 Task: Log into Facebook and ask your friends if the movie 'Hum Sath Sath Hai' is good.
Action: Mouse moved to (151, 18)
Screenshot: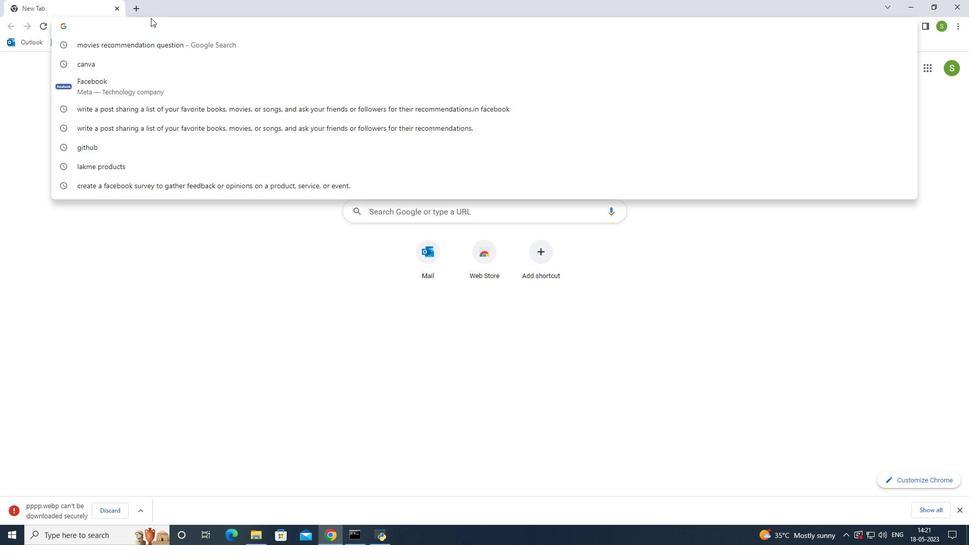 
Action: Key pressed facebook
Screenshot: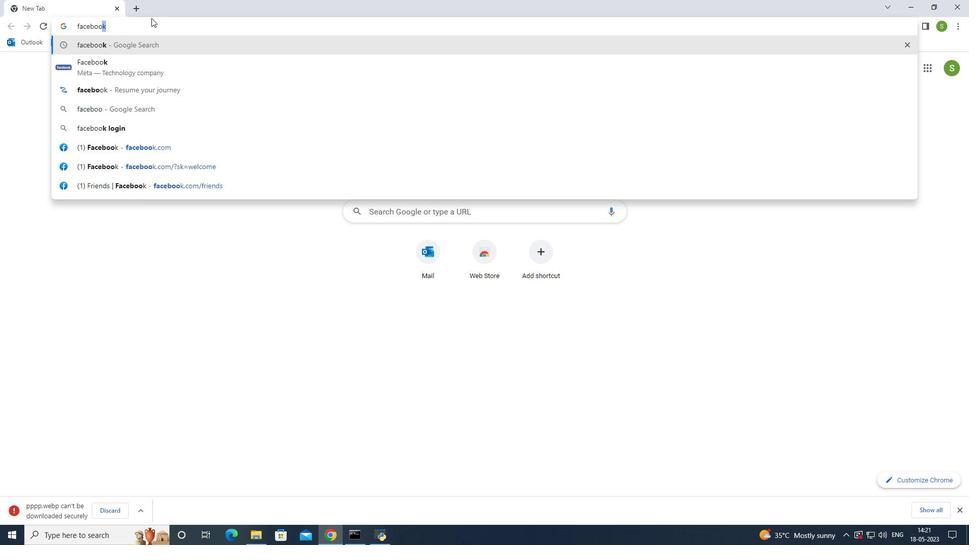 
Action: Mouse moved to (155, 18)
Screenshot: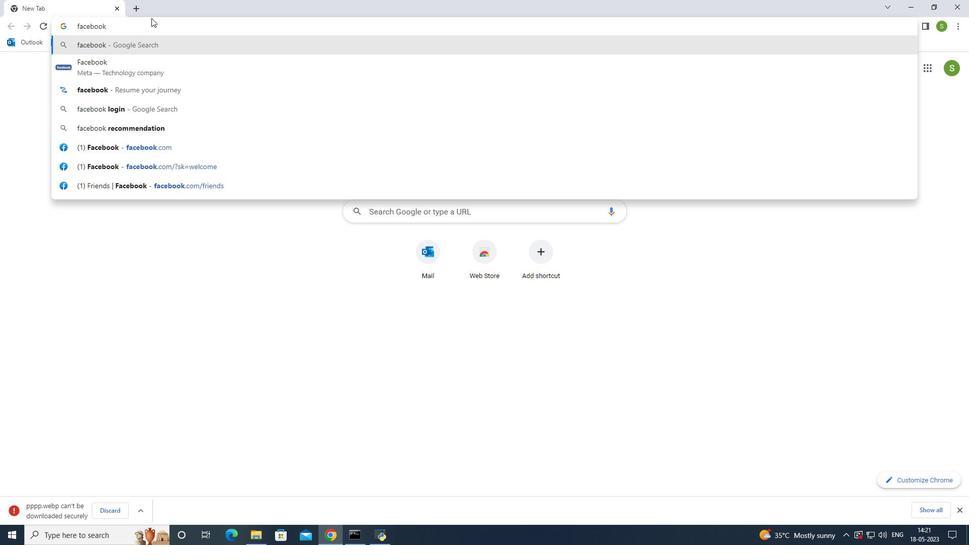 
Action: Key pressed <Key.enter>
Screenshot: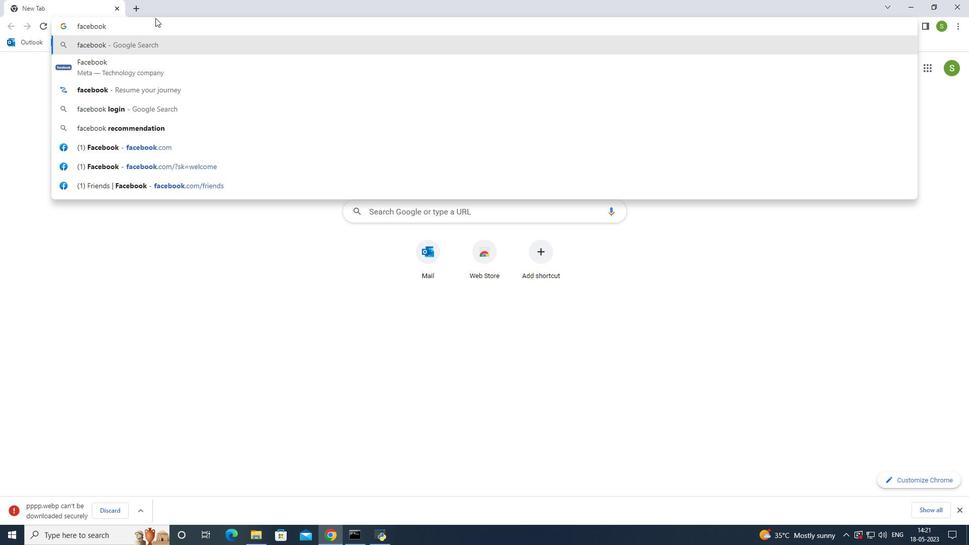 
Action: Mouse moved to (151, 154)
Screenshot: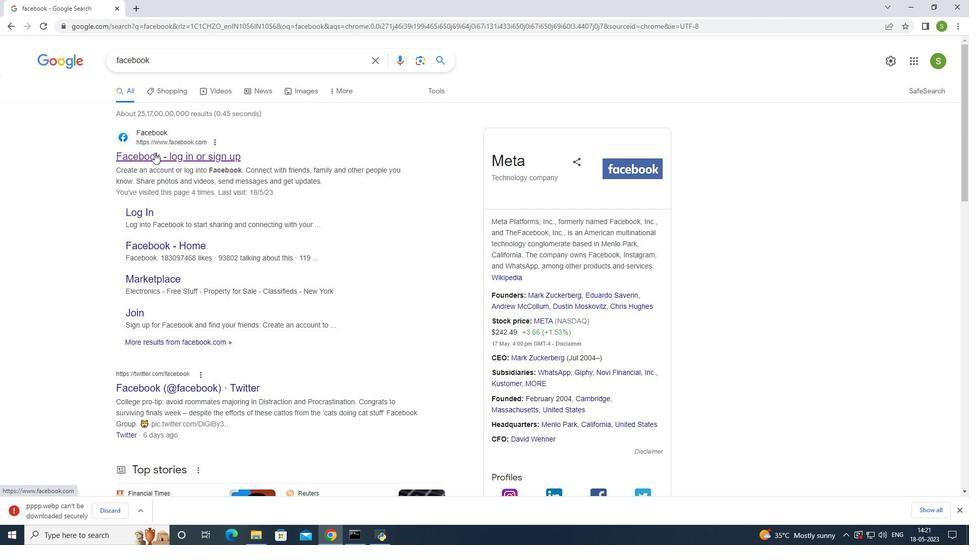 
Action: Mouse pressed left at (151, 154)
Screenshot: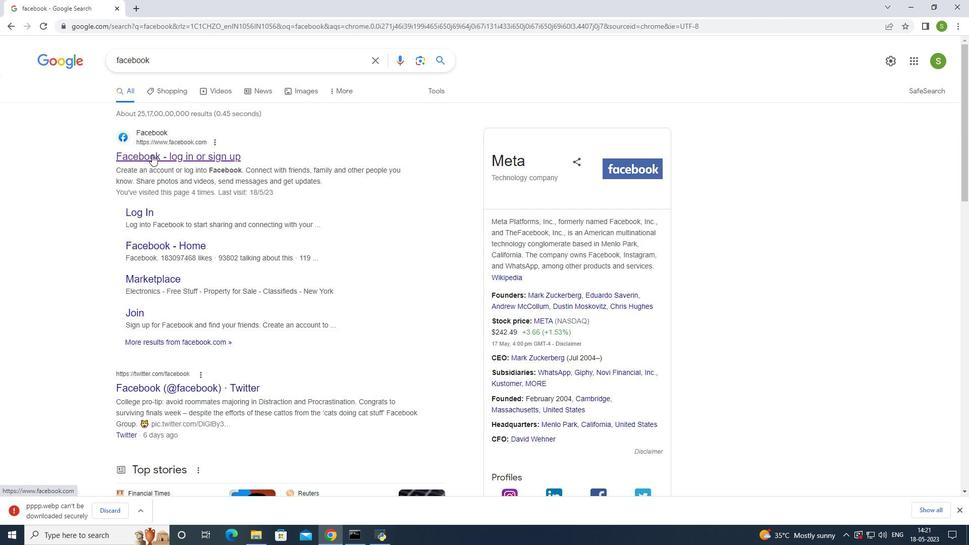 
Action: Mouse moved to (288, 192)
Screenshot: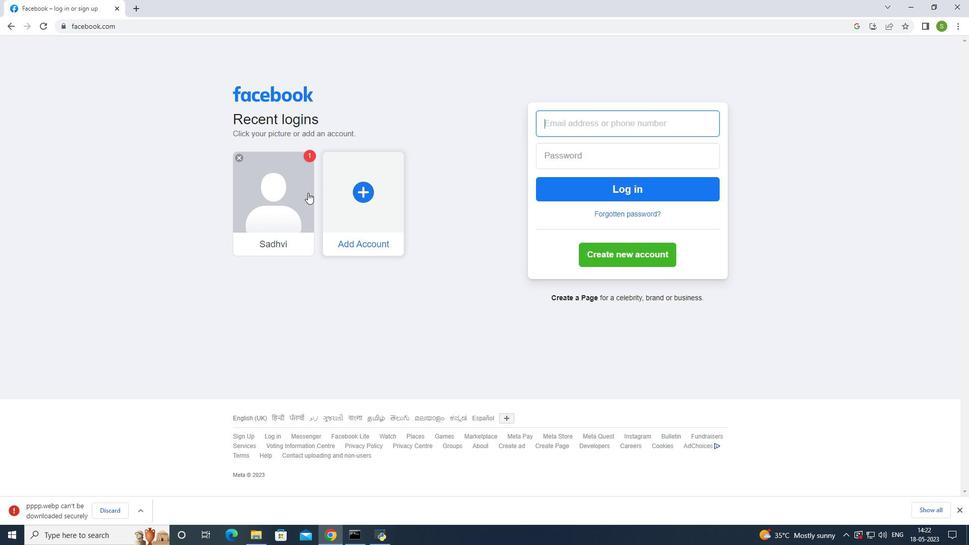 
Action: Mouse pressed left at (288, 192)
Screenshot: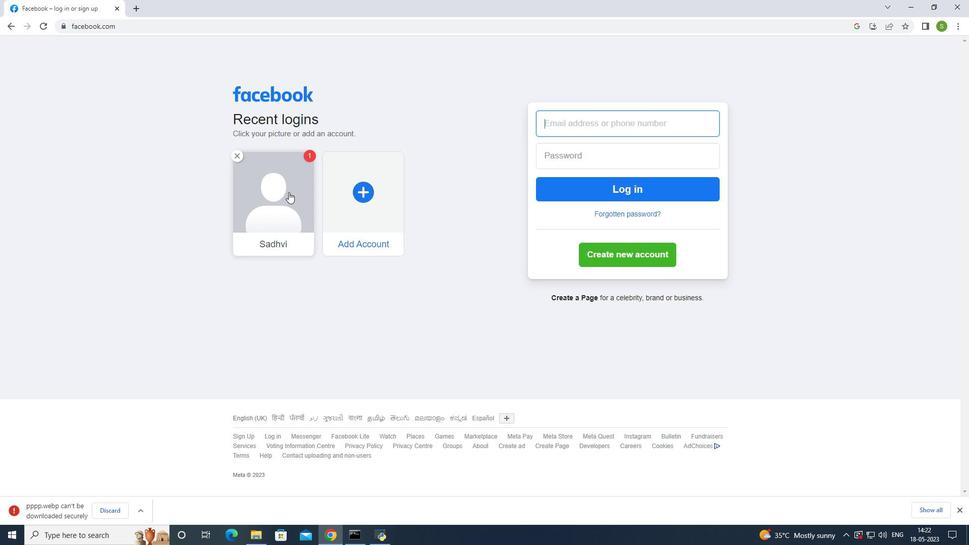 
Action: Mouse moved to (458, 247)
Screenshot: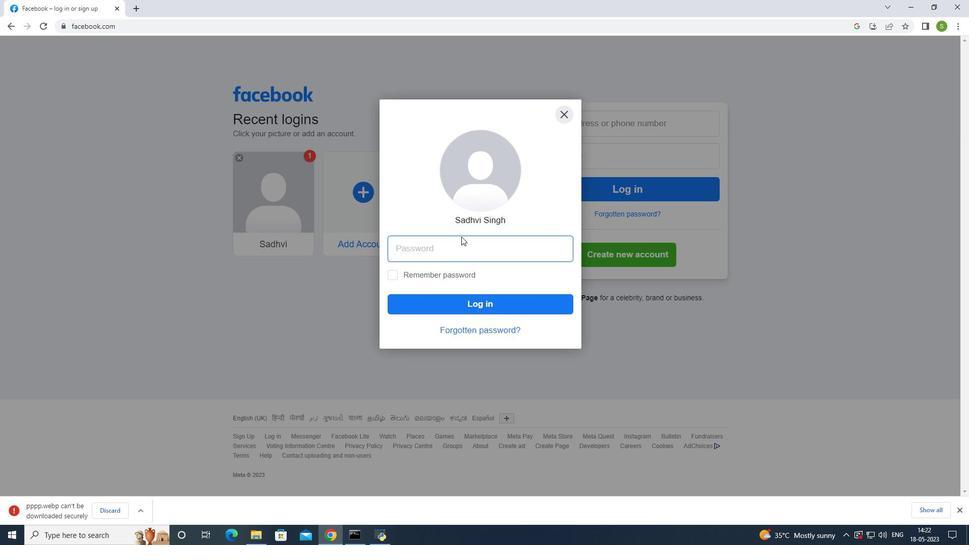 
Action: Mouse pressed left at (458, 247)
Screenshot: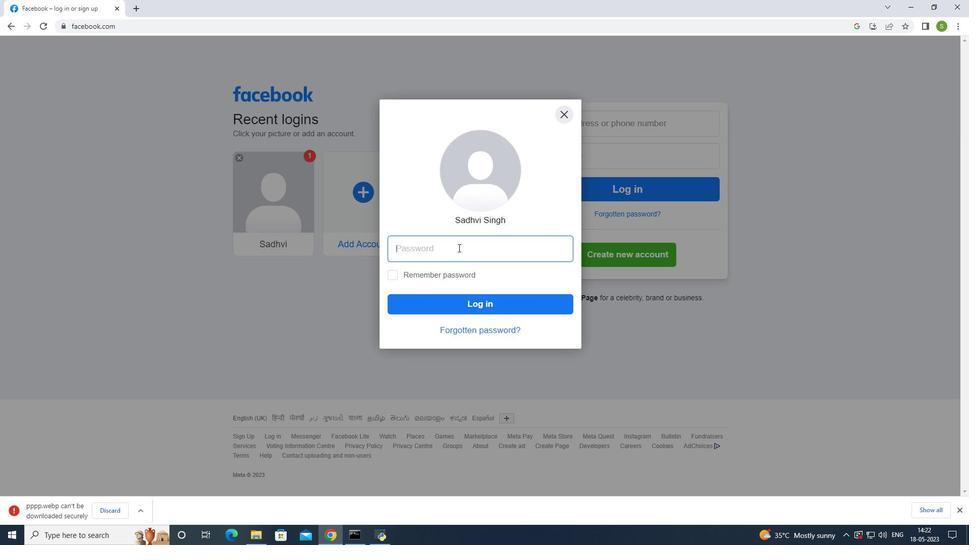 
Action: Mouse moved to (490, 143)
Screenshot: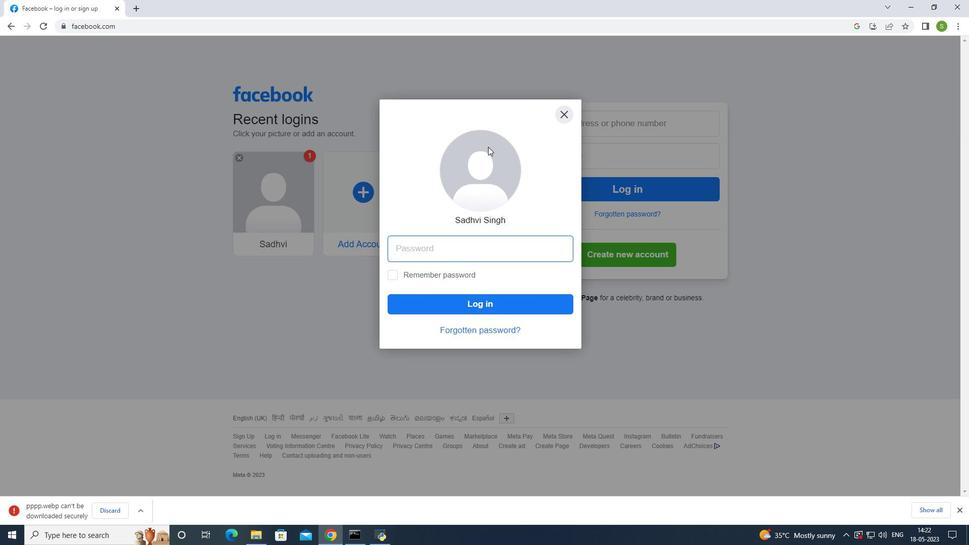 
Action: Key pressed <Key.shift>Softage<Key.shift><Key.shift><Key.shift>@123<Key.enter>
Screenshot: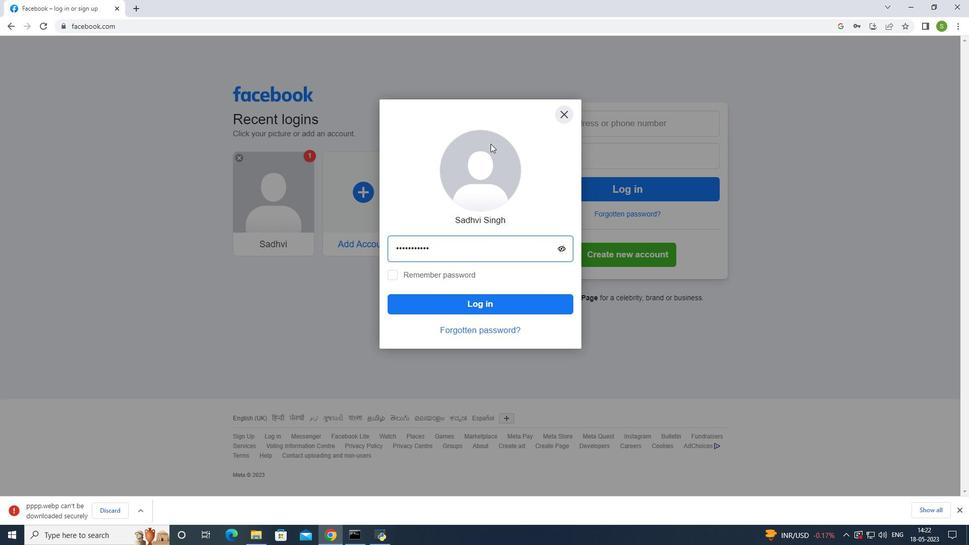 
Action: Mouse moved to (461, 306)
Screenshot: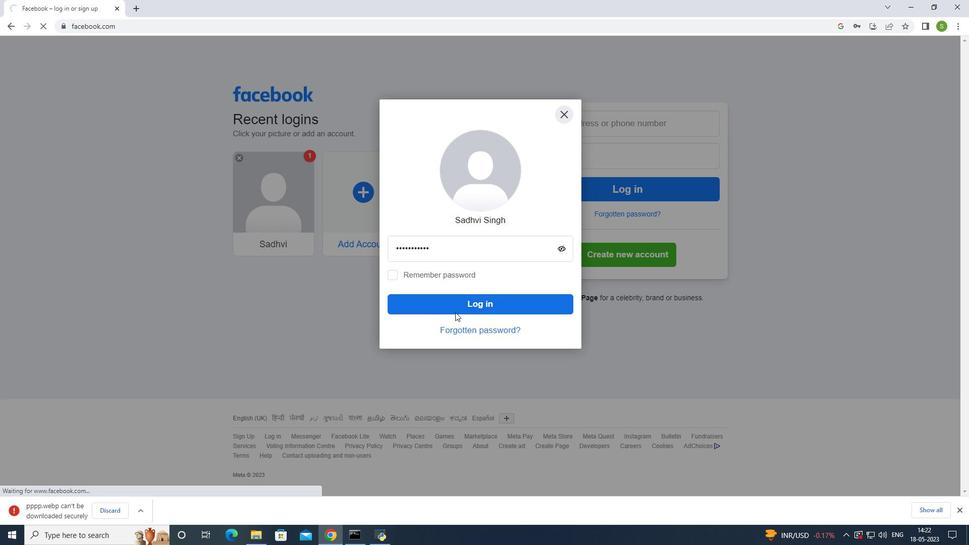 
Action: Mouse pressed left at (461, 306)
Screenshot: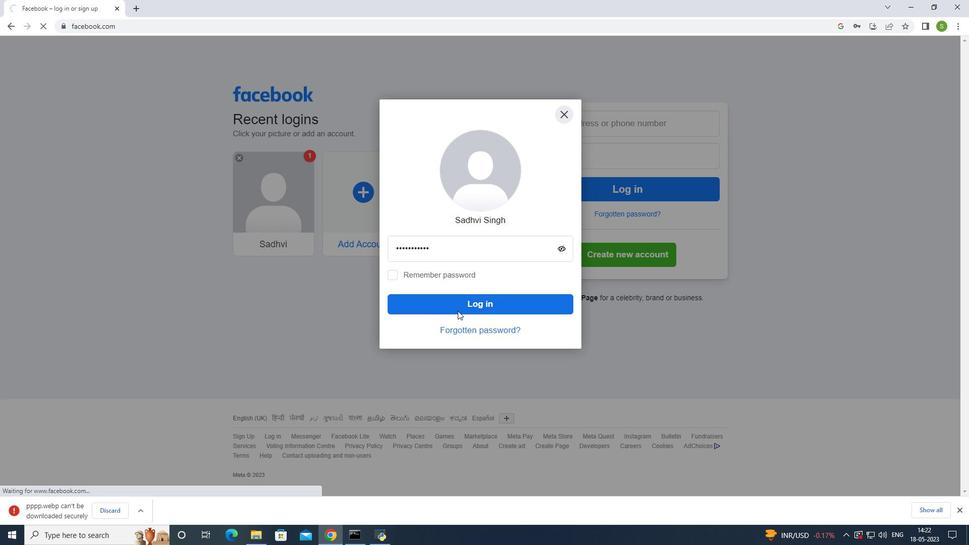 
Action: Mouse moved to (417, 166)
Screenshot: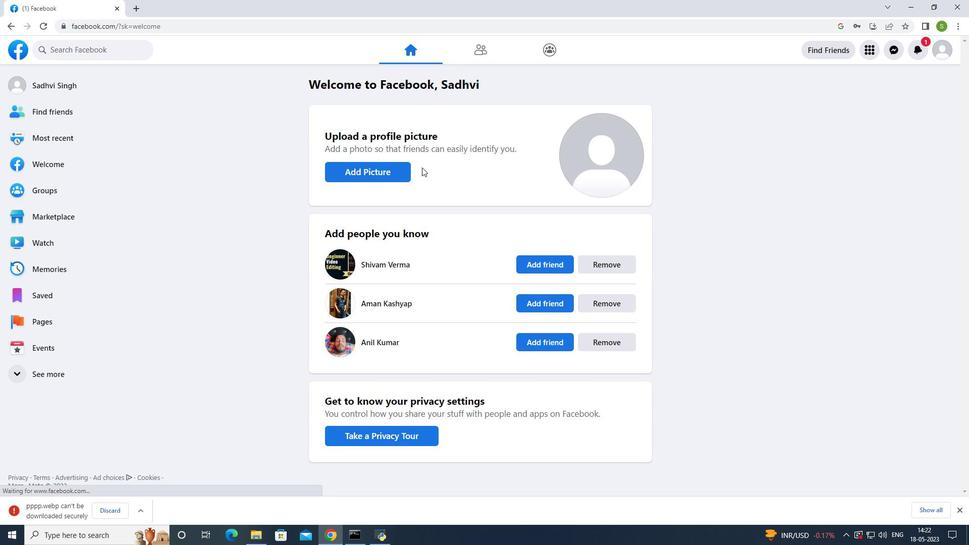 
Action: Mouse scrolled (417, 167) with delta (0, 0)
Screenshot: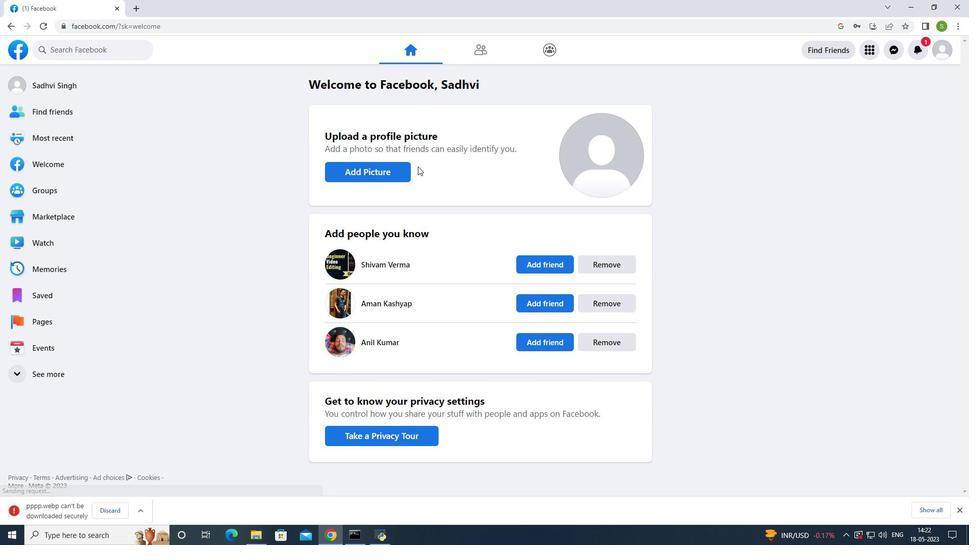 
Action: Mouse scrolled (417, 167) with delta (0, 0)
Screenshot: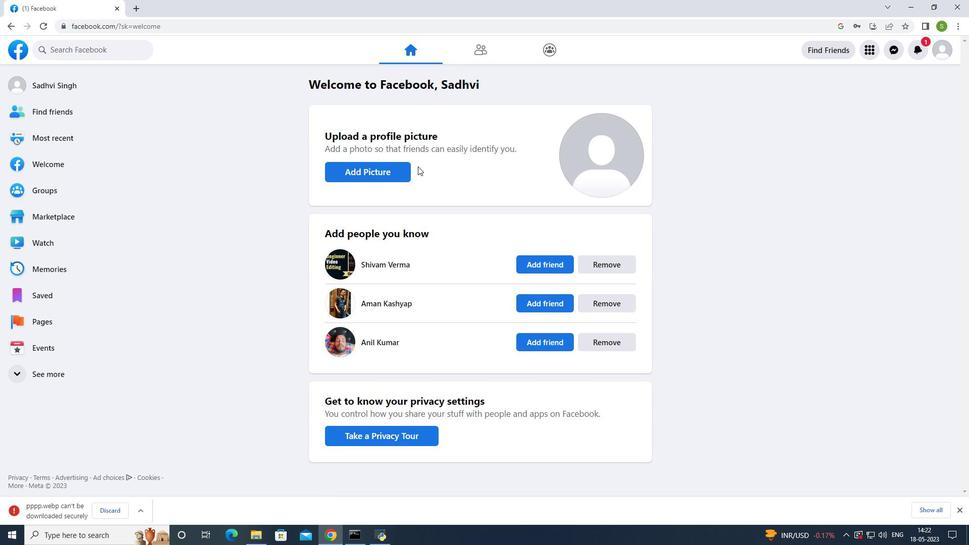 
Action: Mouse moved to (52, 138)
Screenshot: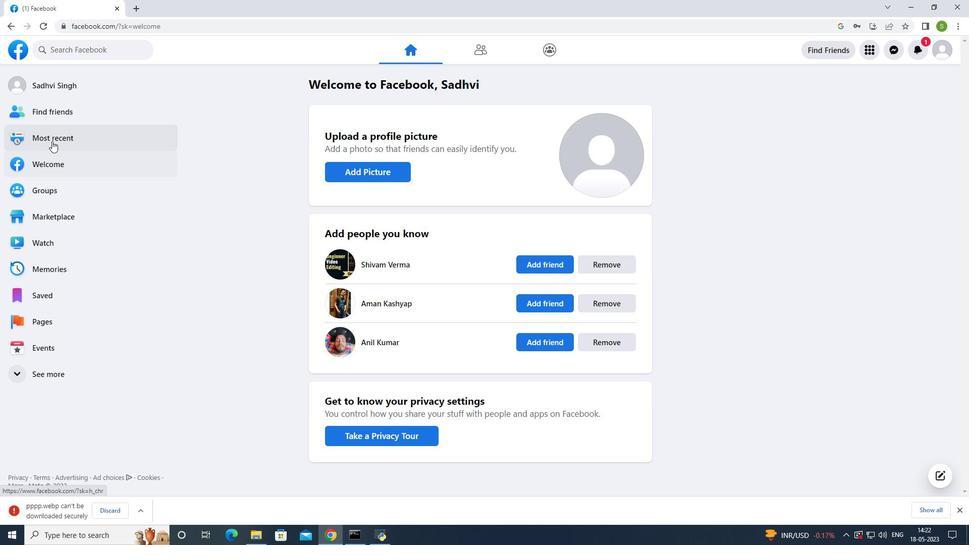 
Action: Mouse pressed left at (52, 138)
Screenshot: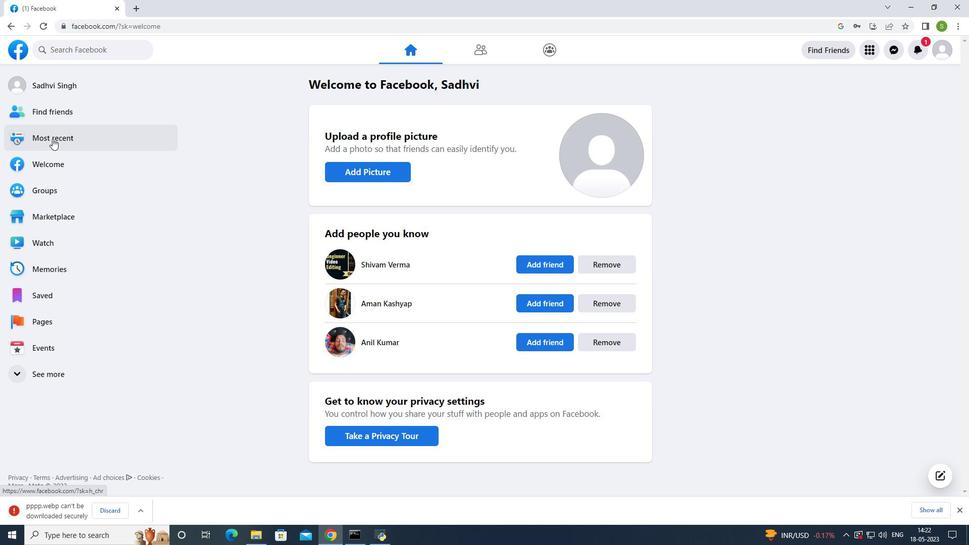 
Action: Mouse moved to (391, 275)
Screenshot: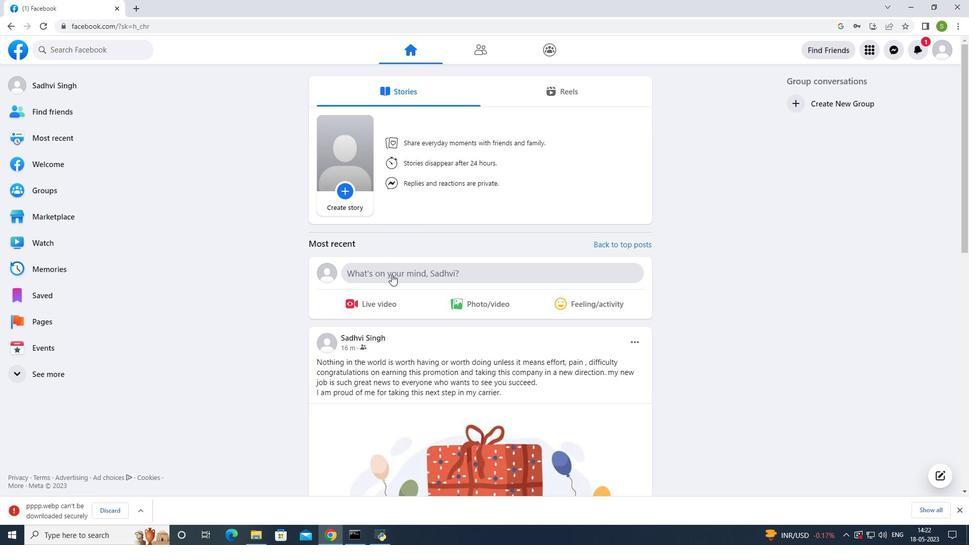 
Action: Mouse pressed left at (391, 275)
Screenshot: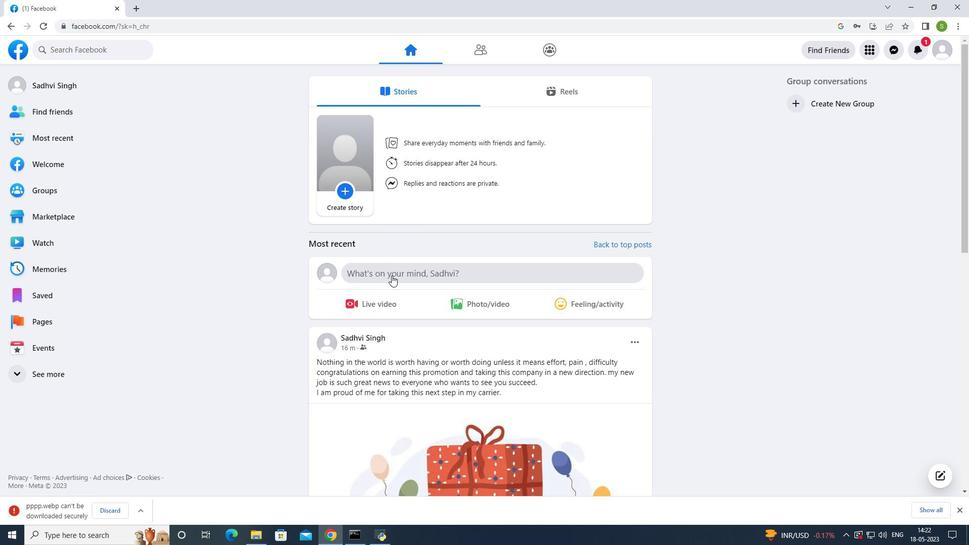 
Action: Mouse moved to (441, 257)
Screenshot: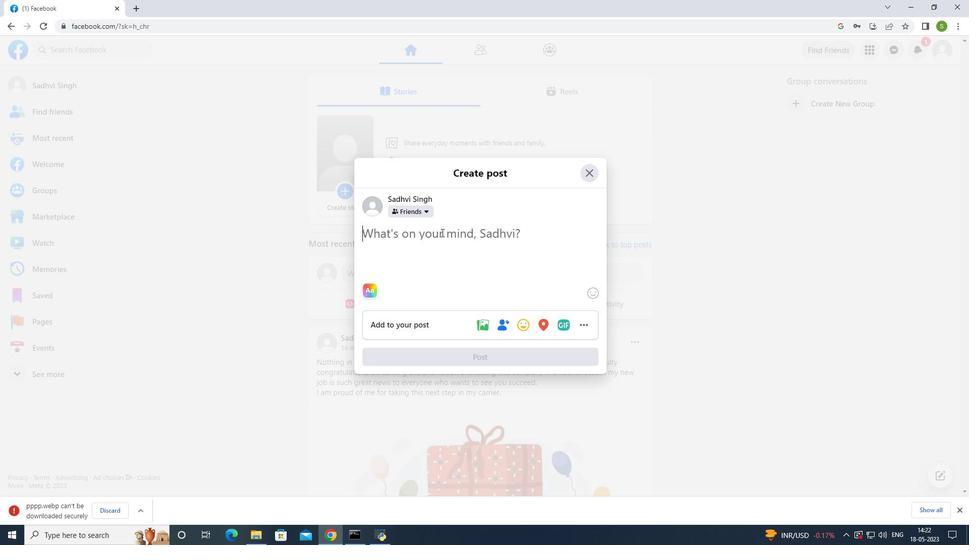 
Action: Key pressed pl<Key.backspace><Key.backspace>suggest<Key.space>me<Key.space><Key.caps_lock><Key.shift_r>"<Key.caps_lock>h<Key.backspace><Key.caps_lock>H<Key.caps_lock>um<Key.space><Key.caps_lock>SAT<Key.backspace><Key.backspace><Key.caps_lock>sth<Key.space><Key.caps_lock><Key.backspace><Key.backspace><Key.backspace><Key.backspace><Key.backspace><Key.caps_lock>sath<Key.space>a<Key.backspace>sath<Key.space>hai<Key.shift_r>"<Key.space>this<Key.space>movie<Key.space>is<Key.space>good<Key.space>or<Key.space>not
Screenshot: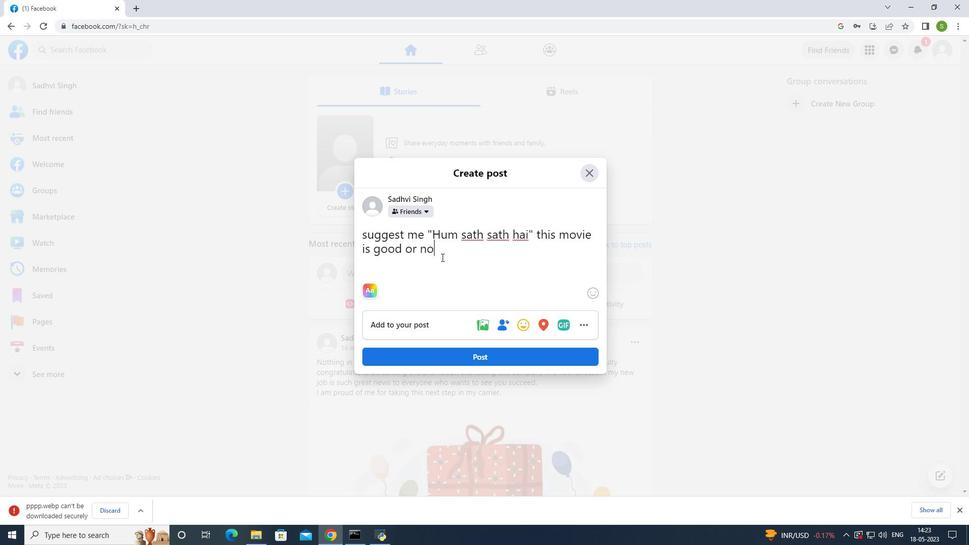 
Action: Mouse moved to (435, 243)
Screenshot: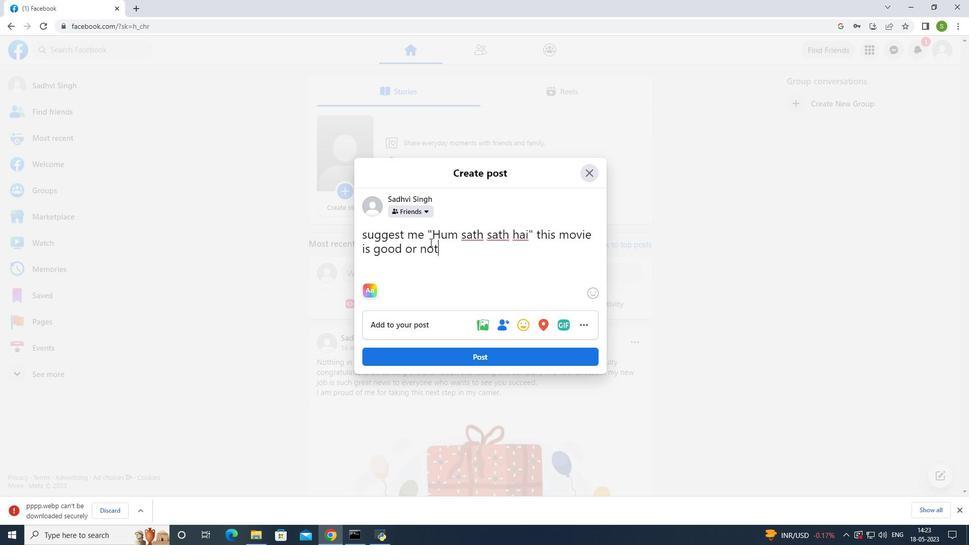 
Action: Key pressed <Key.shift_r><Key.shift_r><Key.shift_r><Key.shift_r><Key.shift_r>/<Key.backspace><Key.shift_r>?????................................
Screenshot: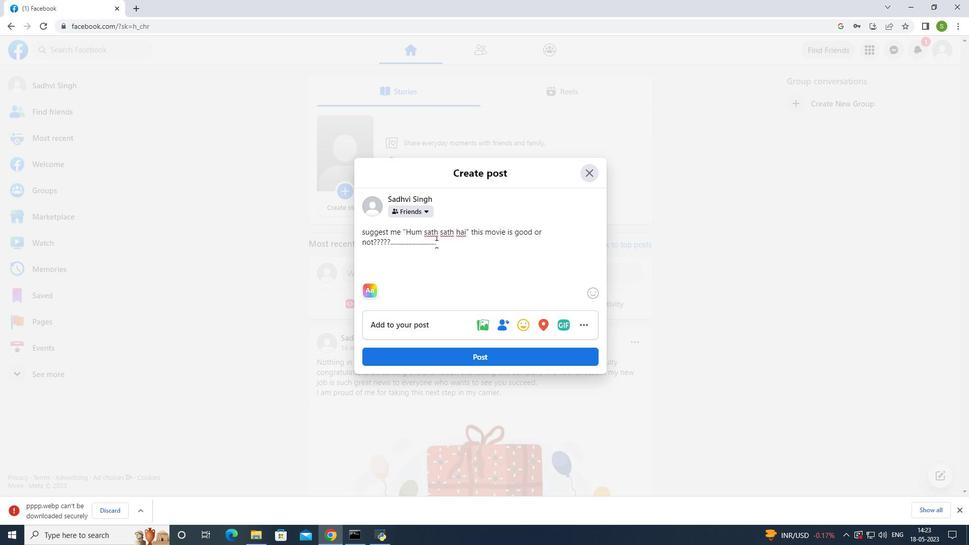 
Action: Mouse moved to (483, 358)
Screenshot: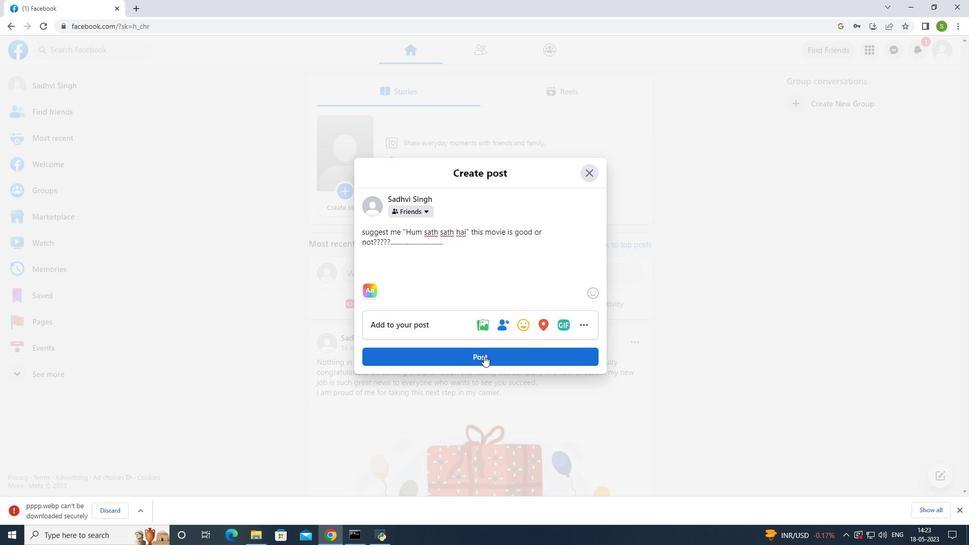 
Action: Mouse pressed left at (483, 358)
Screenshot: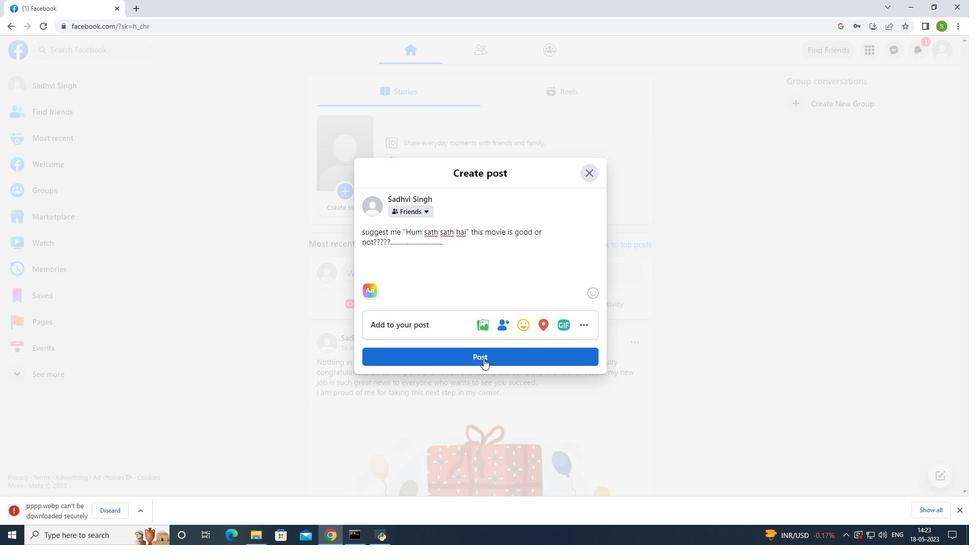
Action: Mouse moved to (474, 255)
Screenshot: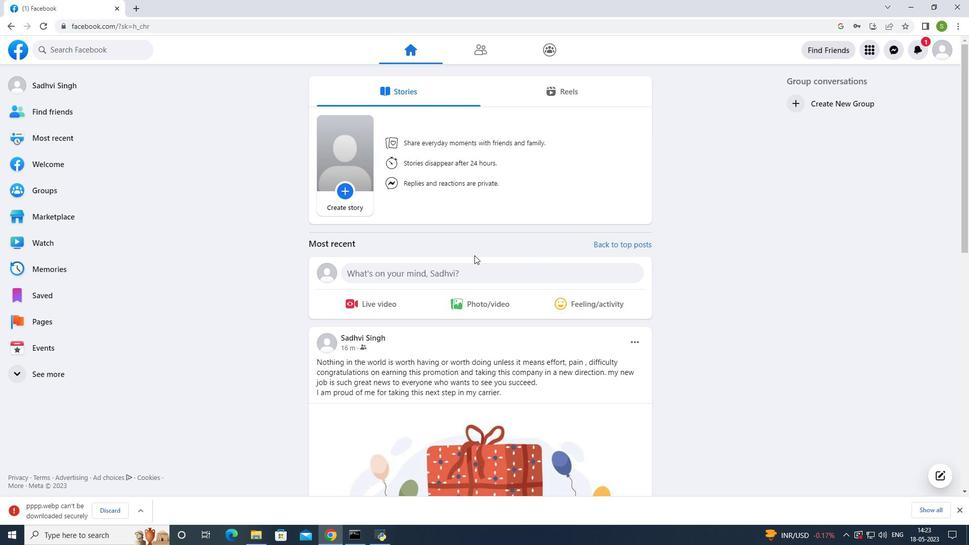 
Action: Mouse scrolled (474, 255) with delta (0, 0)
Screenshot: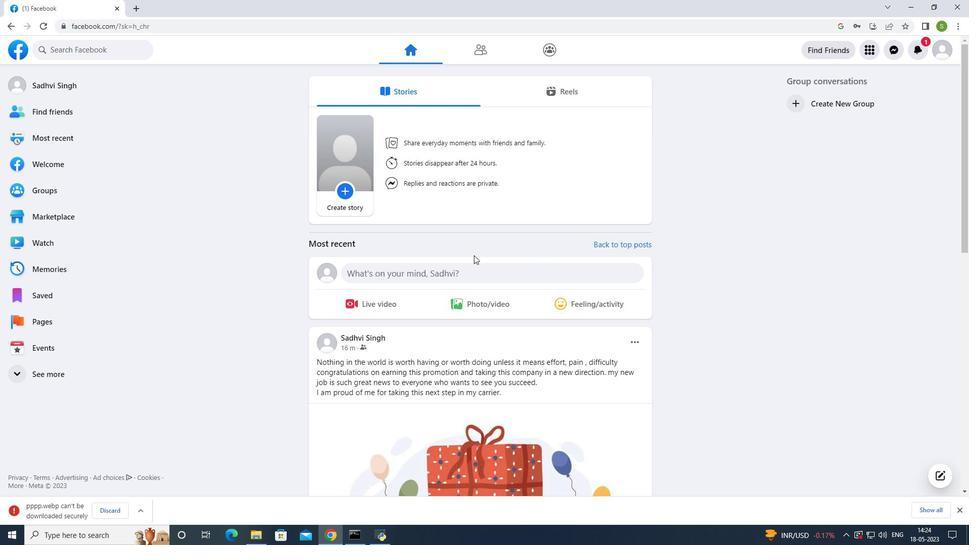 
Action: Mouse scrolled (474, 254) with delta (0, 0)
Screenshot: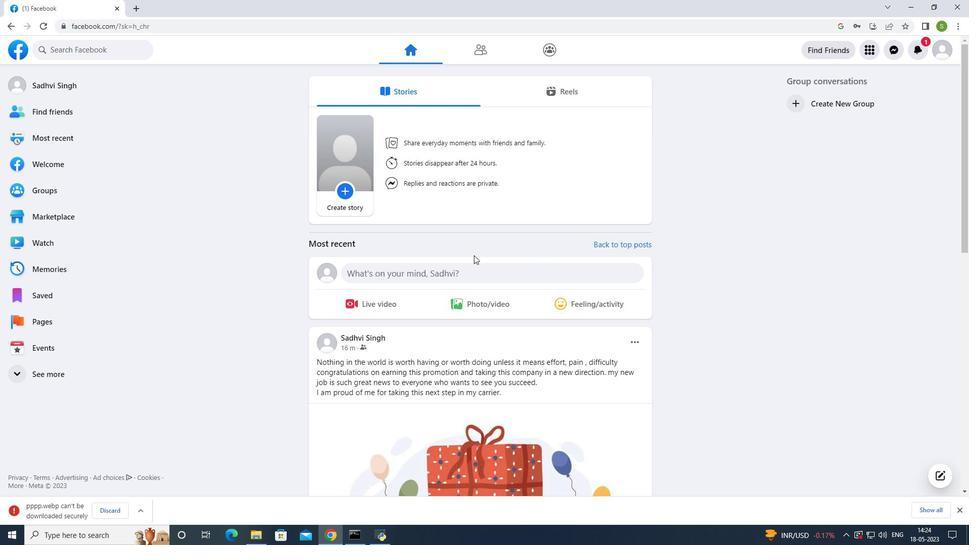 
Action: Mouse scrolled (474, 254) with delta (0, 0)
Screenshot: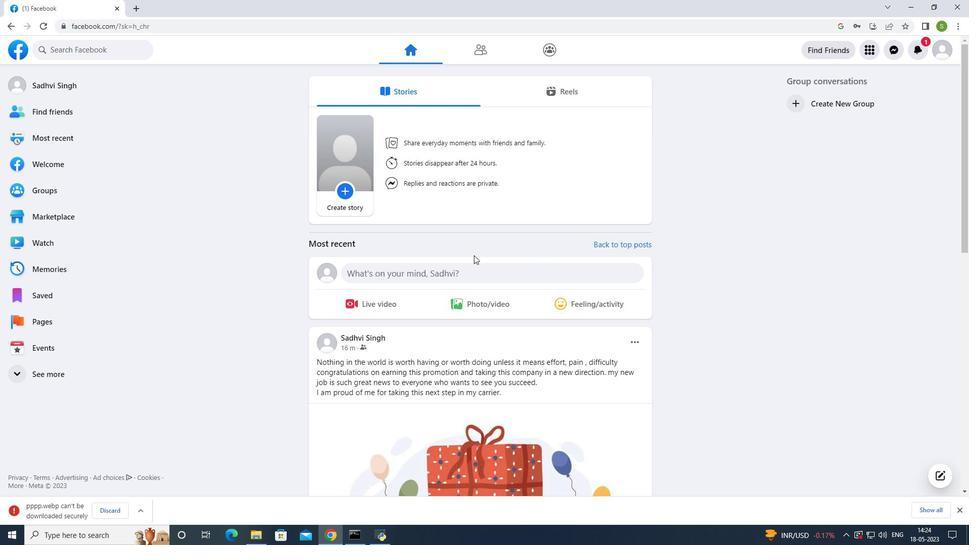 
Action: Mouse scrolled (474, 255) with delta (0, 0)
Screenshot: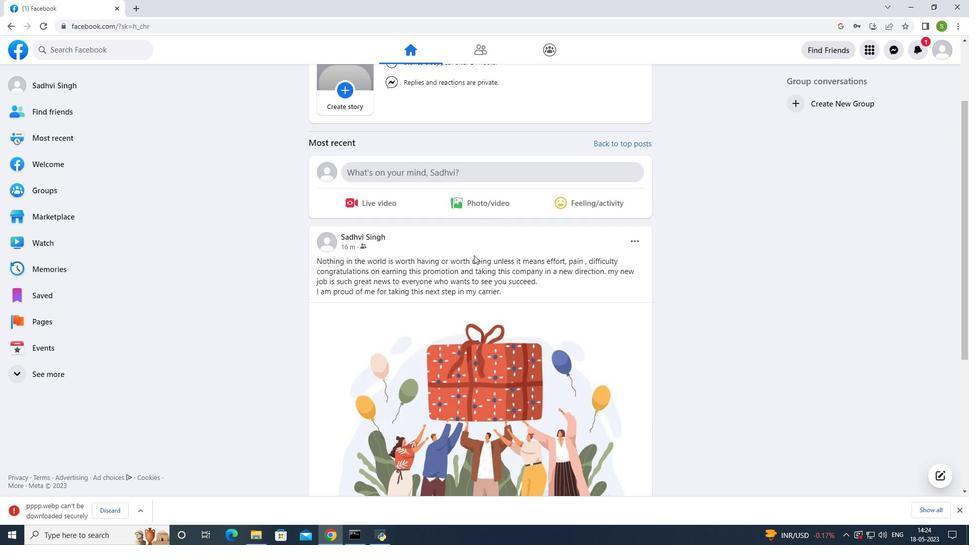 
Action: Mouse scrolled (474, 255) with delta (0, 0)
Screenshot: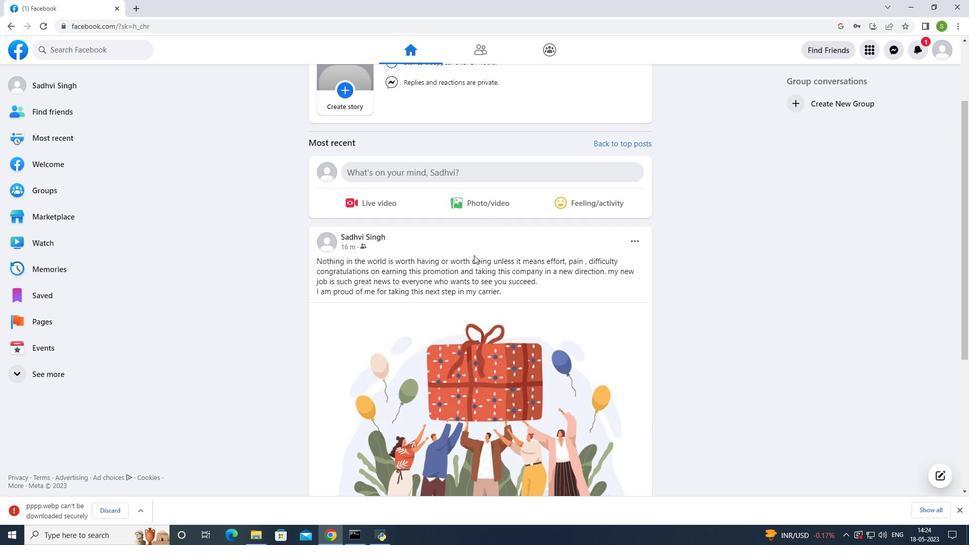 
Action: Mouse moved to (479, 257)
Screenshot: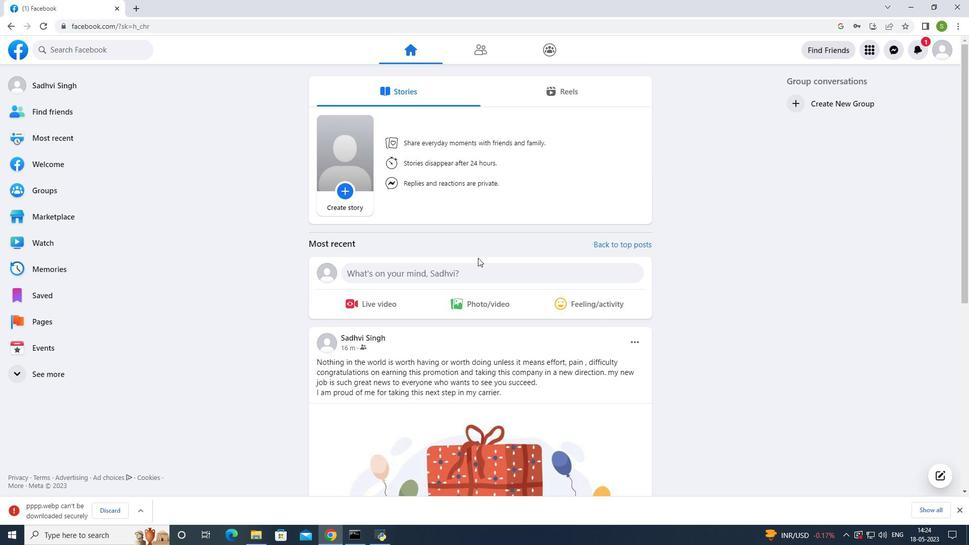 
Action: Mouse scrolled (479, 258) with delta (0, 0)
Screenshot: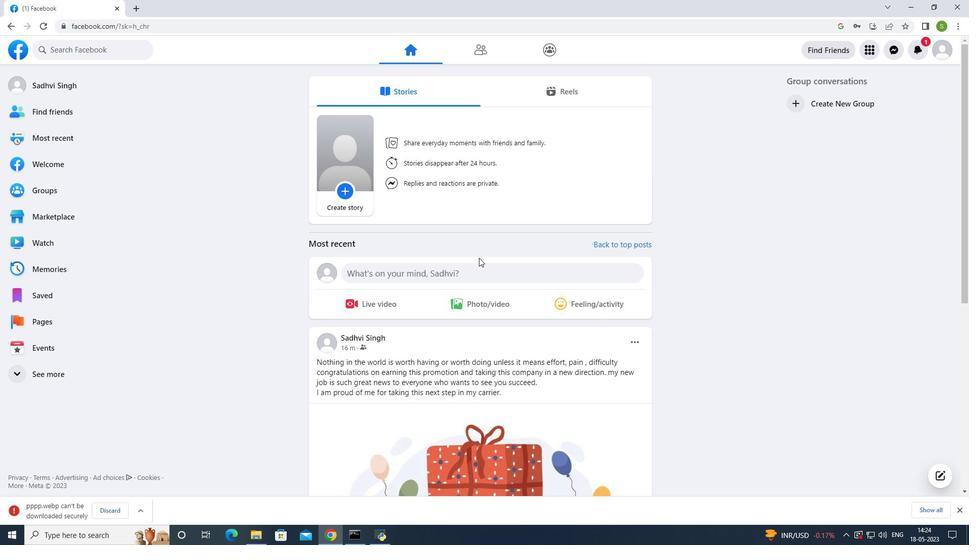 
Action: Mouse scrolled (479, 258) with delta (0, 0)
Screenshot: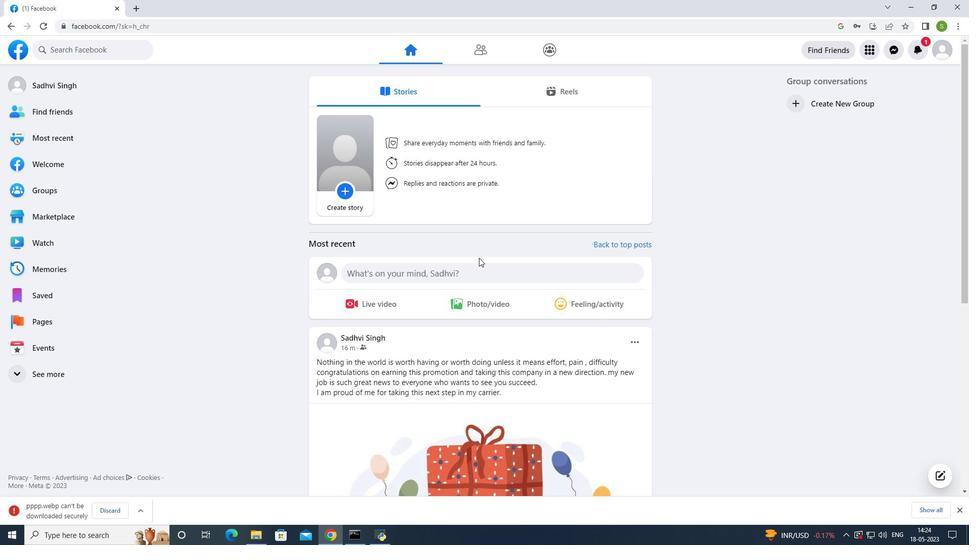 
Action: Mouse scrolled (479, 258) with delta (0, 0)
Screenshot: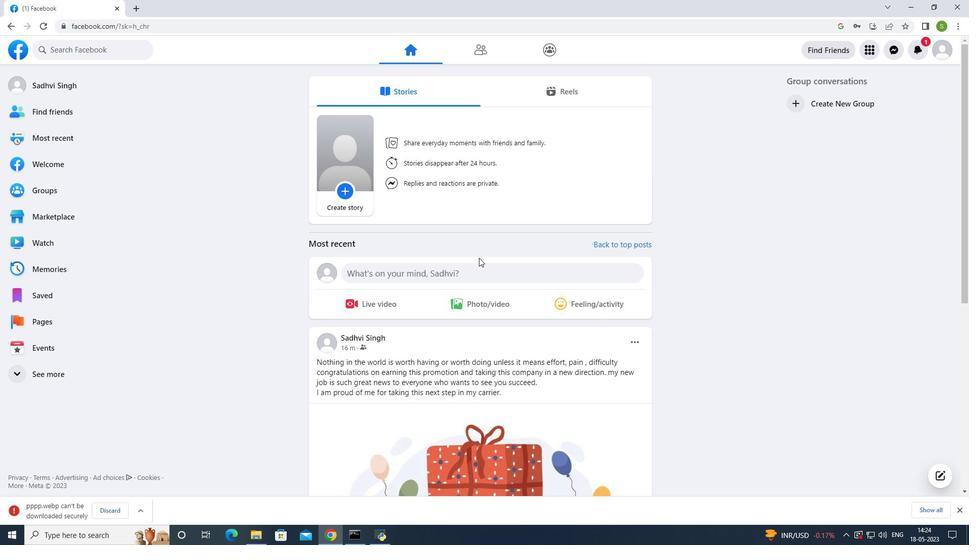 
Action: Mouse scrolled (479, 258) with delta (0, 0)
Screenshot: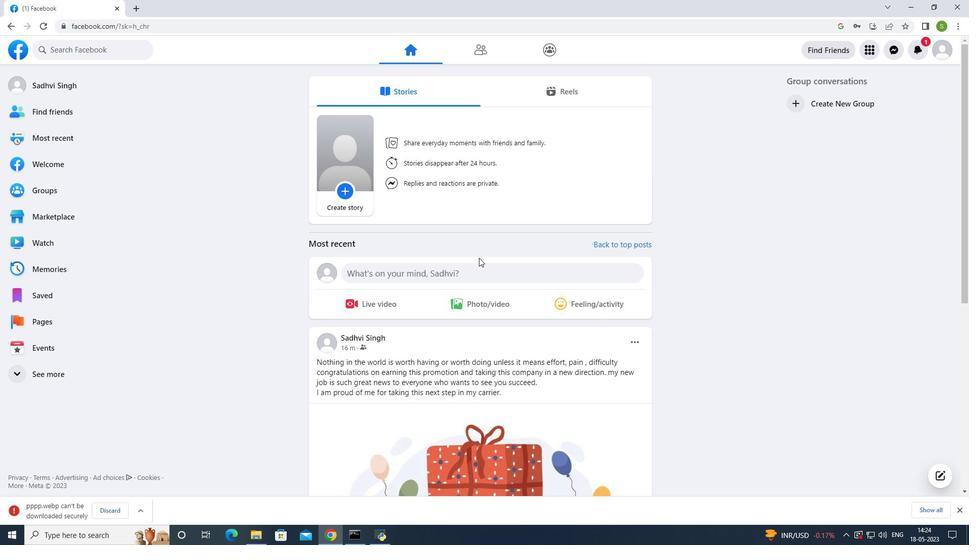 
Action: Mouse moved to (479, 258)
Screenshot: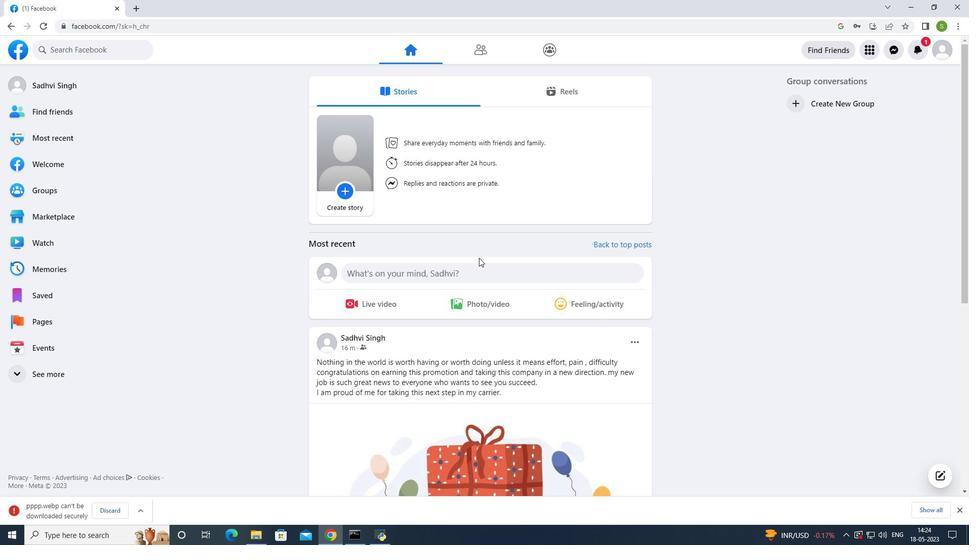 
Action: Mouse scrolled (479, 258) with delta (0, 0)
Screenshot: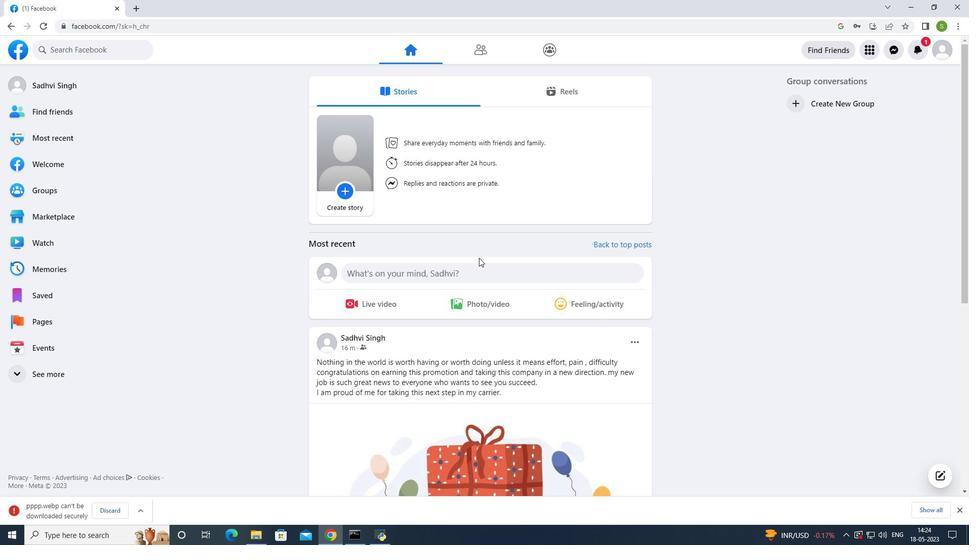 
Action: Mouse moved to (479, 260)
Screenshot: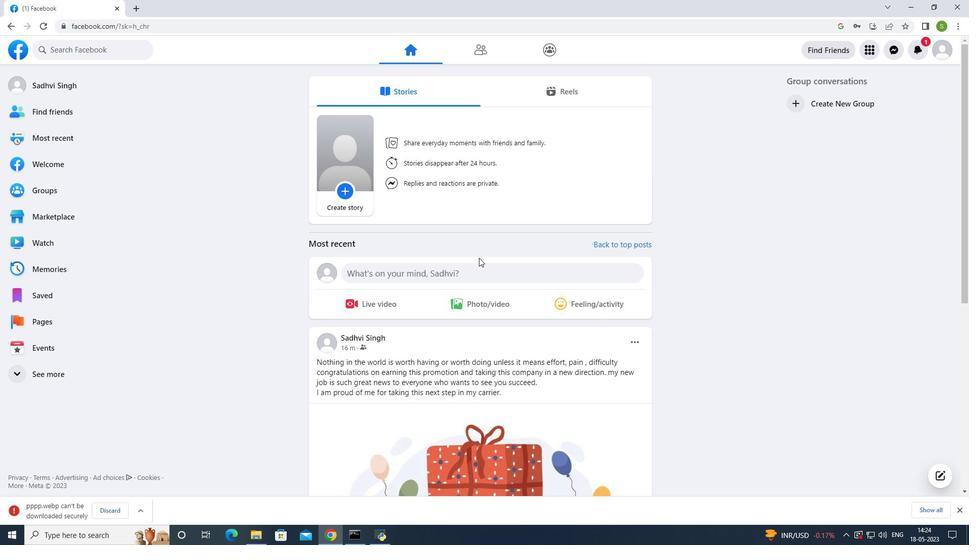 
Action: Mouse scrolled (479, 260) with delta (0, 0)
Screenshot: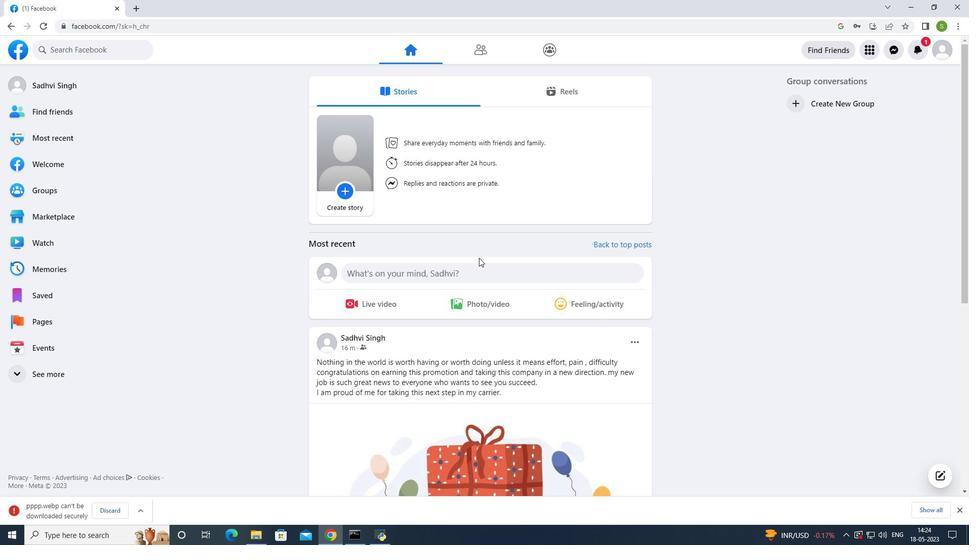 
Action: Mouse scrolled (479, 260) with delta (0, 0)
Screenshot: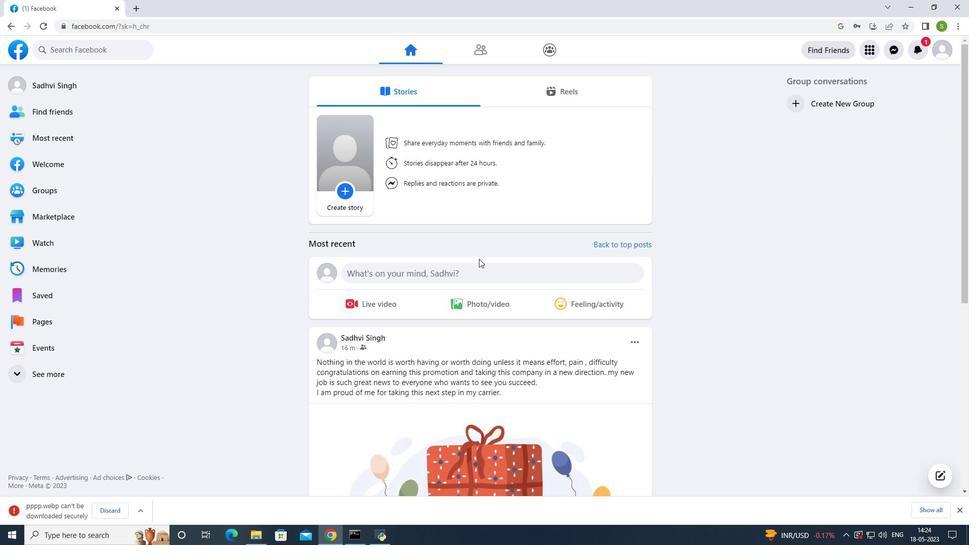 
Action: Mouse moved to (478, 260)
Screenshot: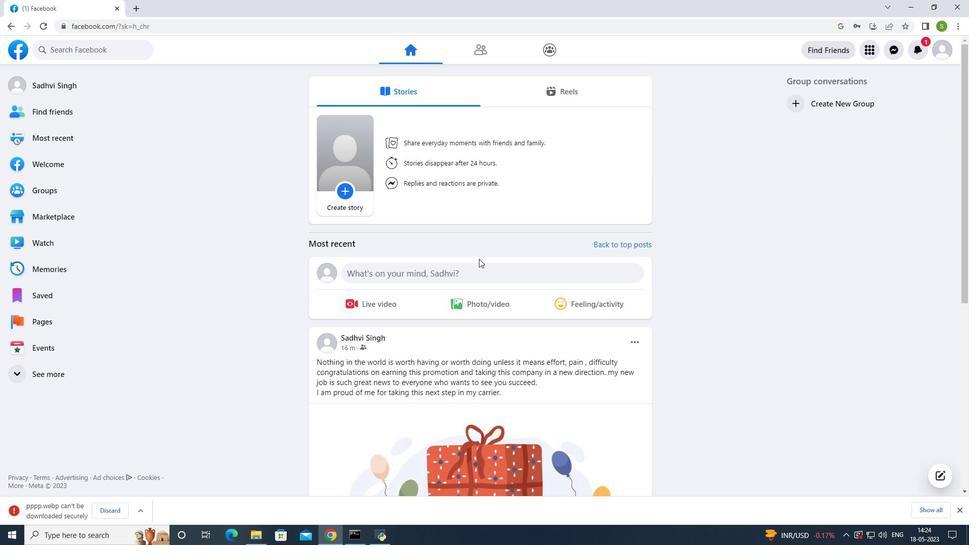 
Action: Mouse scrolled (478, 260) with delta (0, 0)
Screenshot: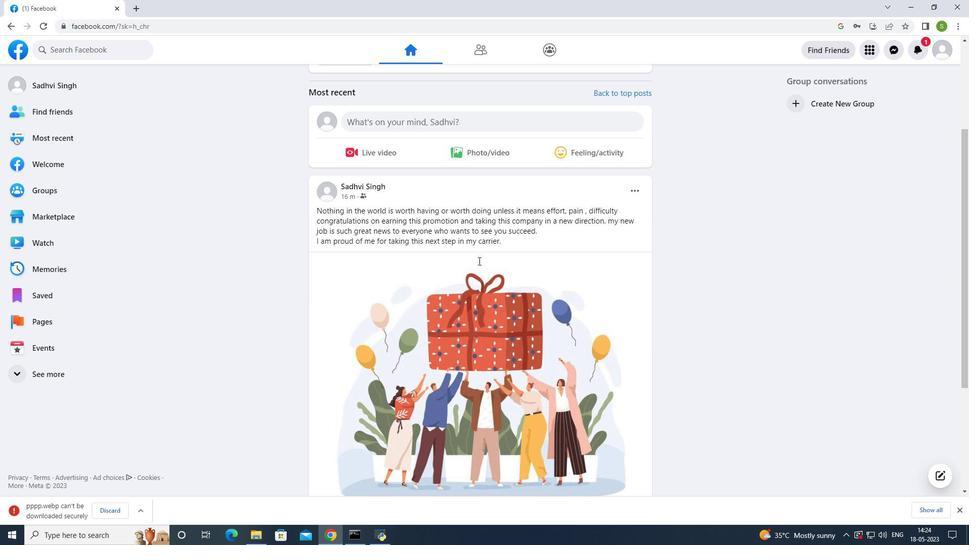 
Action: Mouse scrolled (478, 260) with delta (0, 0)
Screenshot: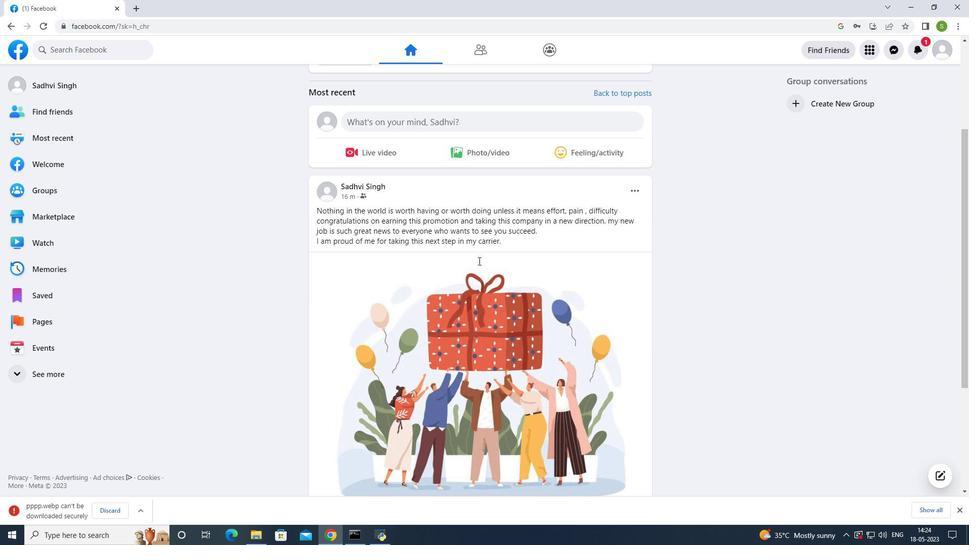 
Action: Mouse scrolled (478, 260) with delta (0, 0)
Screenshot: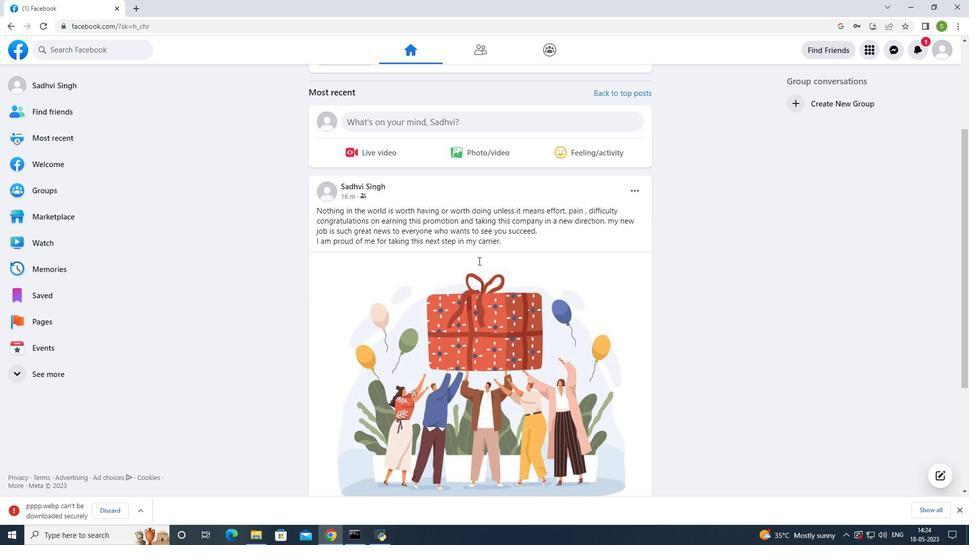 
Action: Mouse scrolled (478, 260) with delta (0, 0)
Screenshot: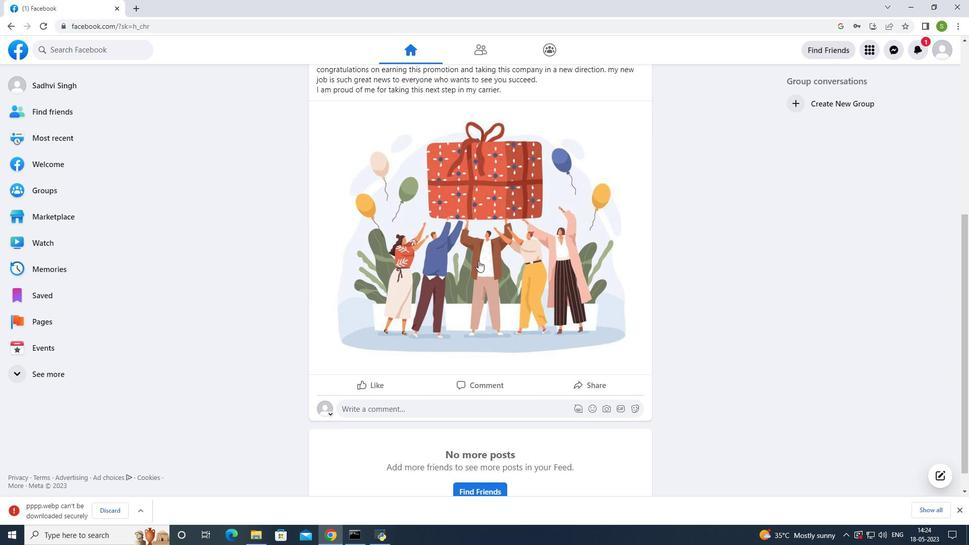 
Action: Mouse scrolled (478, 260) with delta (0, 0)
Screenshot: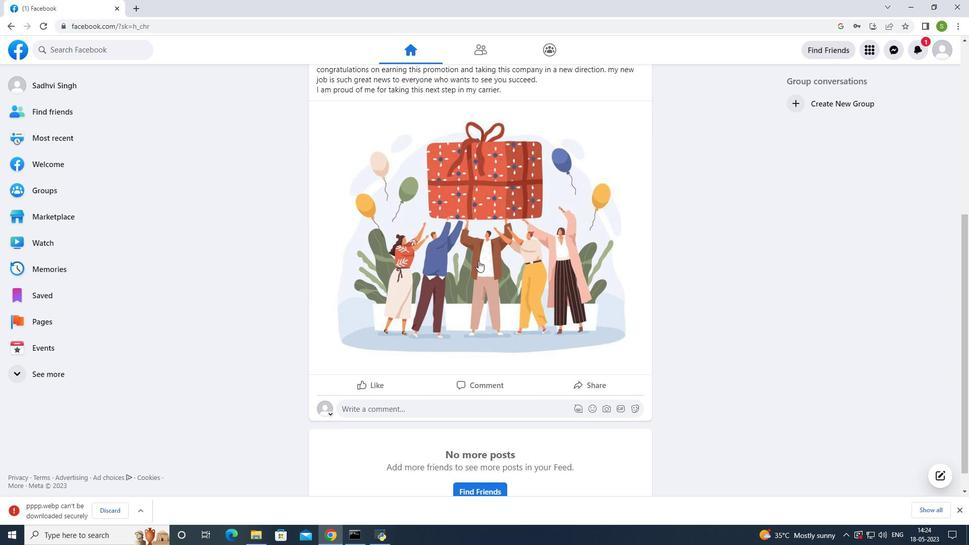 
Action: Mouse scrolled (478, 260) with delta (0, 0)
Screenshot: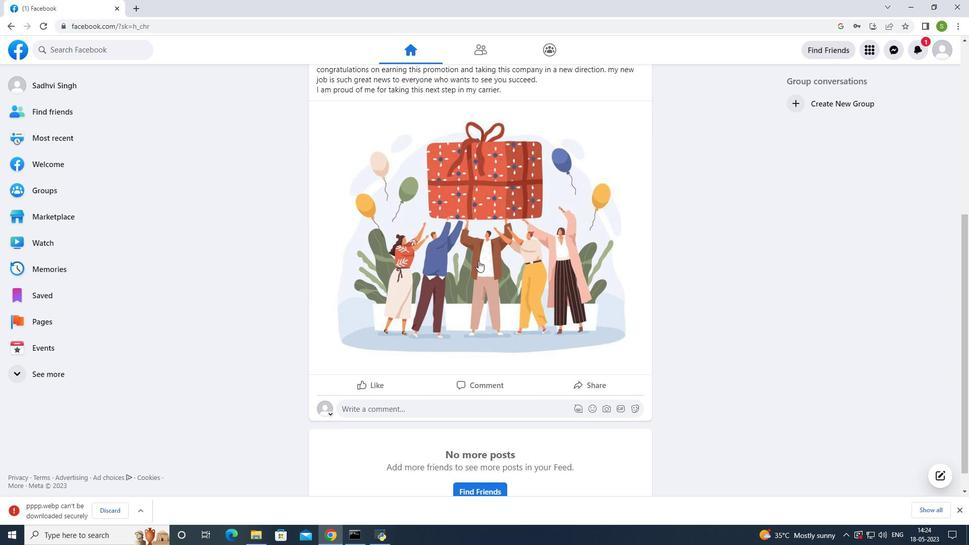 
Action: Mouse scrolled (478, 260) with delta (0, 0)
Screenshot: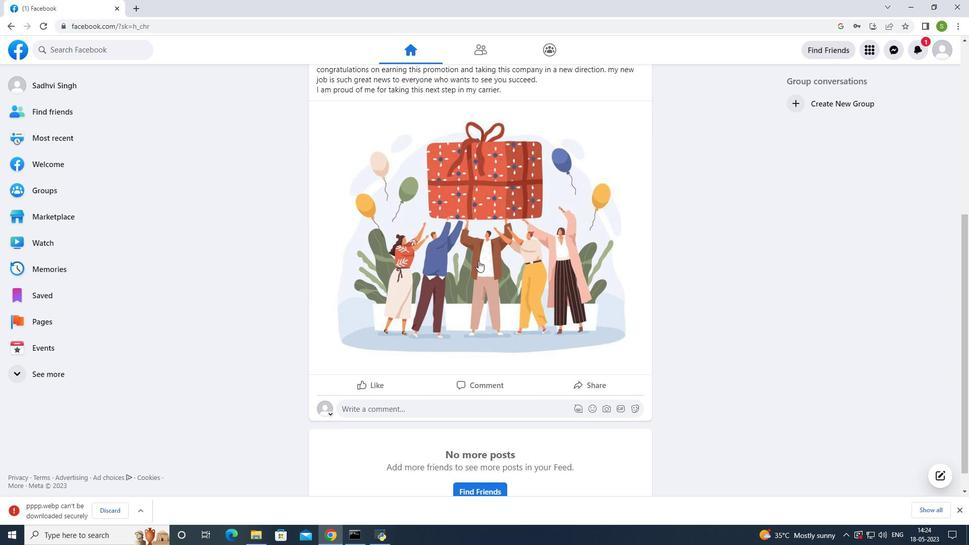 
Action: Mouse scrolled (478, 260) with delta (0, 0)
Screenshot: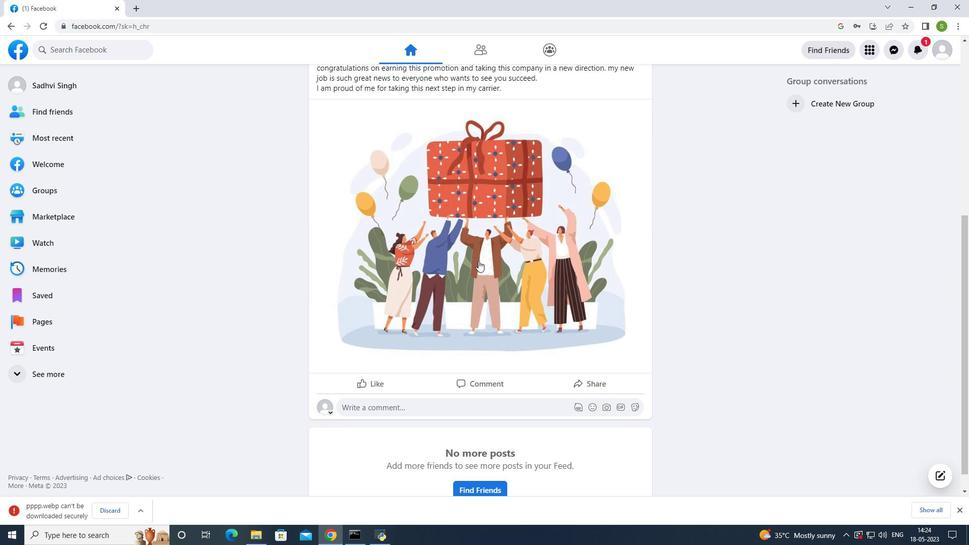 
Action: Mouse scrolled (478, 260) with delta (0, 0)
Screenshot: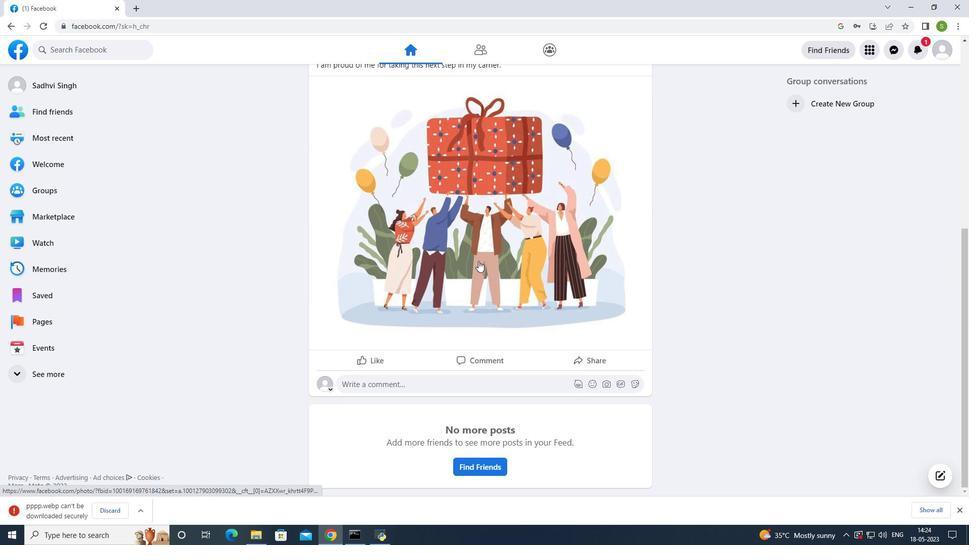
Action: Mouse scrolled (478, 260) with delta (0, 0)
Screenshot: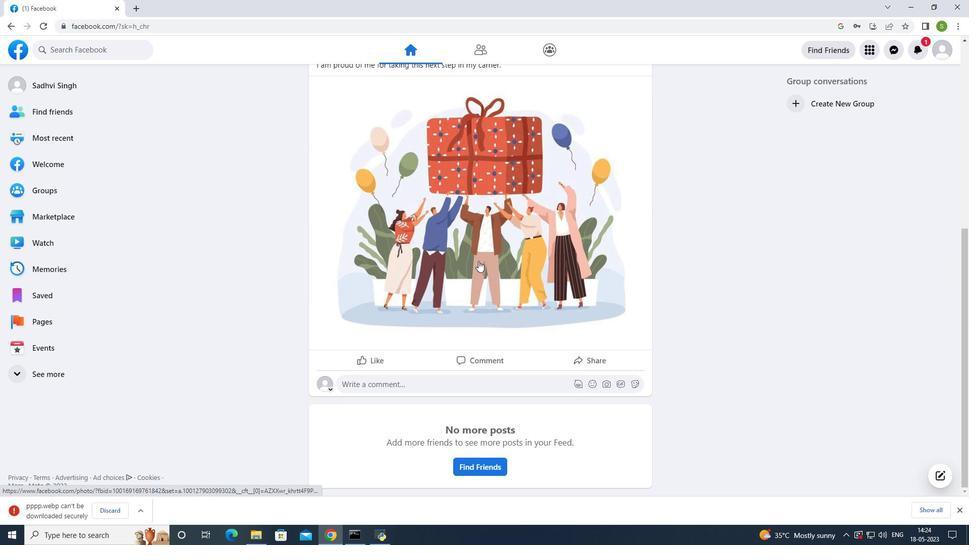 
Action: Mouse scrolled (478, 260) with delta (0, 0)
Screenshot: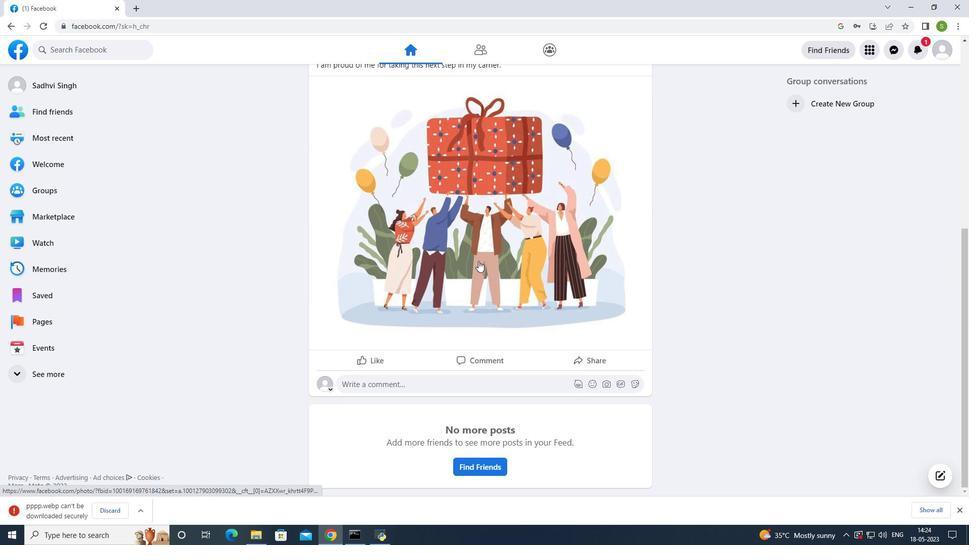 
Action: Mouse scrolled (478, 261) with delta (0, 0)
Screenshot: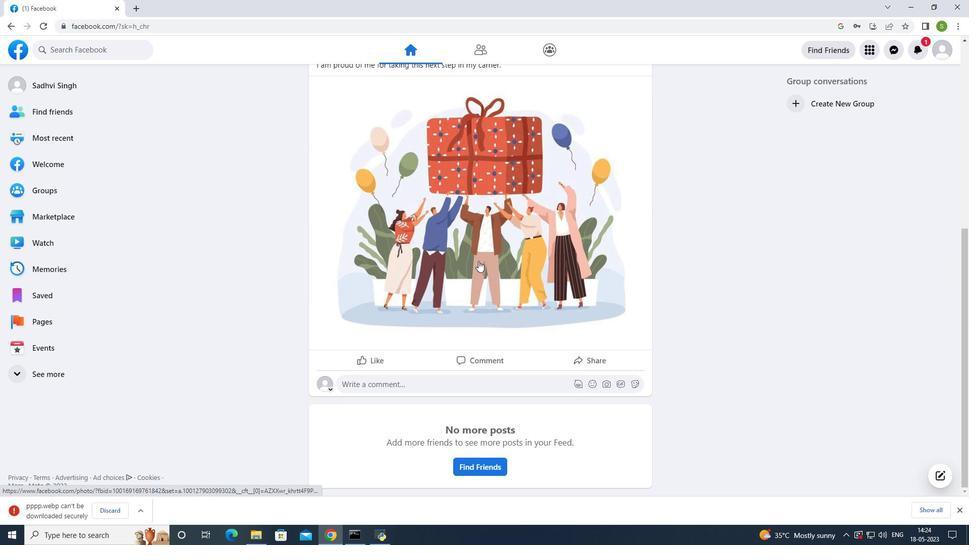 
Action: Mouse scrolled (478, 261) with delta (0, 0)
Screenshot: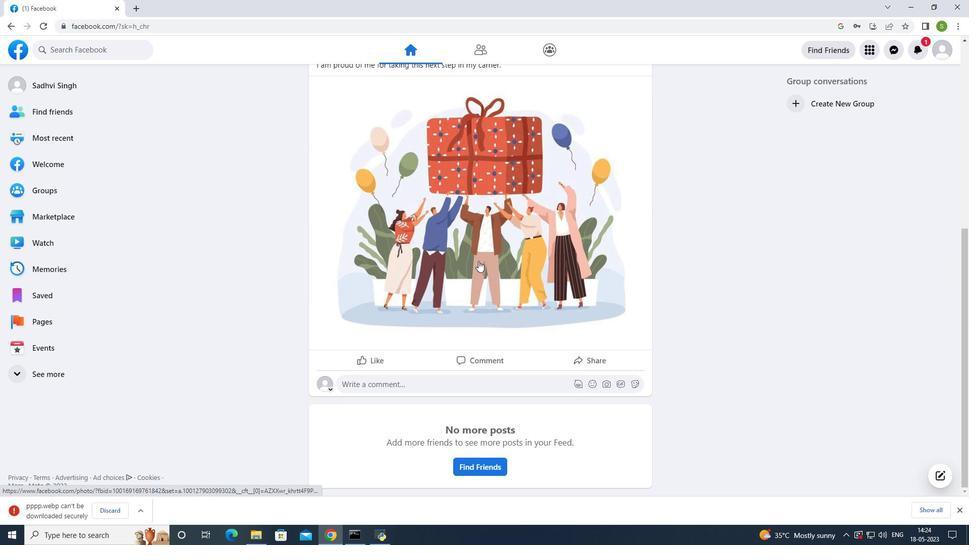 
Action: Mouse scrolled (478, 261) with delta (0, 0)
Screenshot: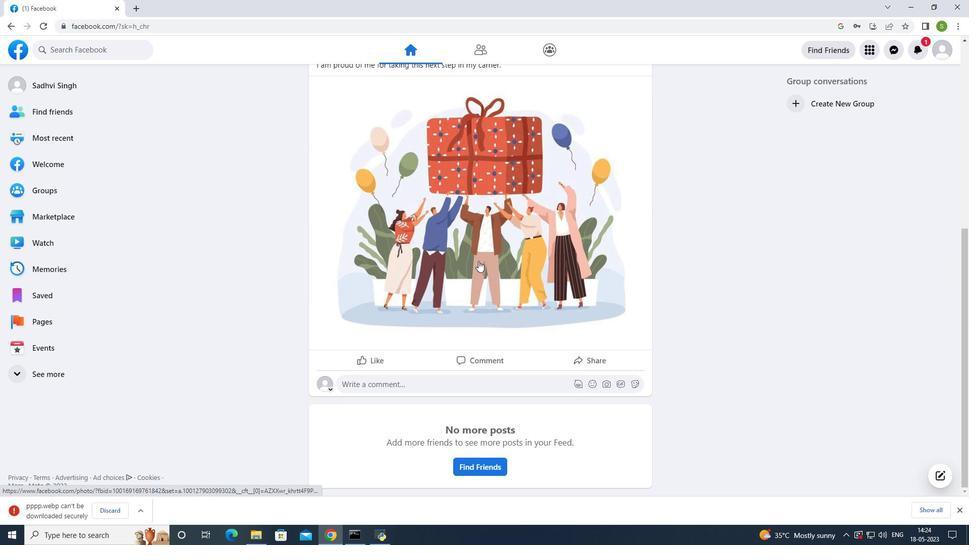 
Action: Mouse scrolled (478, 261) with delta (0, 0)
Screenshot: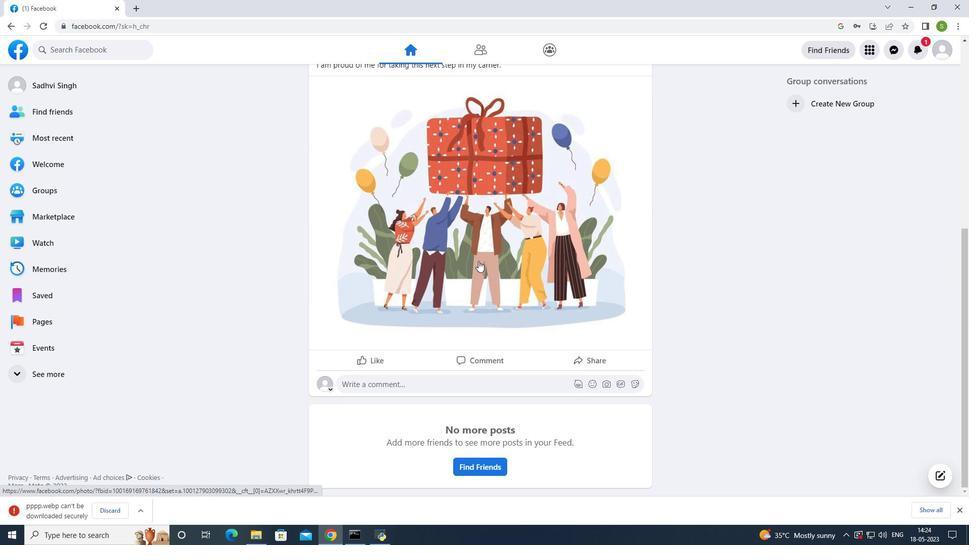 
Action: Mouse scrolled (478, 261) with delta (0, 0)
Screenshot: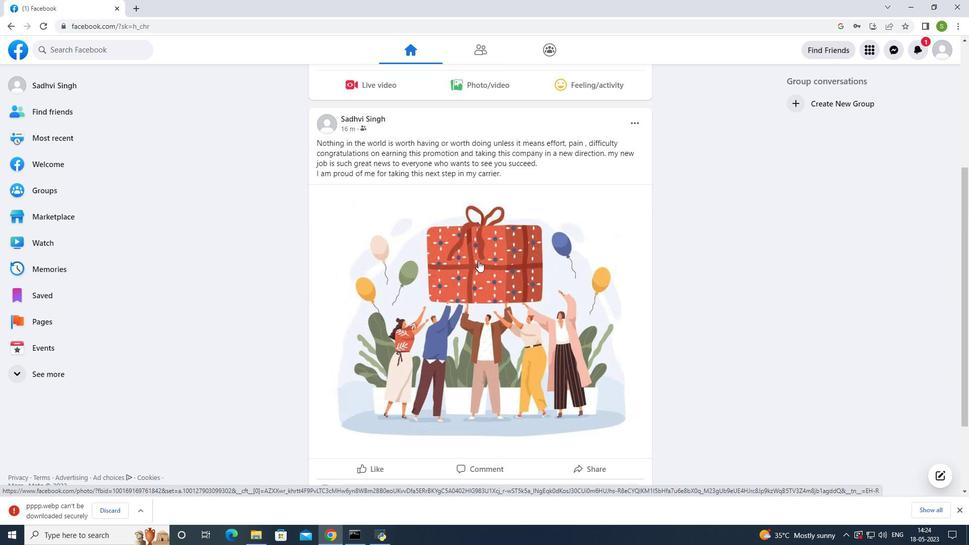 
Action: Mouse scrolled (478, 261) with delta (0, 0)
Screenshot: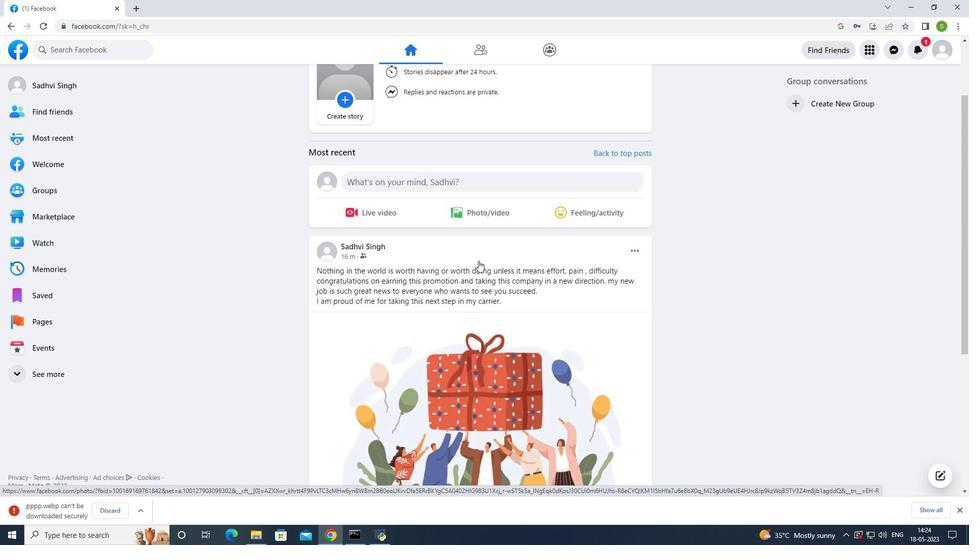 
Action: Mouse scrolled (478, 261) with delta (0, 0)
Screenshot: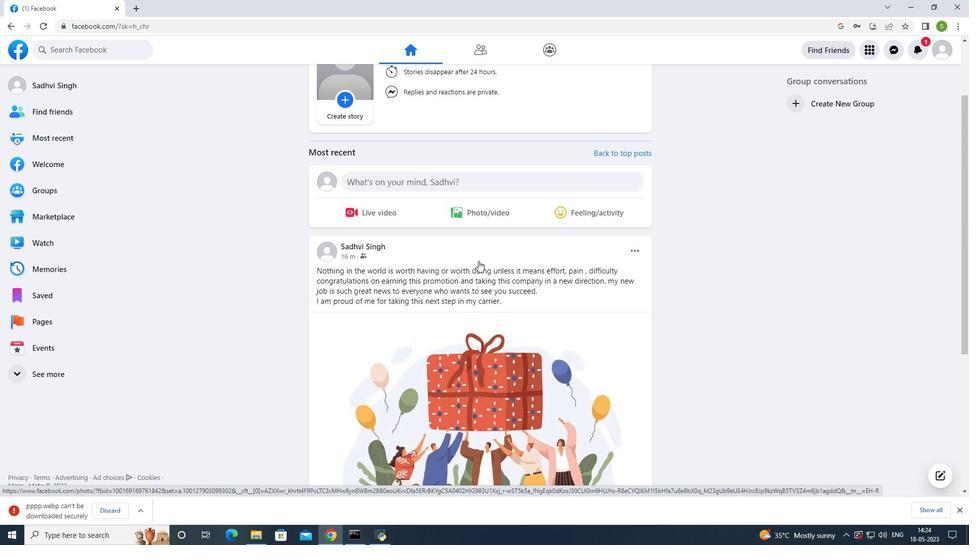 
Action: Mouse scrolled (478, 261) with delta (0, 0)
Screenshot: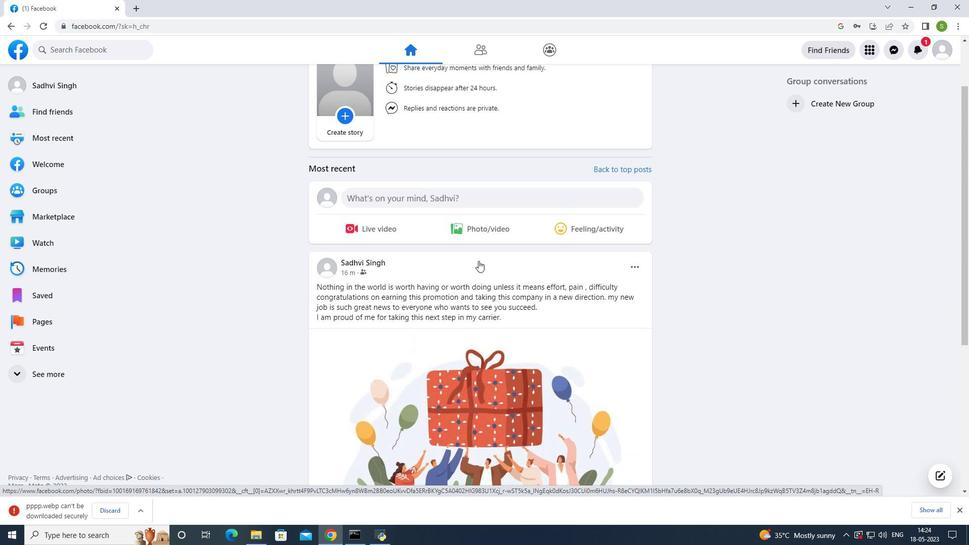 
Action: Mouse scrolled (478, 261) with delta (0, 0)
Screenshot: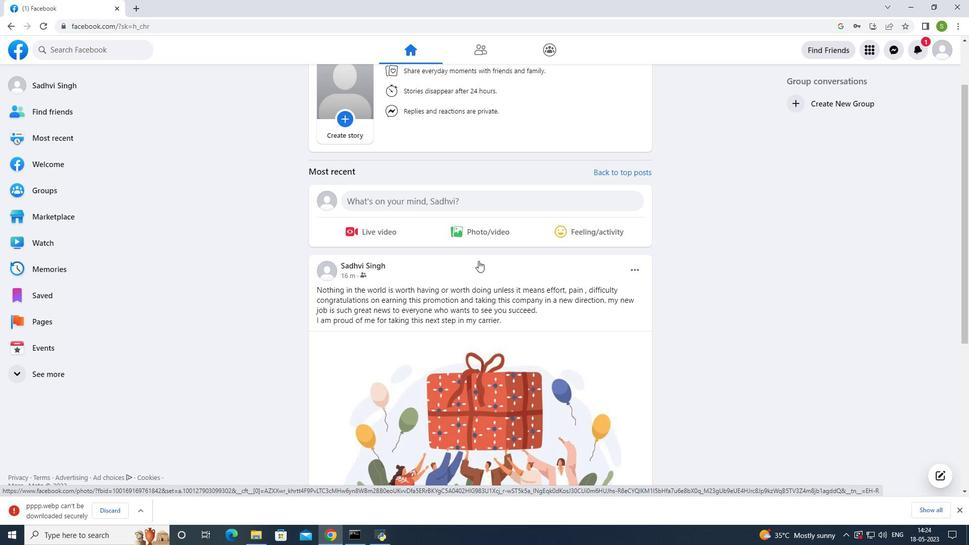 
Action: Mouse moved to (479, 260)
Screenshot: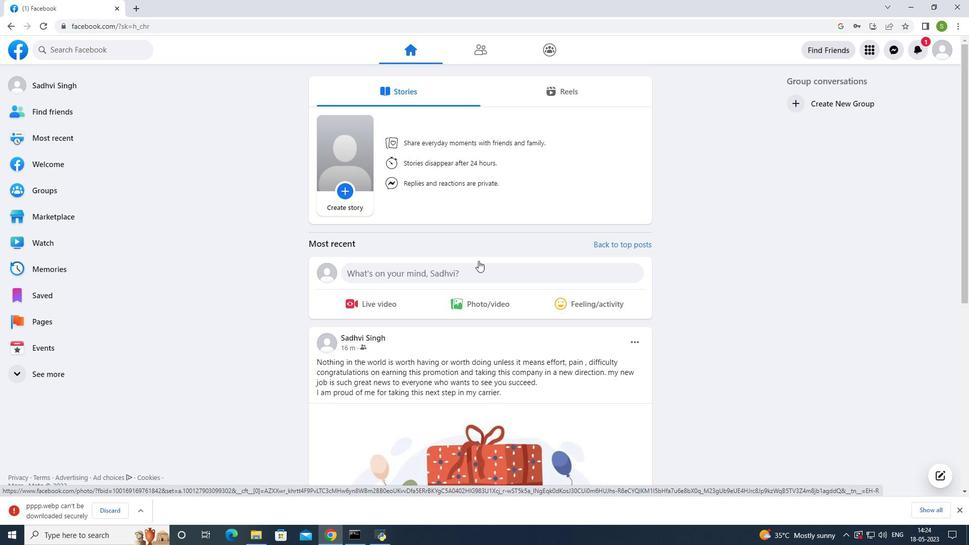 
Action: Mouse scrolled (479, 260) with delta (0, 0)
Screenshot: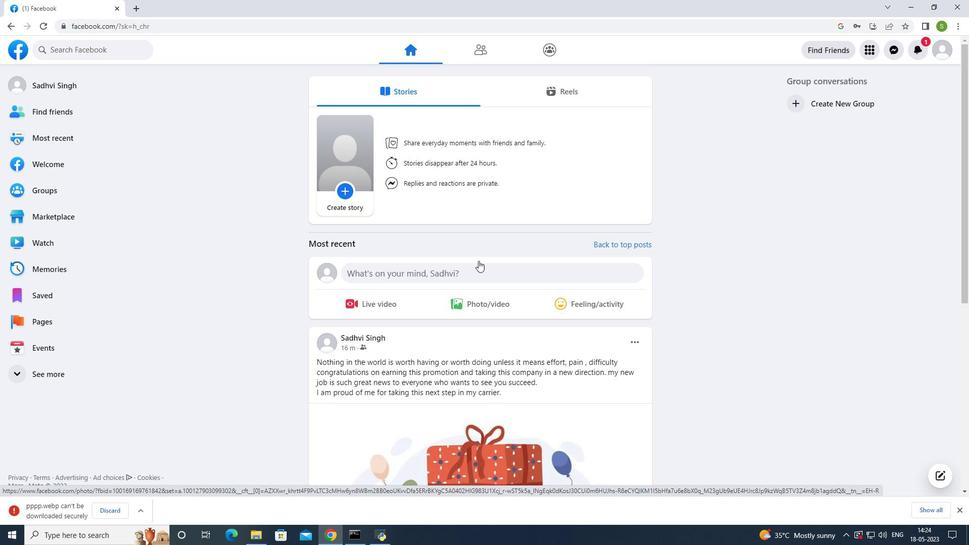
Action: Mouse scrolled (479, 260) with delta (0, 0)
Screenshot: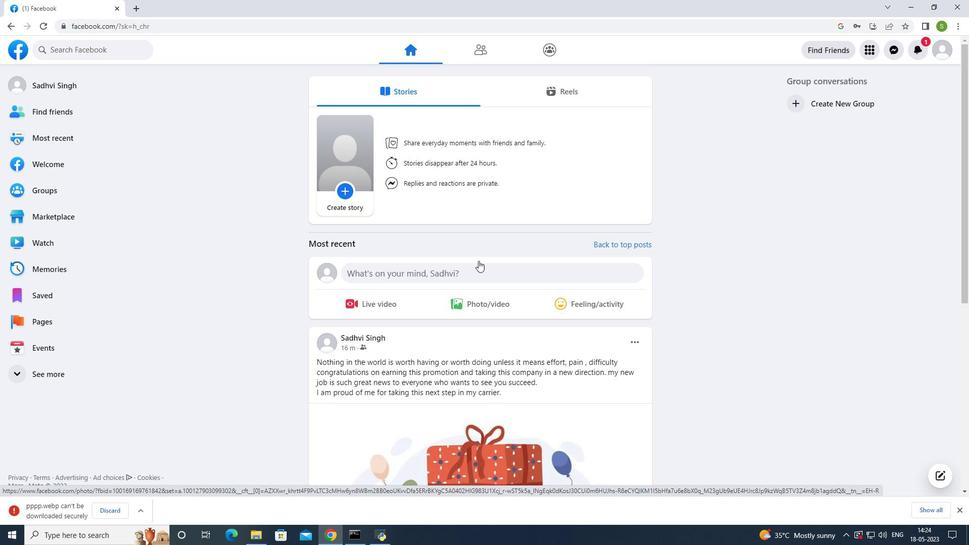 
Action: Mouse scrolled (479, 260) with delta (0, 0)
Screenshot: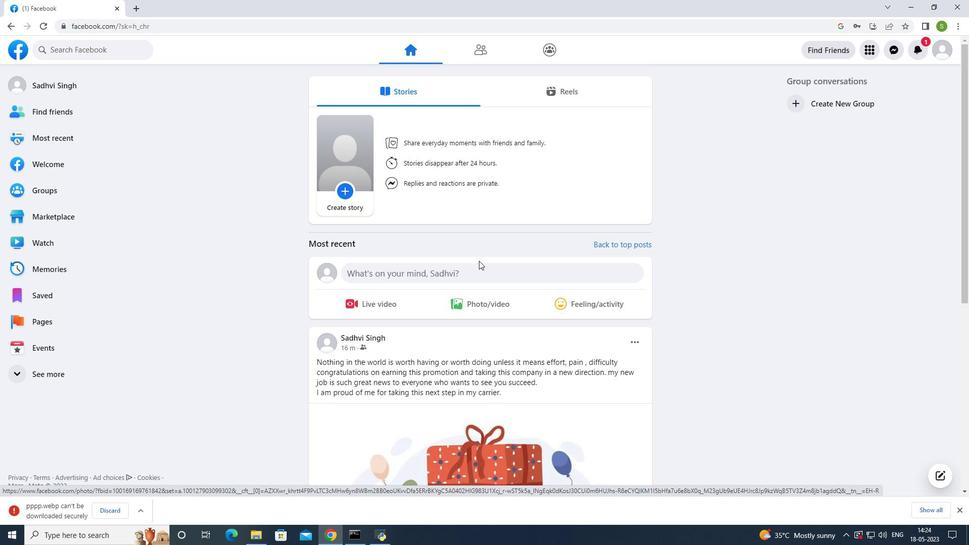 
Action: Mouse scrolled (479, 260) with delta (0, 0)
Screenshot: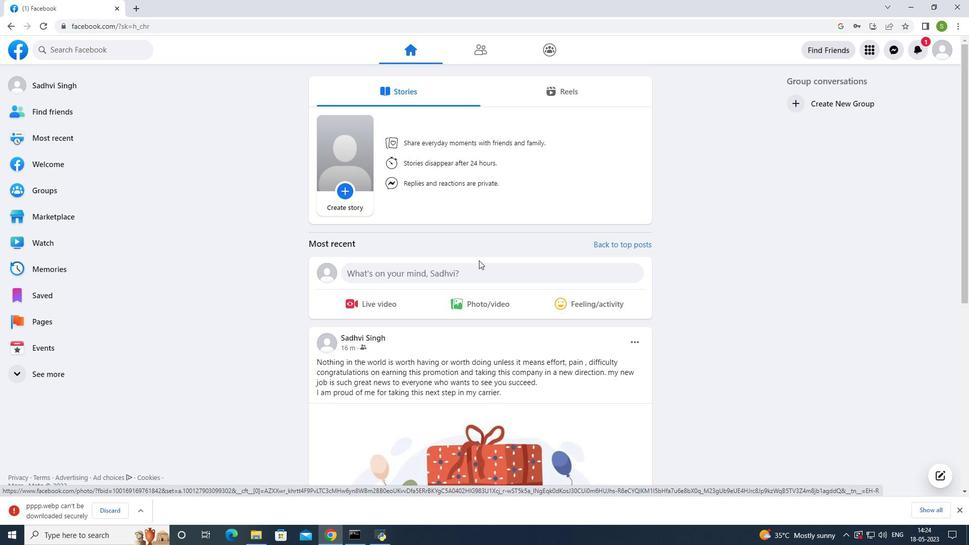 
Action: Mouse moved to (479, 259)
Screenshot: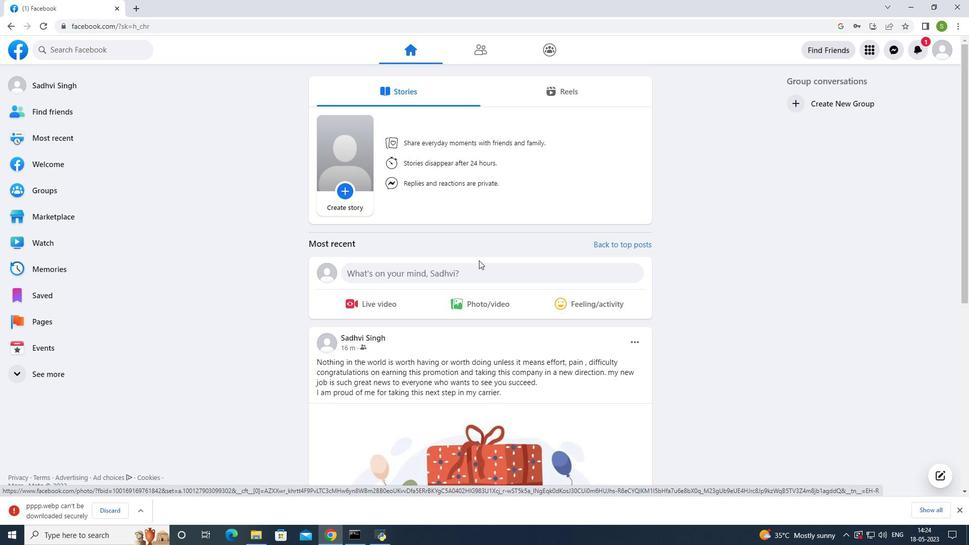 
Action: Mouse scrolled (479, 260) with delta (0, 0)
Screenshot: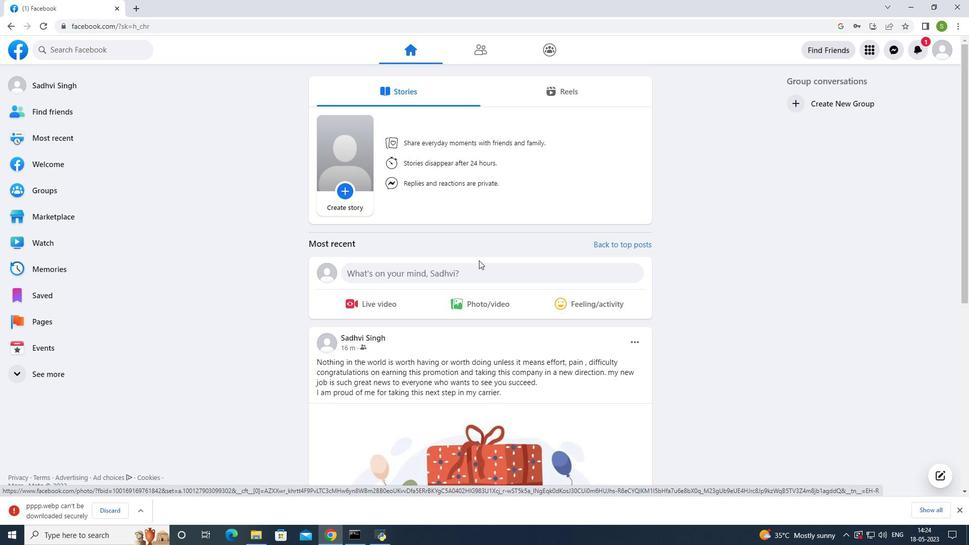 
Action: Mouse moved to (34, 113)
Screenshot: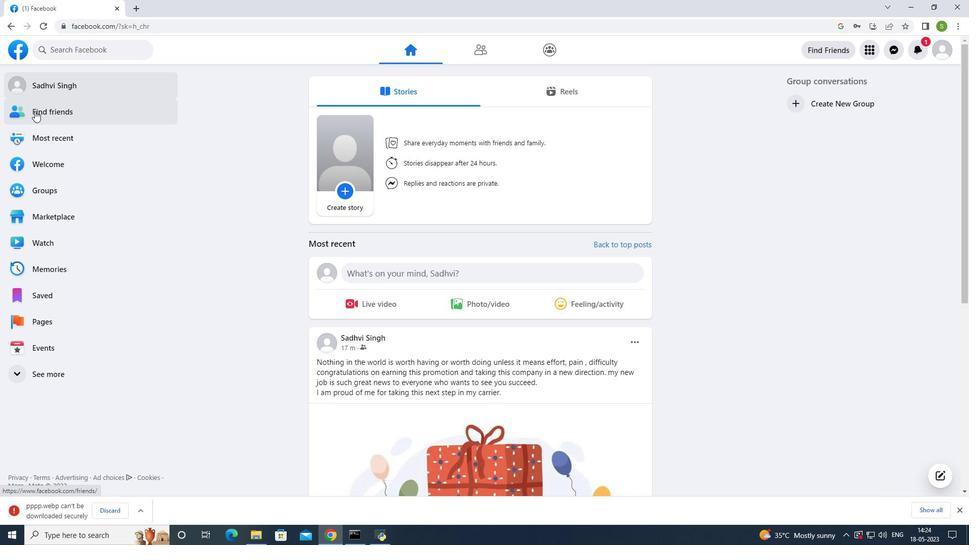 
Action: Mouse pressed left at (34, 113)
Screenshot: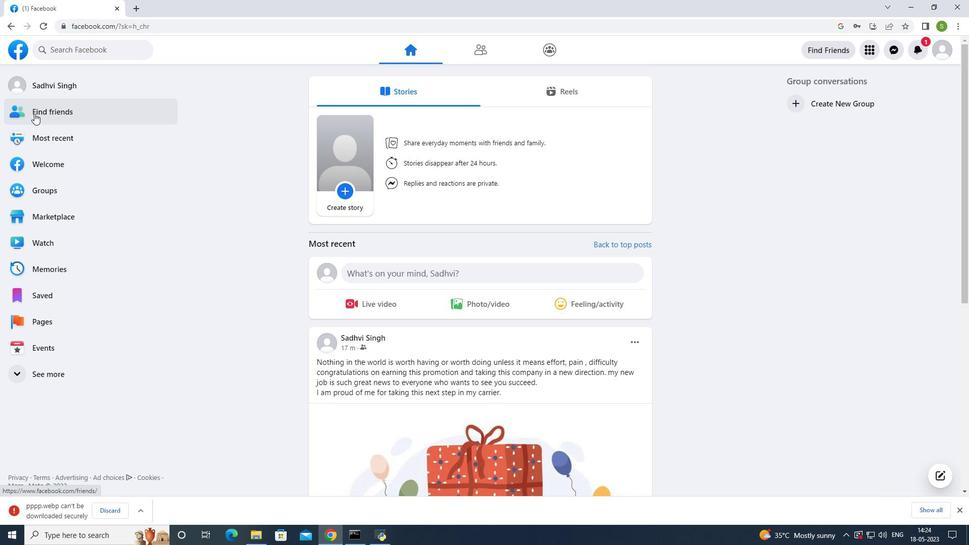 
Action: Mouse moved to (51, 137)
Screenshot: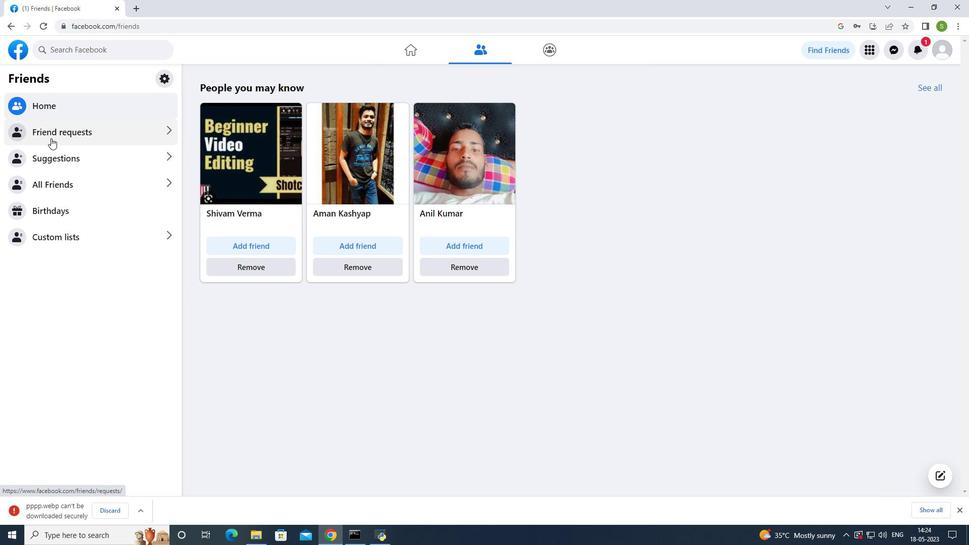 
Action: Mouse pressed left at (51, 137)
Screenshot: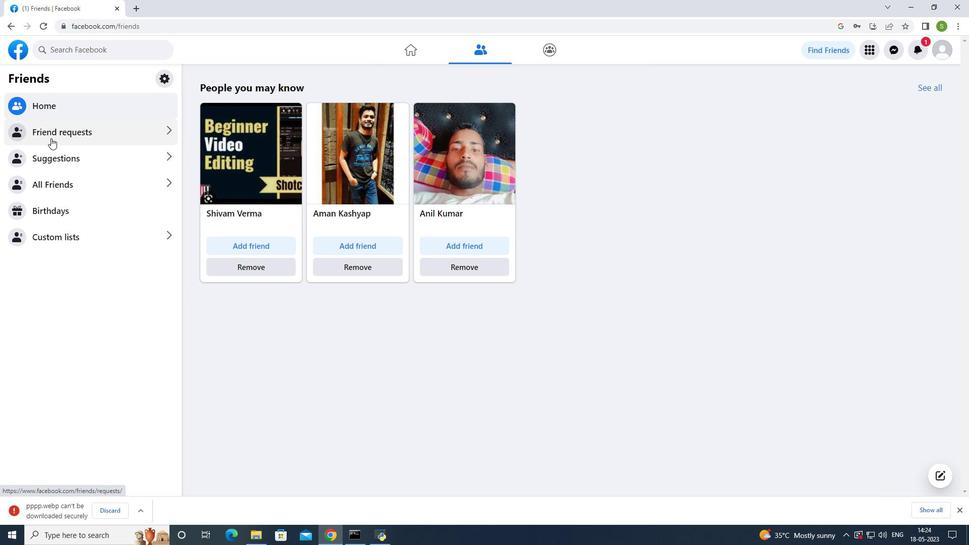 
Action: Mouse moved to (10, 82)
Screenshot: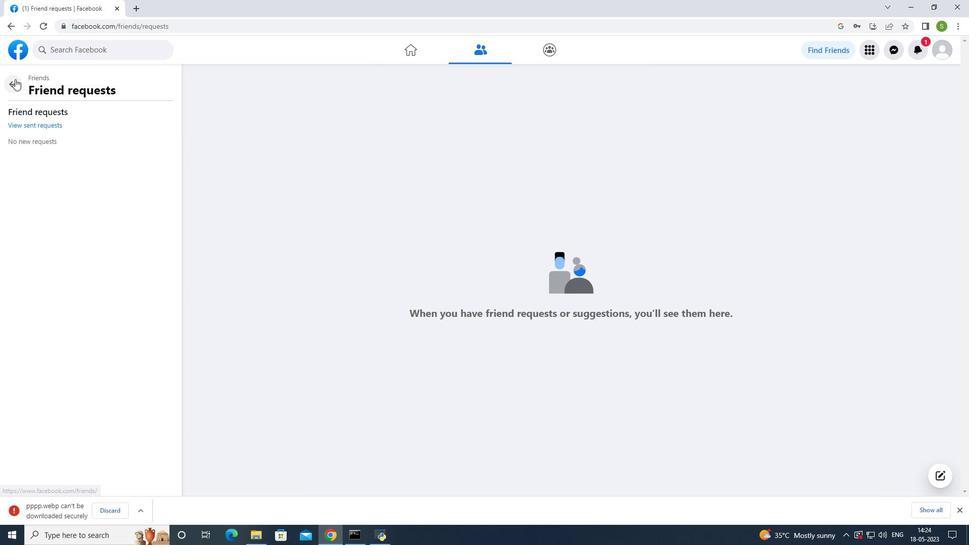 
Action: Mouse pressed left at (10, 82)
Screenshot: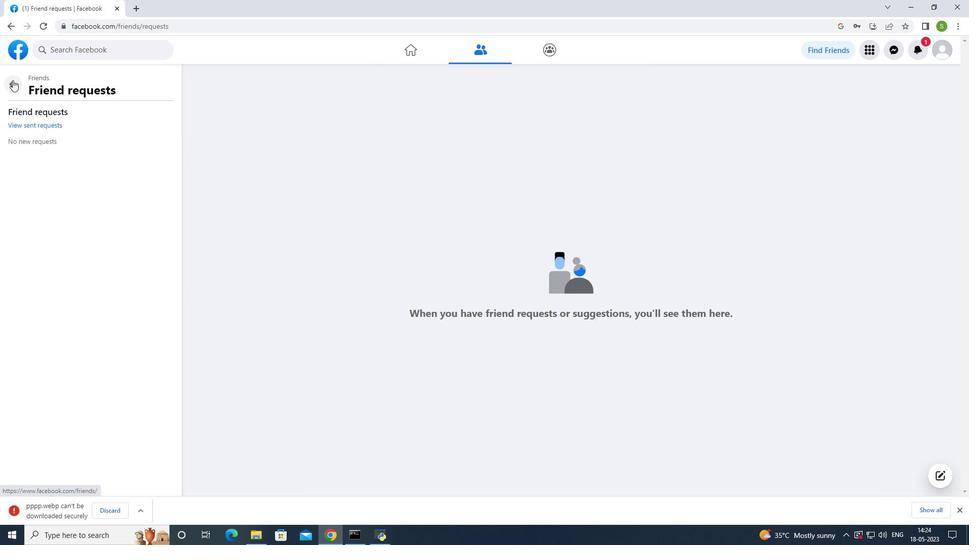 
Action: Mouse moved to (33, 182)
Screenshot: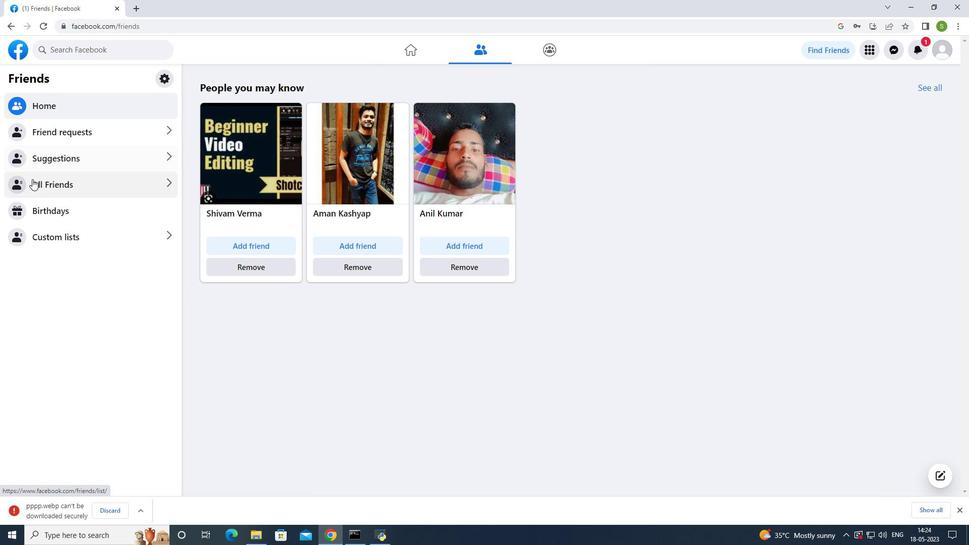 
Action: Mouse pressed left at (33, 182)
Screenshot: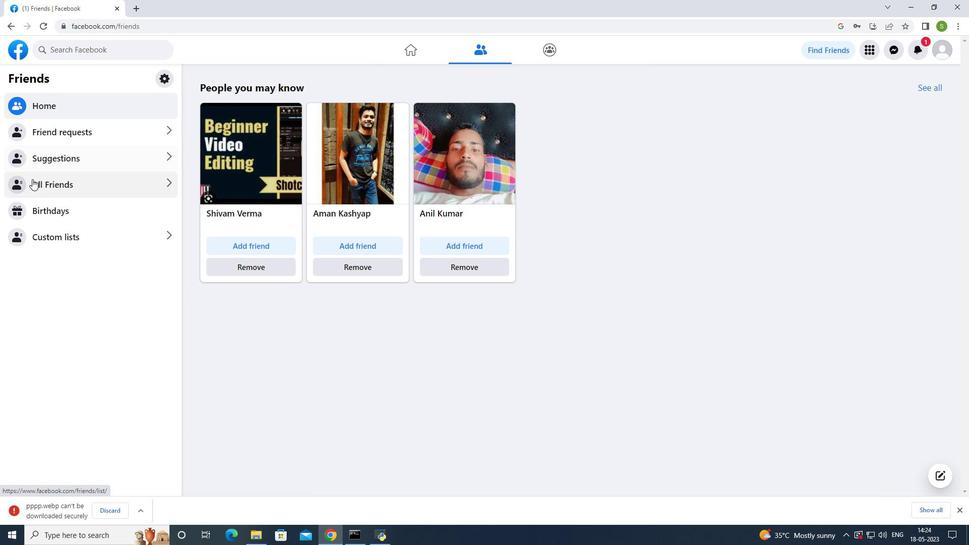 
Action: Mouse moved to (12, 91)
Screenshot: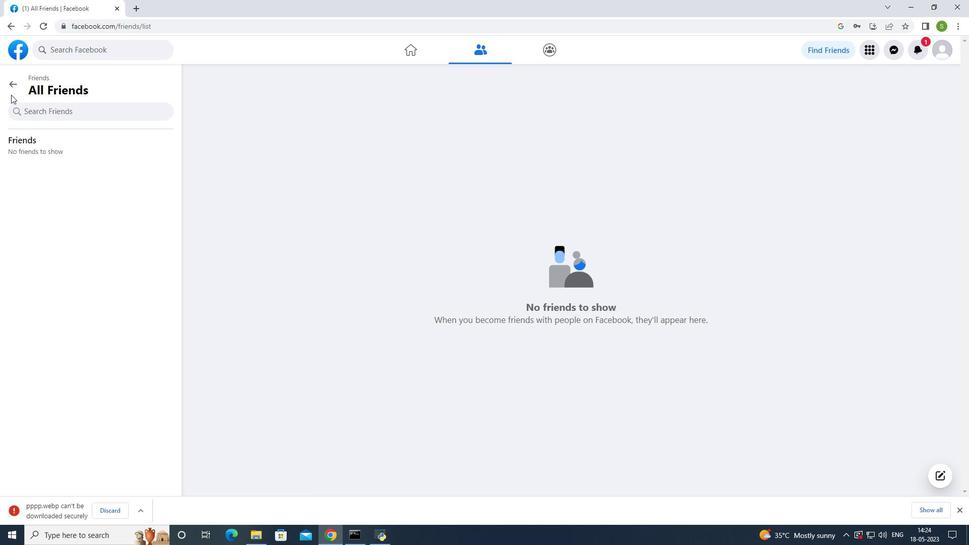 
Action: Mouse pressed left at (12, 91)
Screenshot: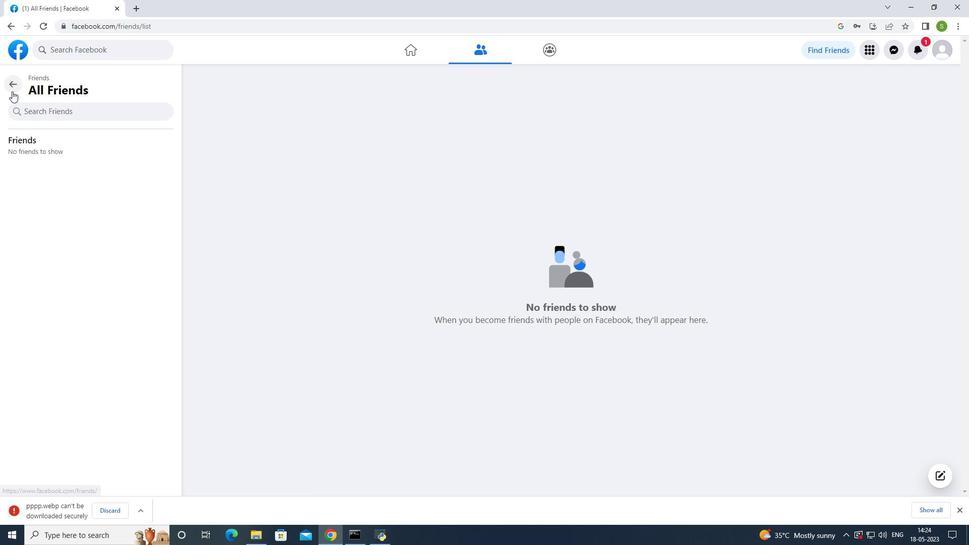 
Action: Mouse moved to (68, 219)
Screenshot: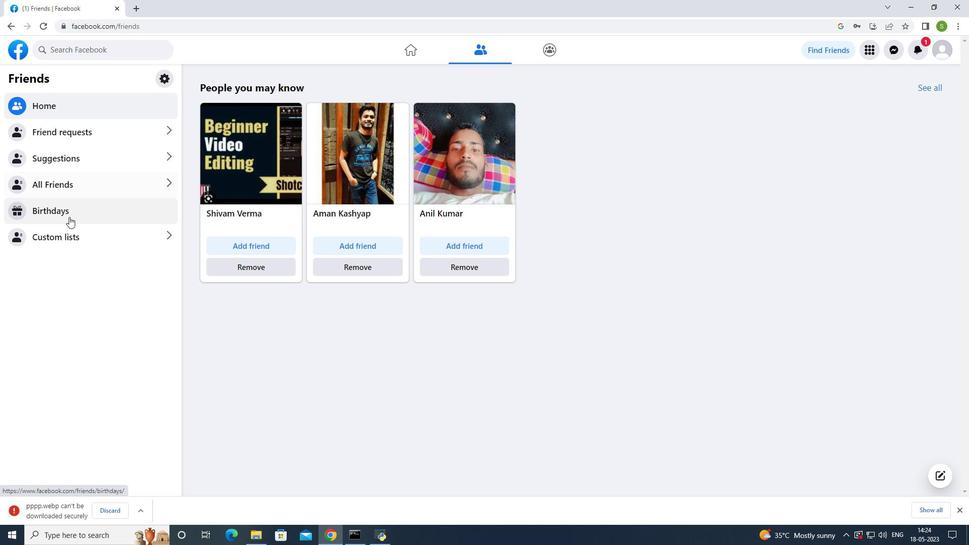 
Action: Mouse pressed left at (68, 219)
Screenshot: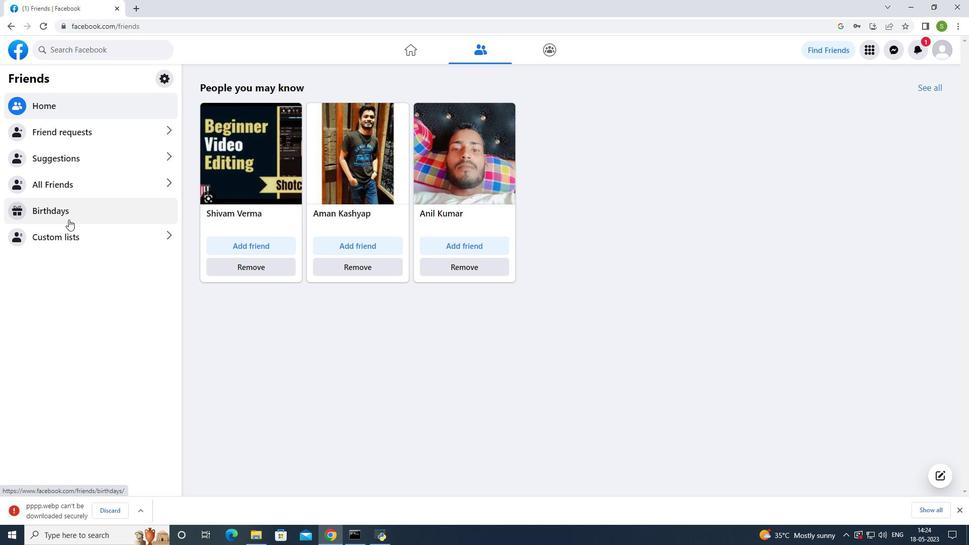 
Action: Mouse moved to (76, 239)
Screenshot: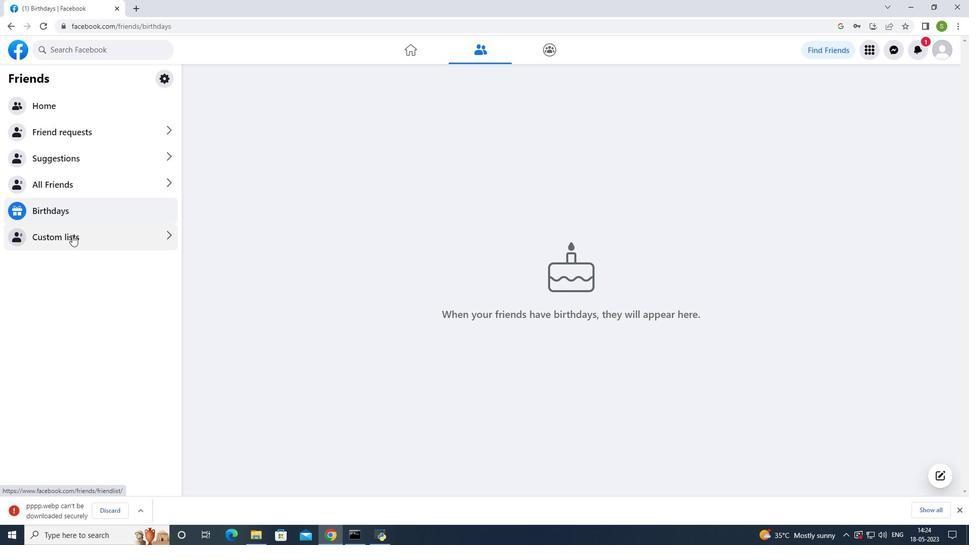 
Action: Mouse pressed left at (76, 239)
Screenshot: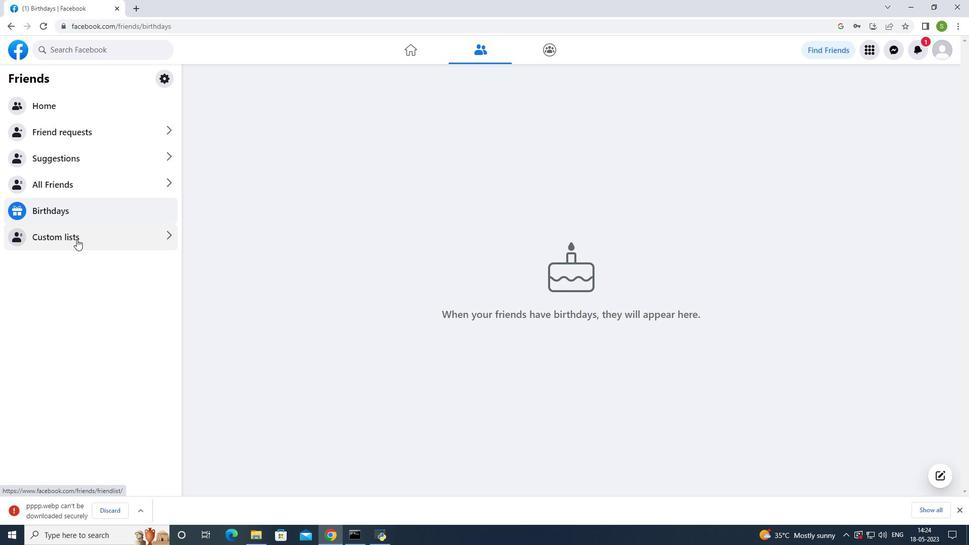 
Action: Mouse moved to (405, 52)
Screenshot: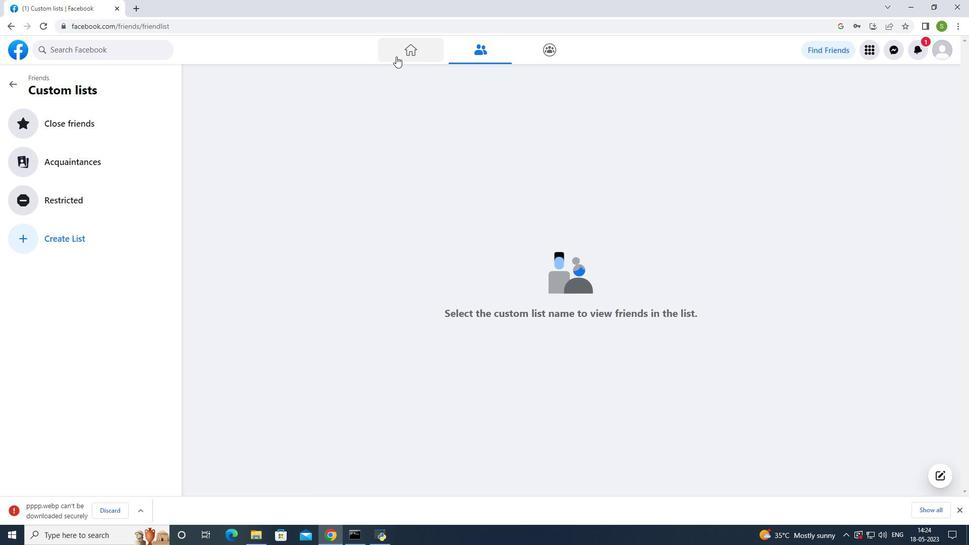 
Action: Mouse pressed left at (405, 52)
Screenshot: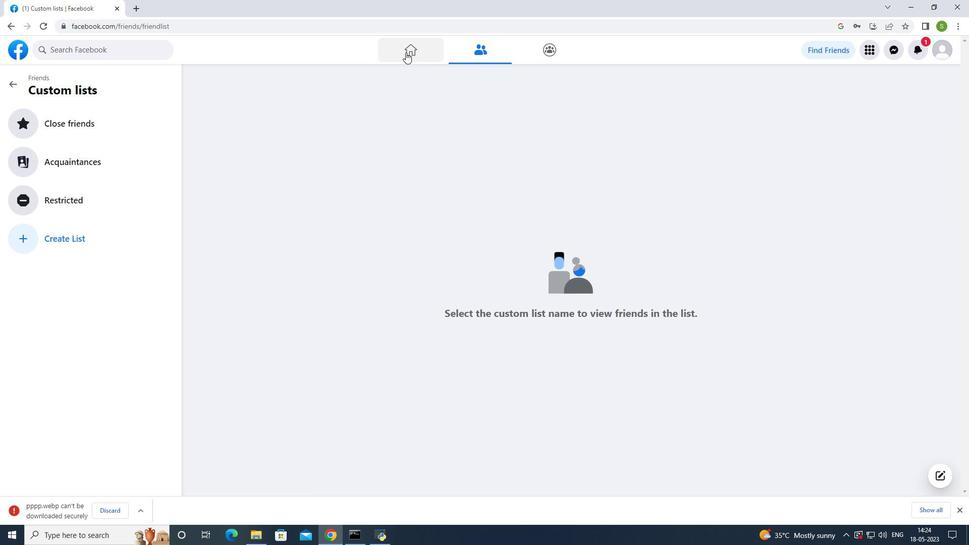 
Action: Mouse moved to (452, 222)
Screenshot: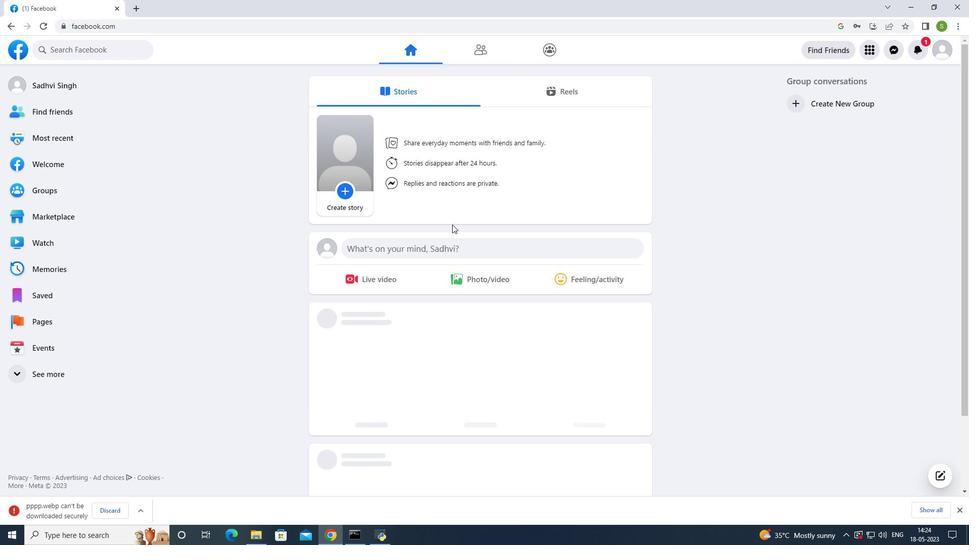 
Action: Mouse scrolled (452, 221) with delta (0, 0)
Screenshot: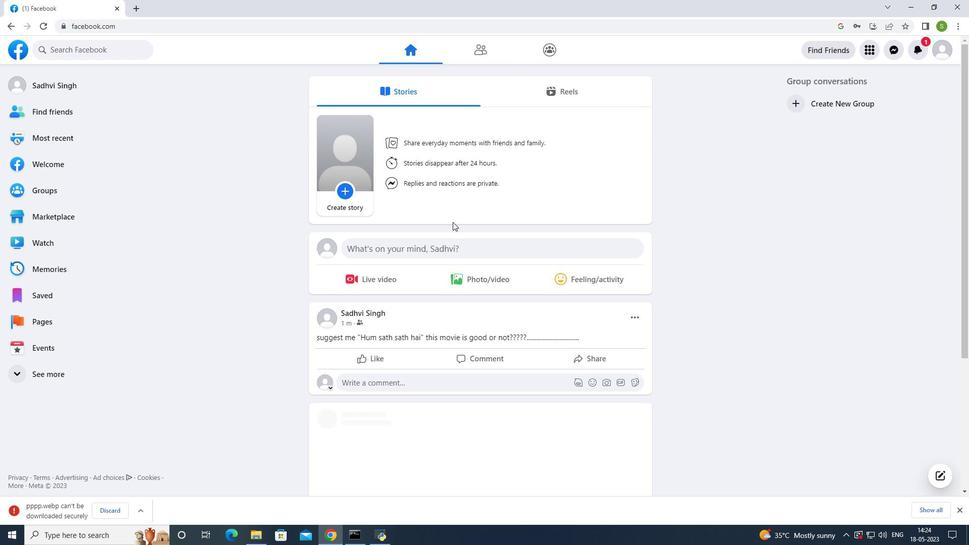 
Action: Mouse moved to (453, 222)
Screenshot: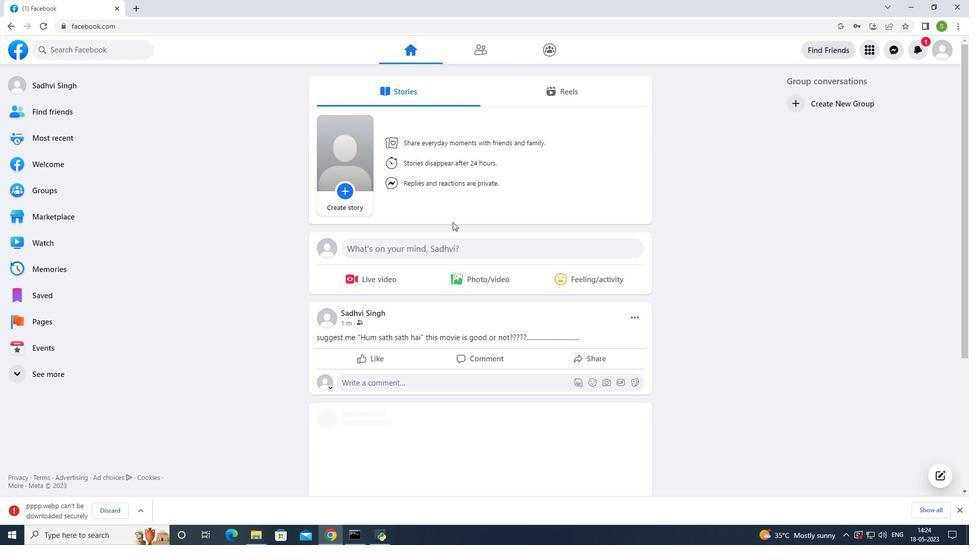 
Action: Mouse scrolled (453, 221) with delta (0, 0)
Screenshot: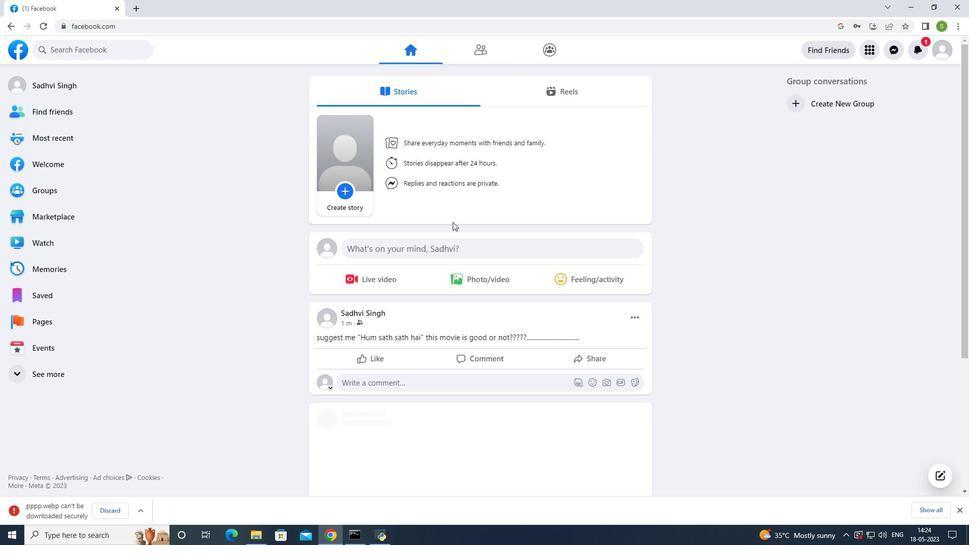 
Action: Mouse scrolled (453, 221) with delta (0, 0)
Screenshot: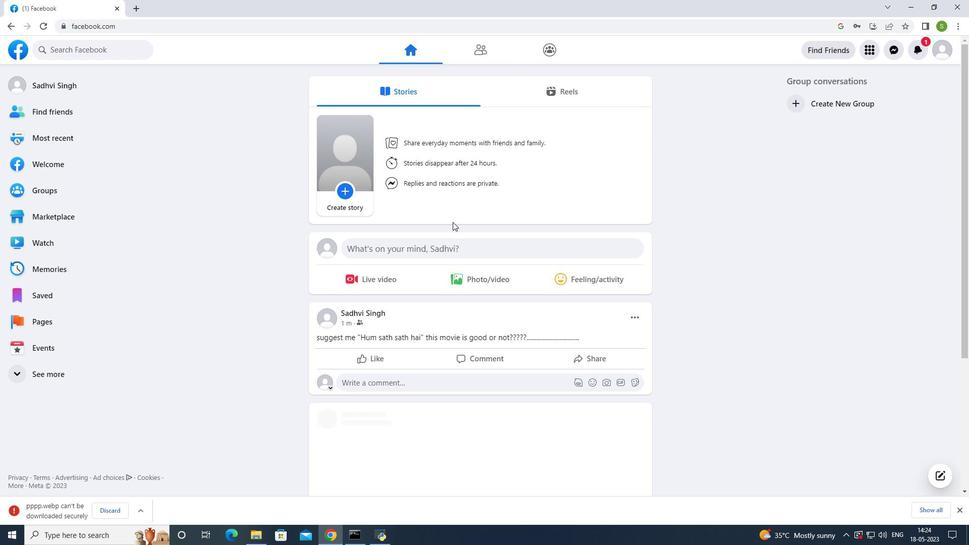 
Action: Mouse scrolled (453, 221) with delta (0, 0)
Screenshot: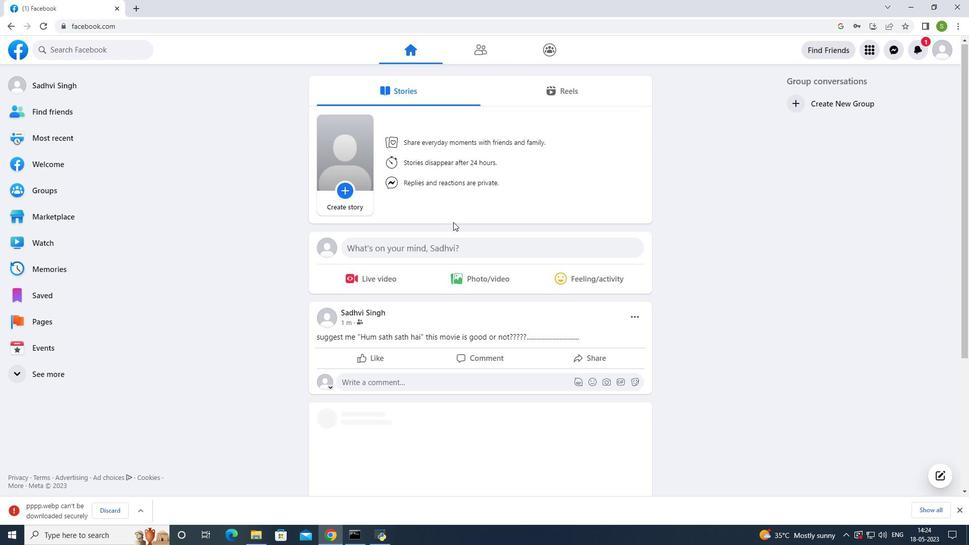 
Action: Mouse scrolled (453, 221) with delta (0, 0)
Screenshot: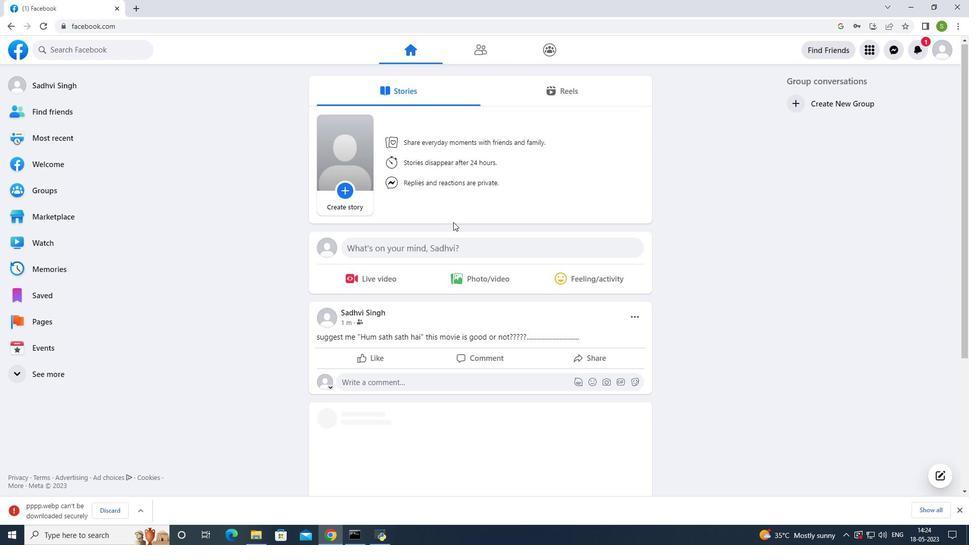 
Action: Mouse scrolled (453, 221) with delta (0, 0)
Screenshot: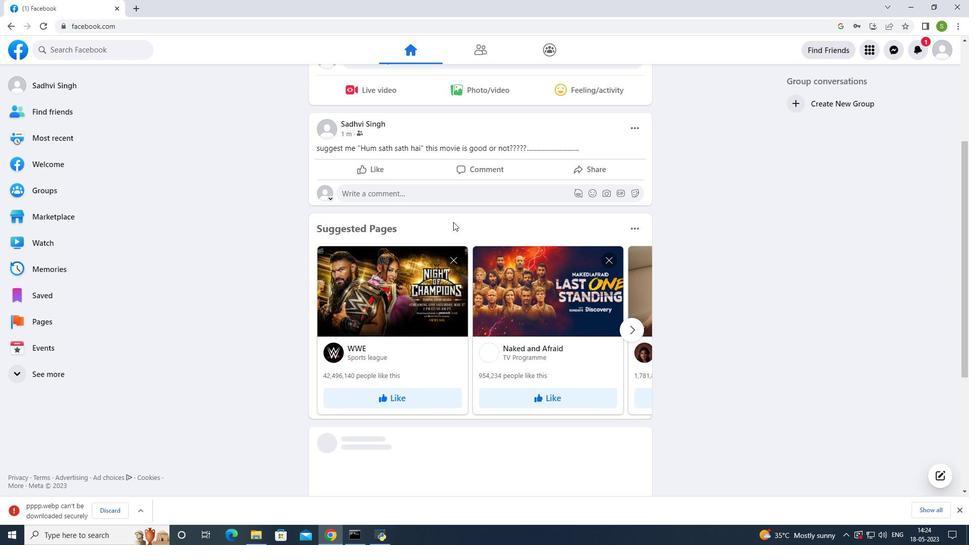 
Action: Mouse scrolled (453, 221) with delta (0, 0)
Screenshot: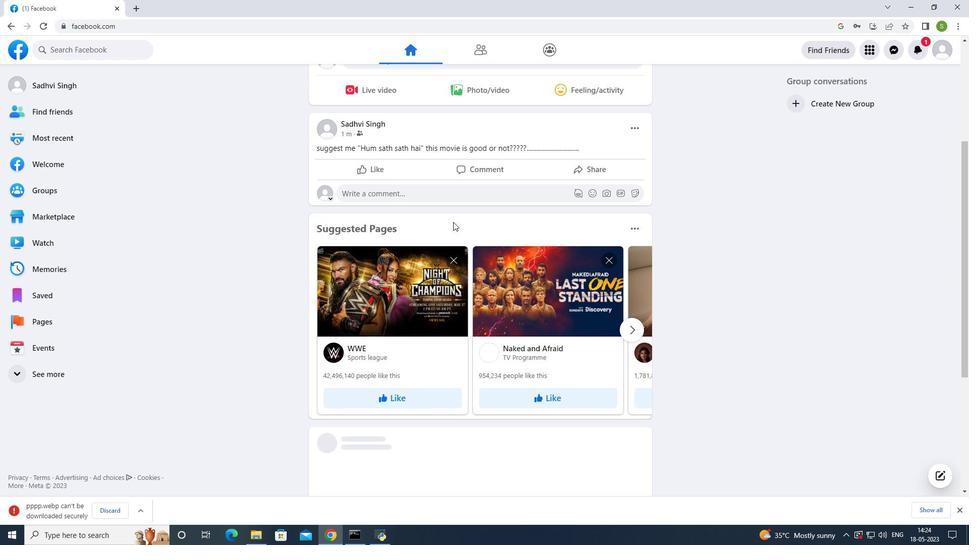 
Action: Mouse scrolled (453, 221) with delta (0, 0)
Screenshot: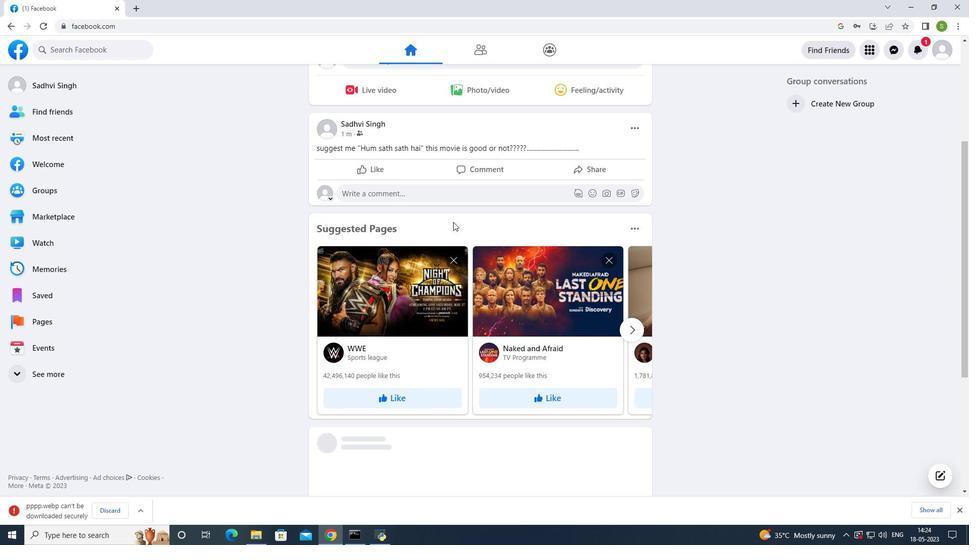 
Action: Mouse scrolled (453, 221) with delta (0, 0)
Screenshot: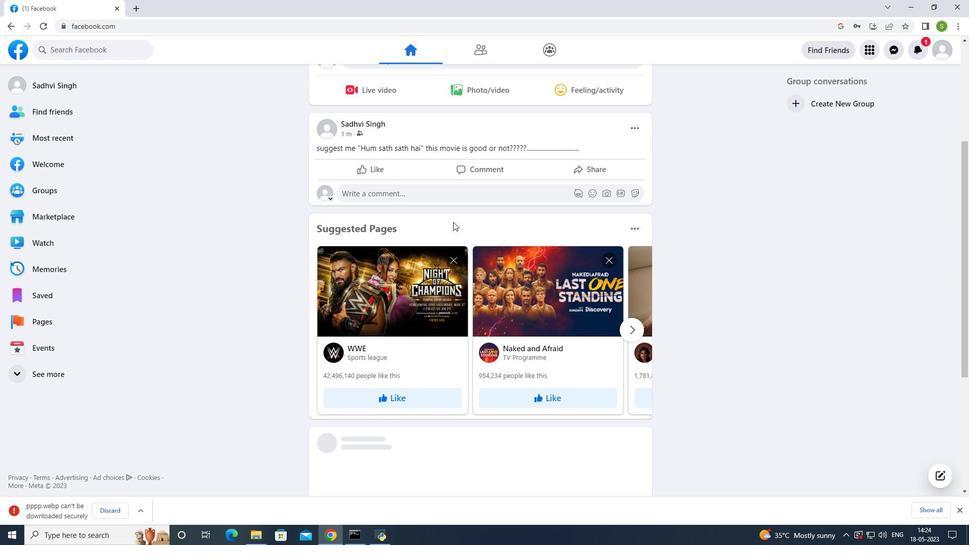 
Action: Mouse scrolled (453, 221) with delta (0, 0)
Screenshot: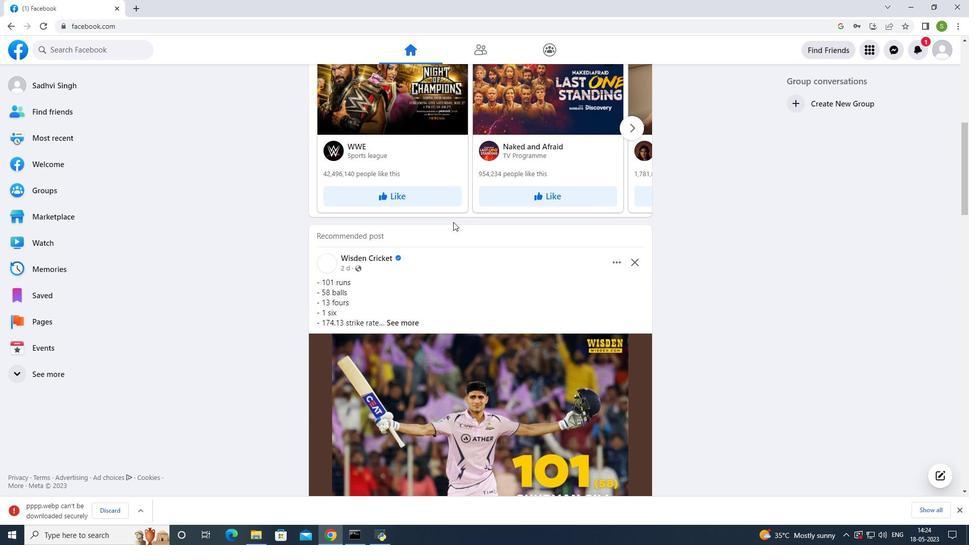 
Action: Mouse scrolled (453, 221) with delta (0, 0)
Screenshot: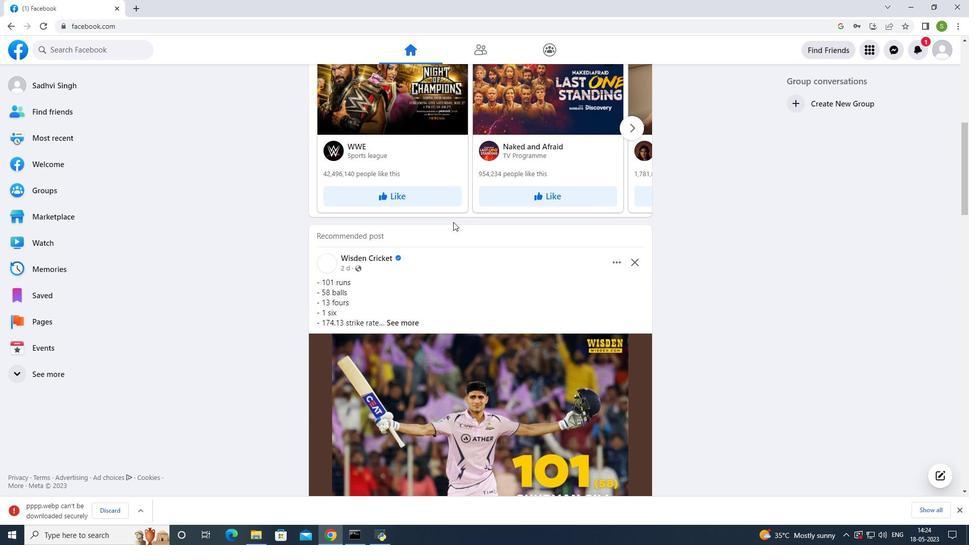 
Action: Mouse scrolled (453, 221) with delta (0, 0)
Screenshot: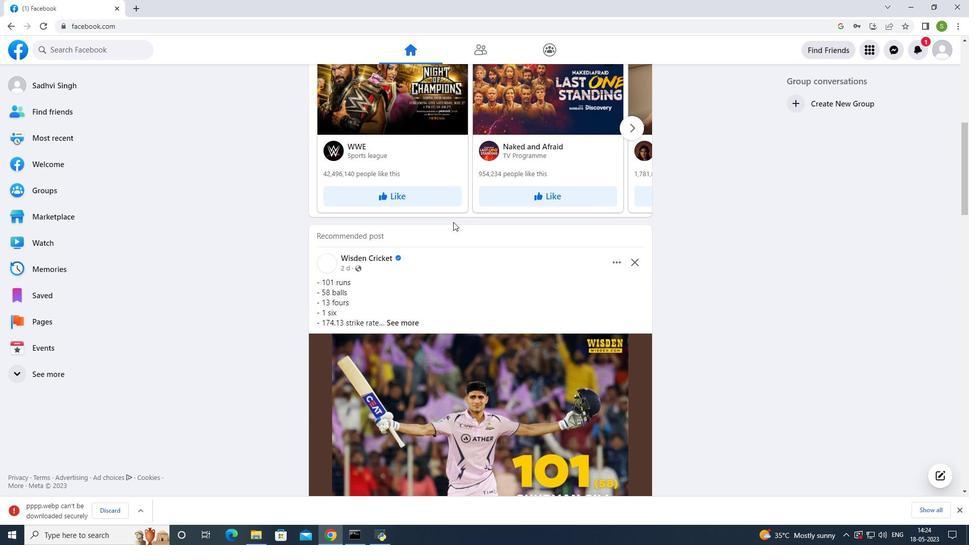
Action: Mouse scrolled (453, 221) with delta (0, 0)
Screenshot: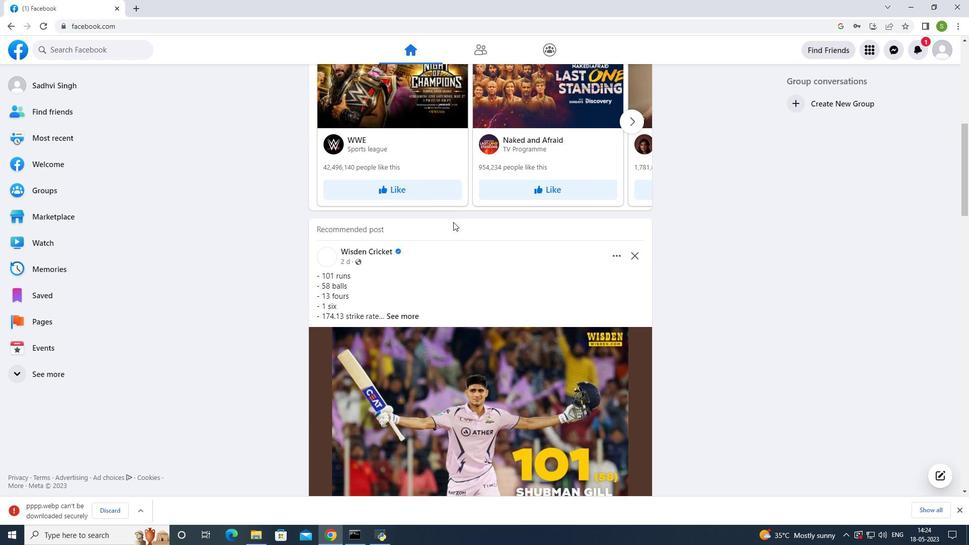
Action: Mouse scrolled (453, 222) with delta (0, 0)
Screenshot: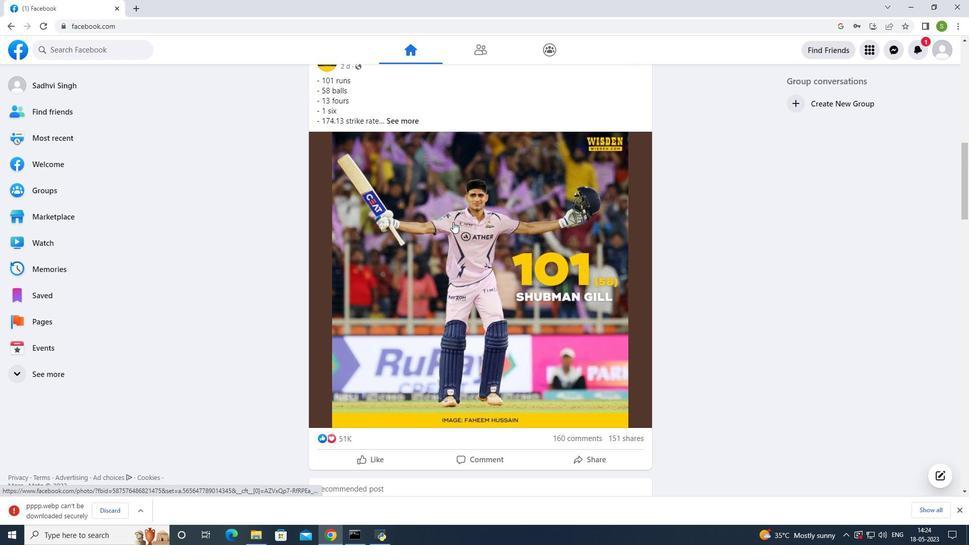 
Action: Mouse scrolled (453, 222) with delta (0, 0)
Screenshot: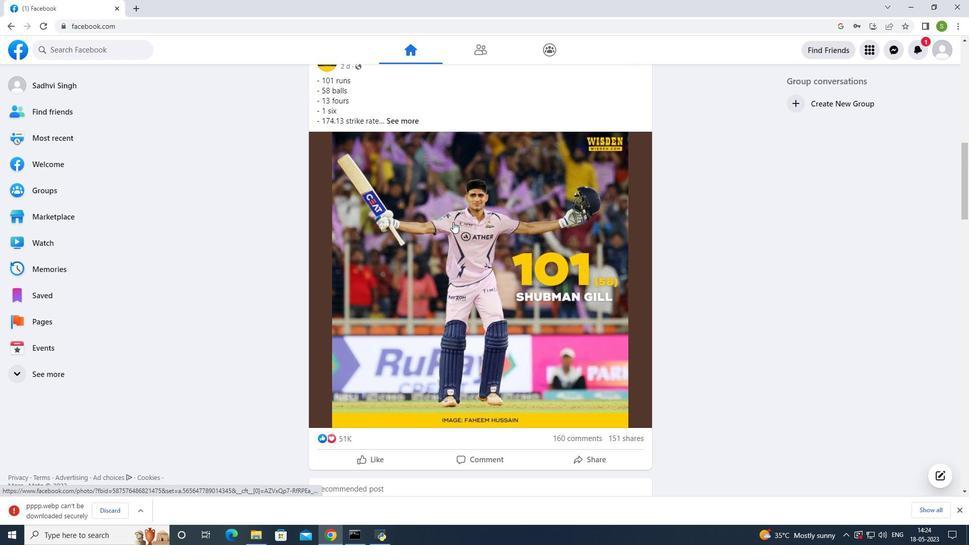 
Action: Mouse scrolled (453, 222) with delta (0, 0)
Screenshot: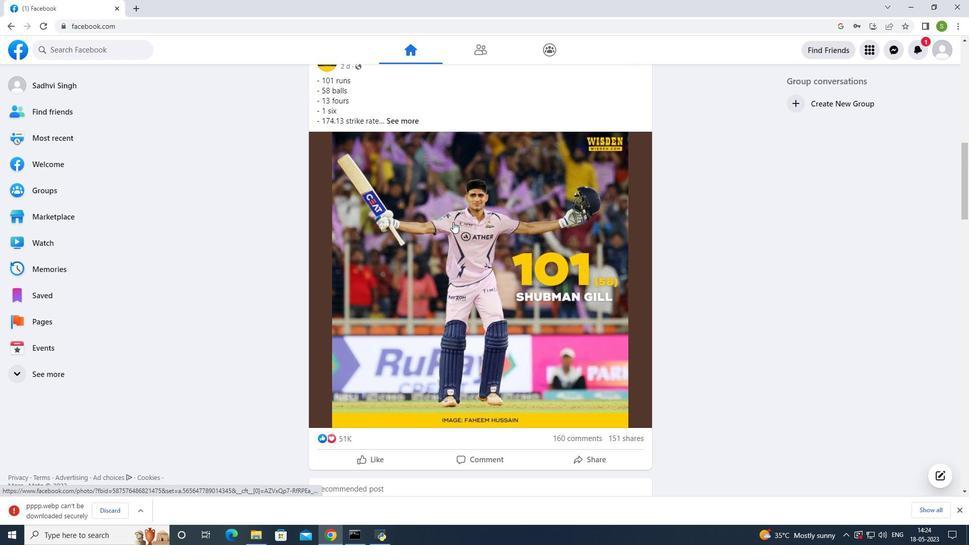 
Action: Mouse moved to (453, 220)
Screenshot: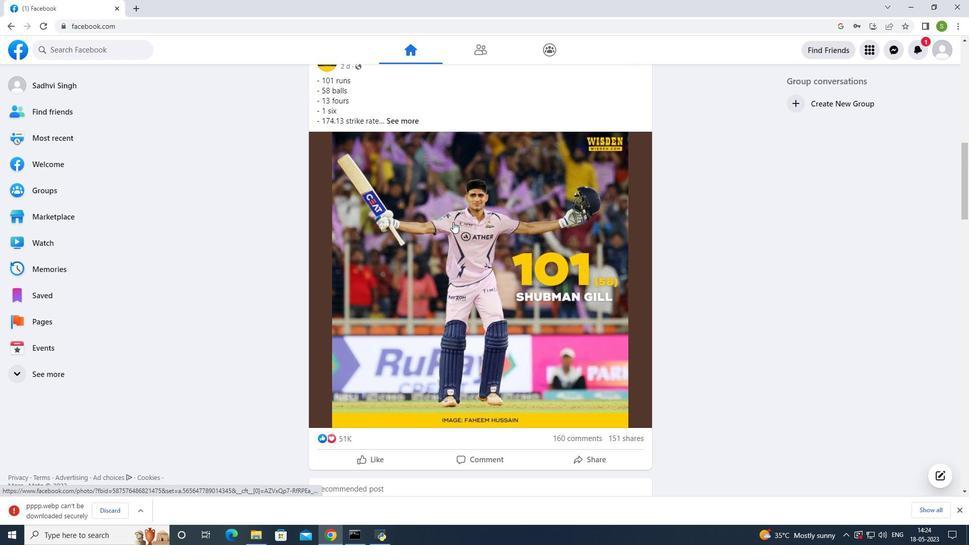 
Action: Mouse scrolled (453, 221) with delta (0, 0)
Screenshot: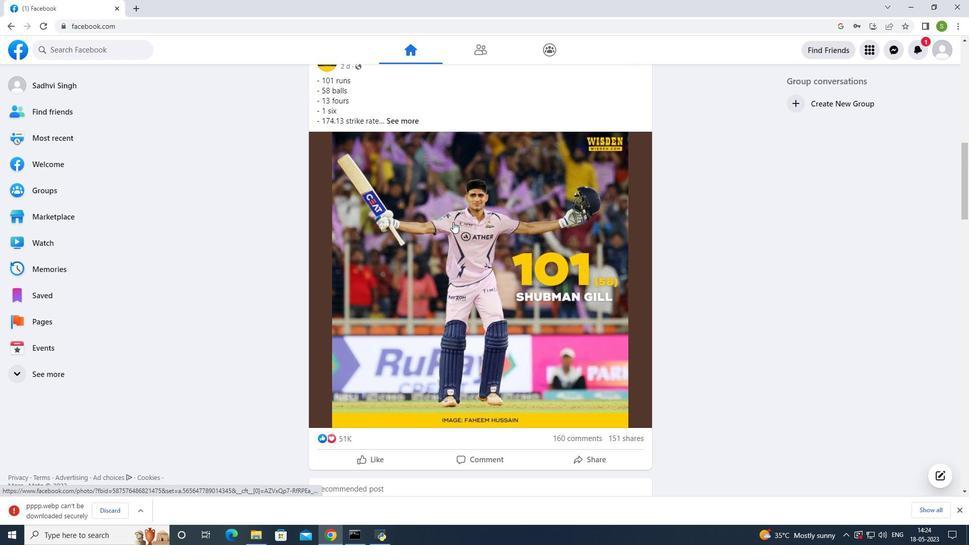 
Action: Mouse moved to (446, 210)
Screenshot: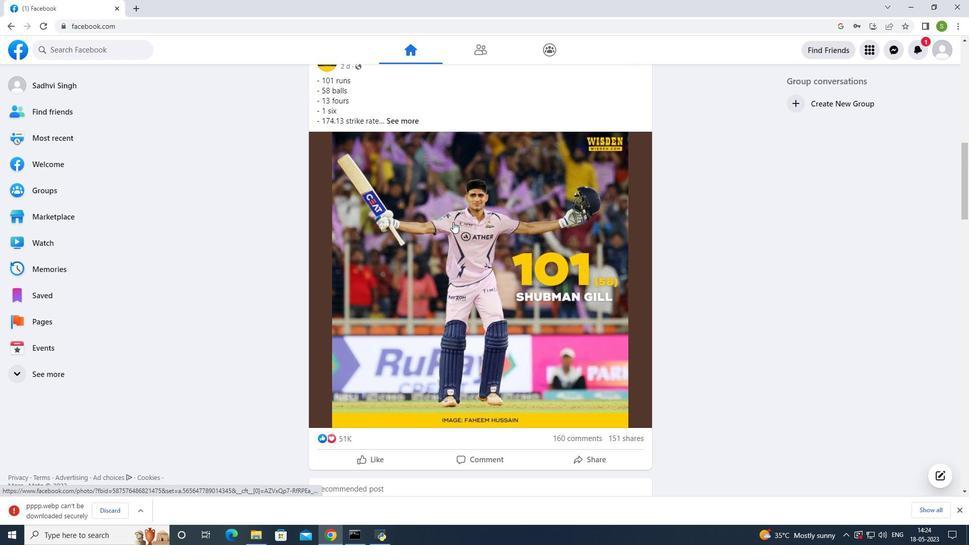 
Action: Mouse scrolled (449, 213) with delta (0, 0)
Screenshot: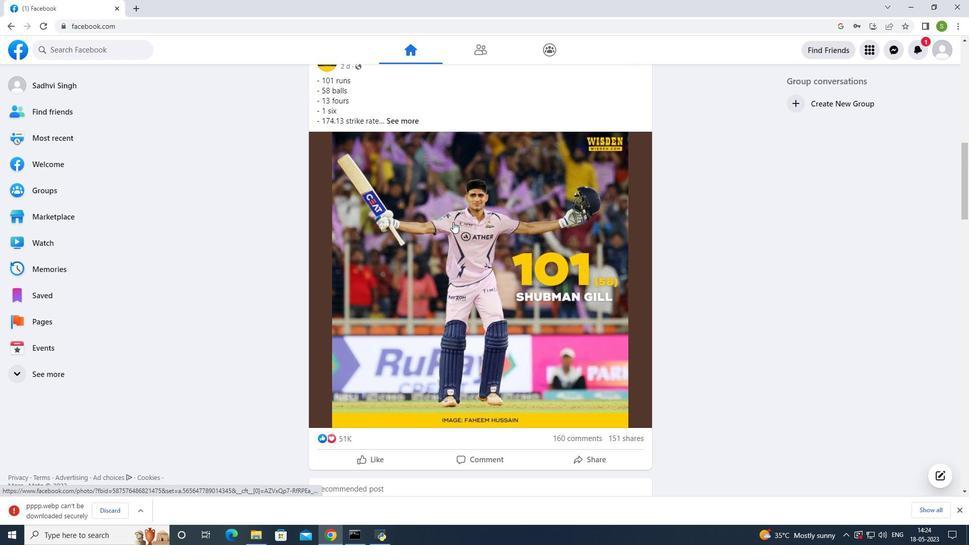 
Action: Mouse moved to (46, 27)
Screenshot: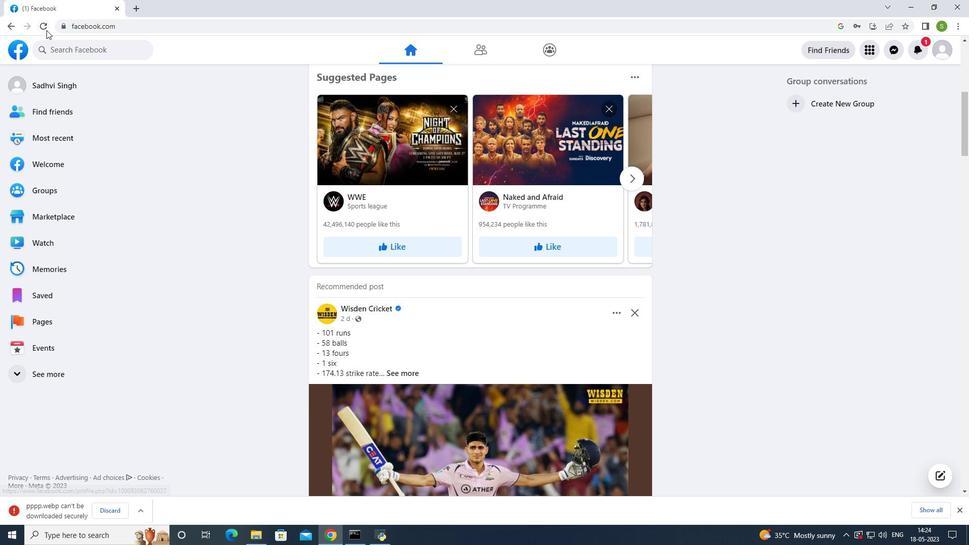 
Action: Mouse pressed left at (46, 27)
Screenshot: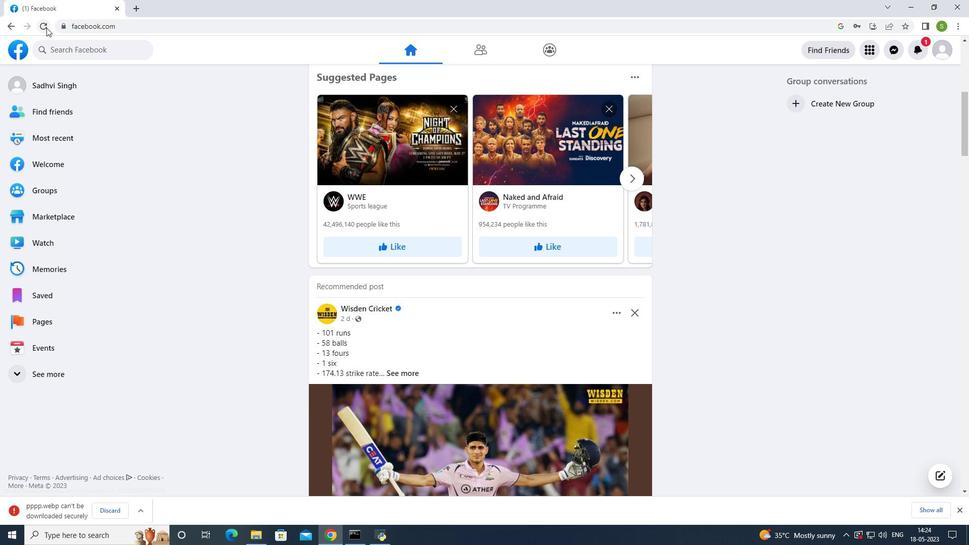 
Action: Mouse moved to (442, 186)
Screenshot: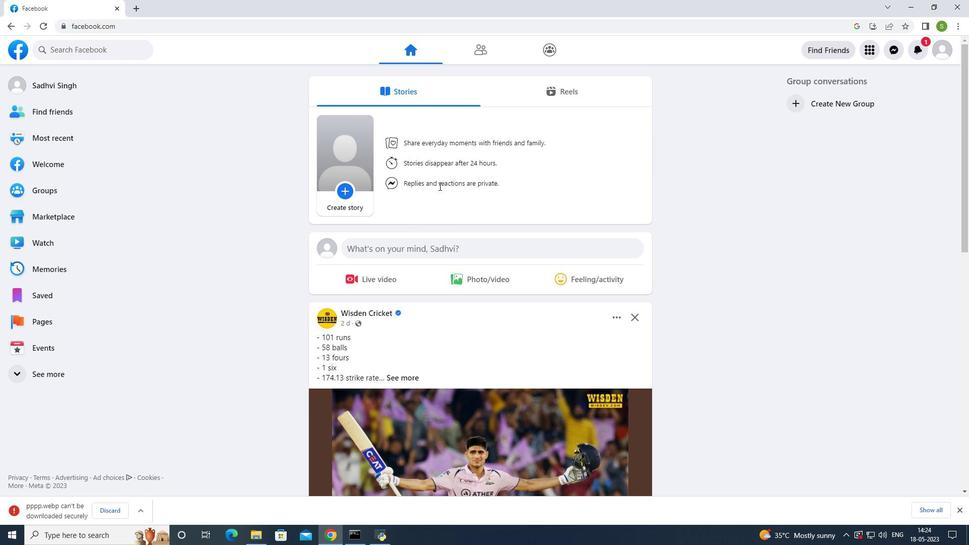 
Action: Mouse scrolled (442, 186) with delta (0, 0)
Screenshot: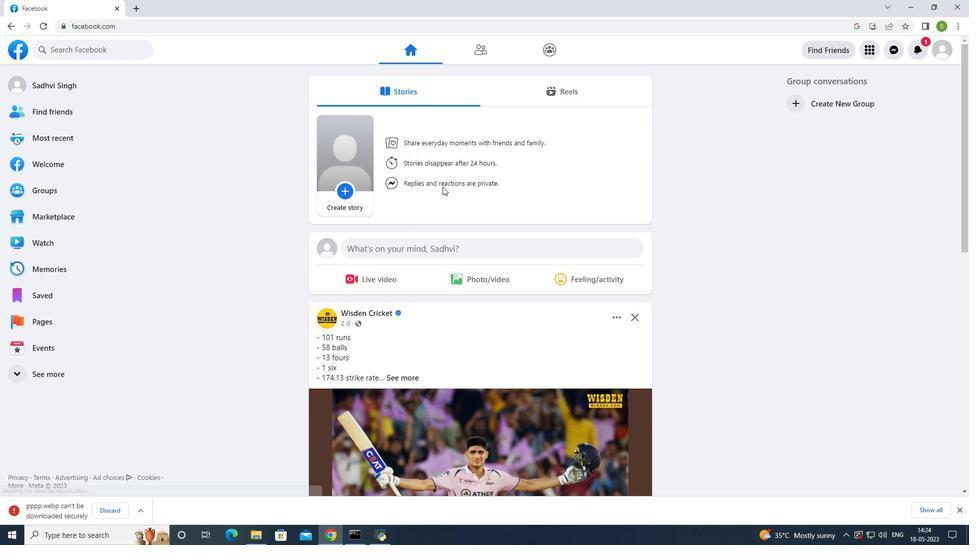
Action: Mouse scrolled (442, 186) with delta (0, 0)
Screenshot: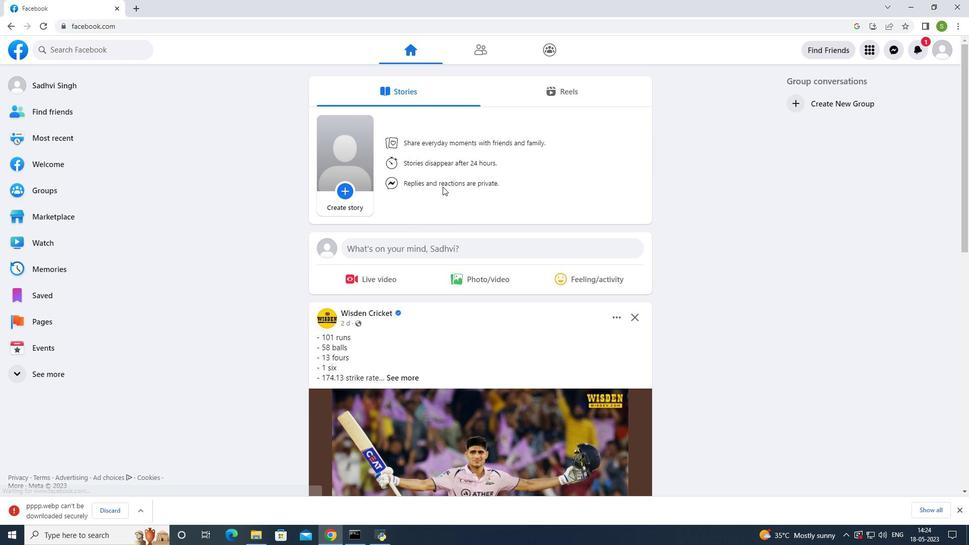 
Action: Mouse scrolled (442, 186) with delta (0, 0)
Screenshot: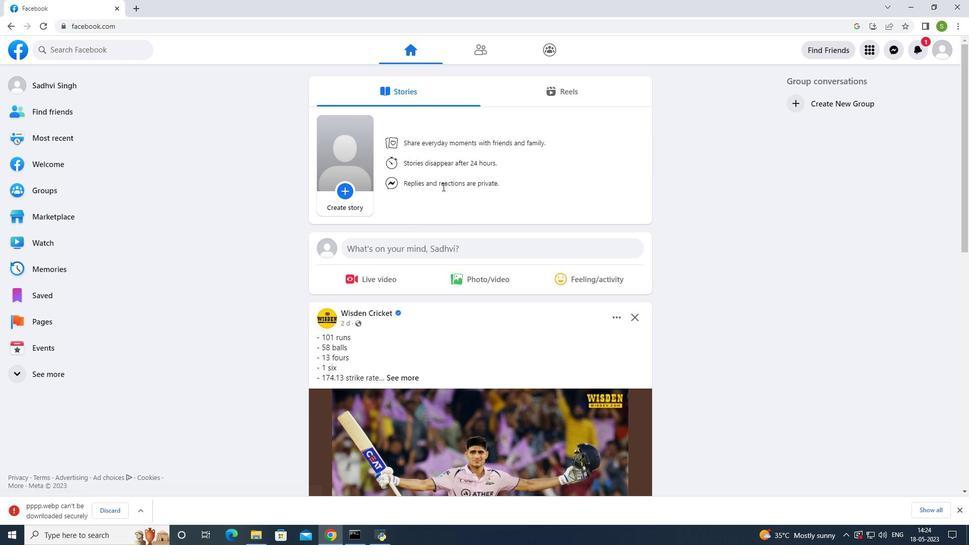 
Action: Mouse scrolled (442, 186) with delta (0, 0)
Screenshot: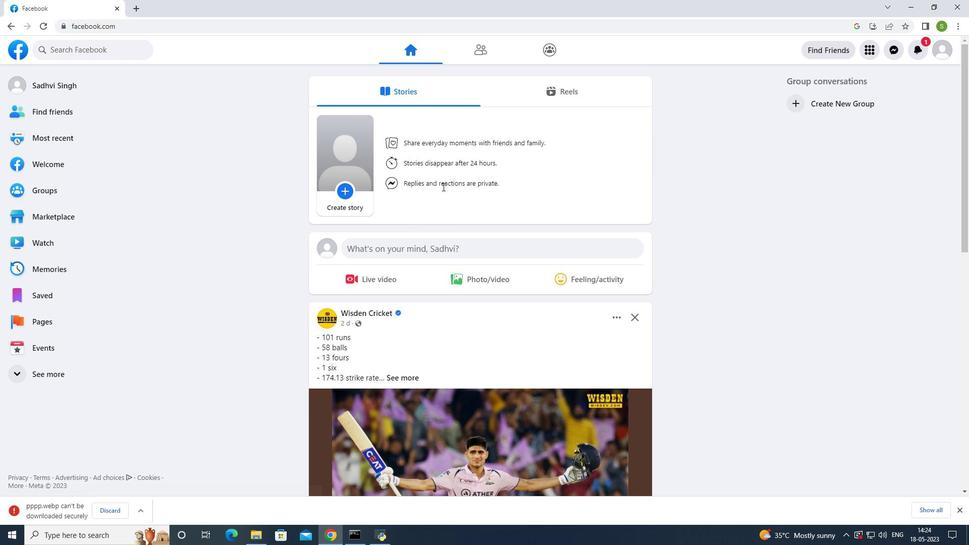 
Action: Mouse scrolled (442, 186) with delta (0, 0)
Screenshot: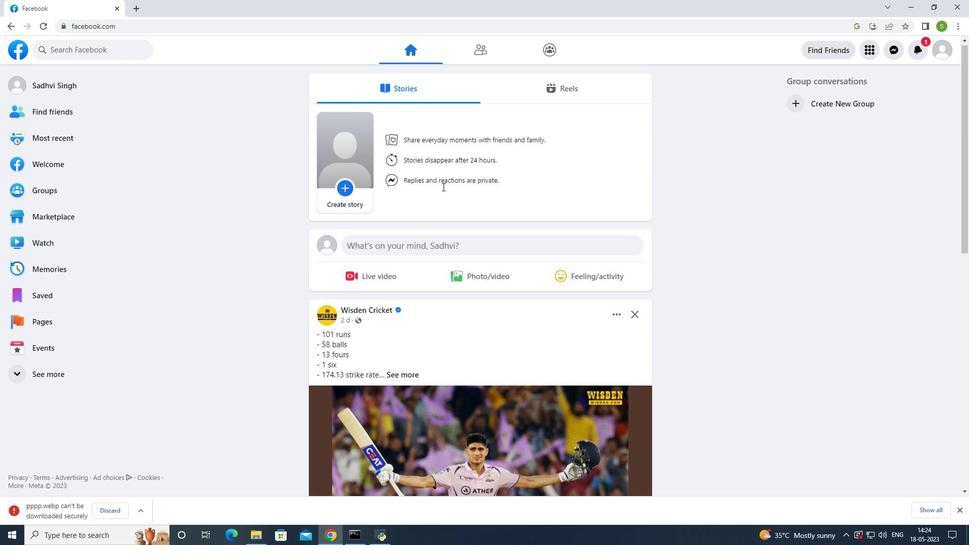 
Action: Mouse scrolled (442, 186) with delta (0, 0)
Screenshot: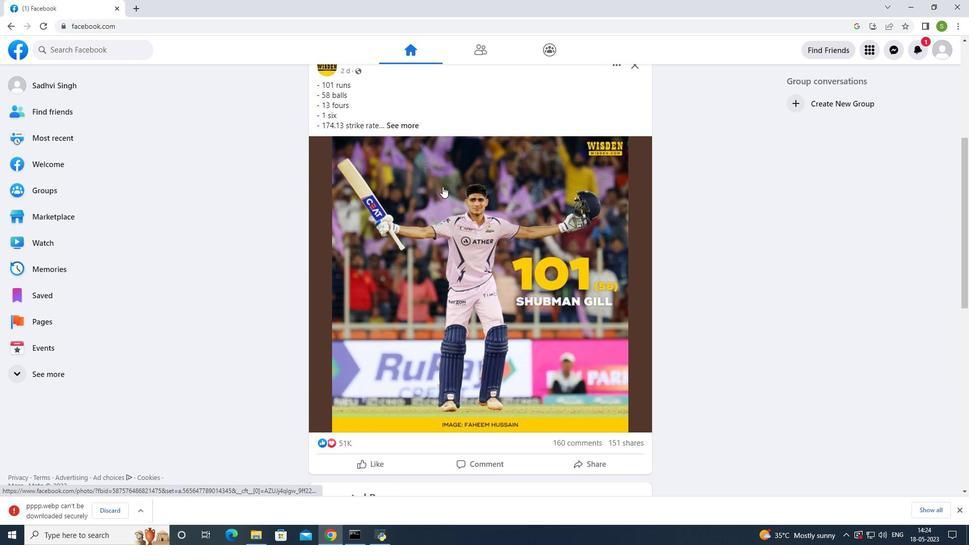 
Action: Mouse scrolled (442, 186) with delta (0, 0)
Screenshot: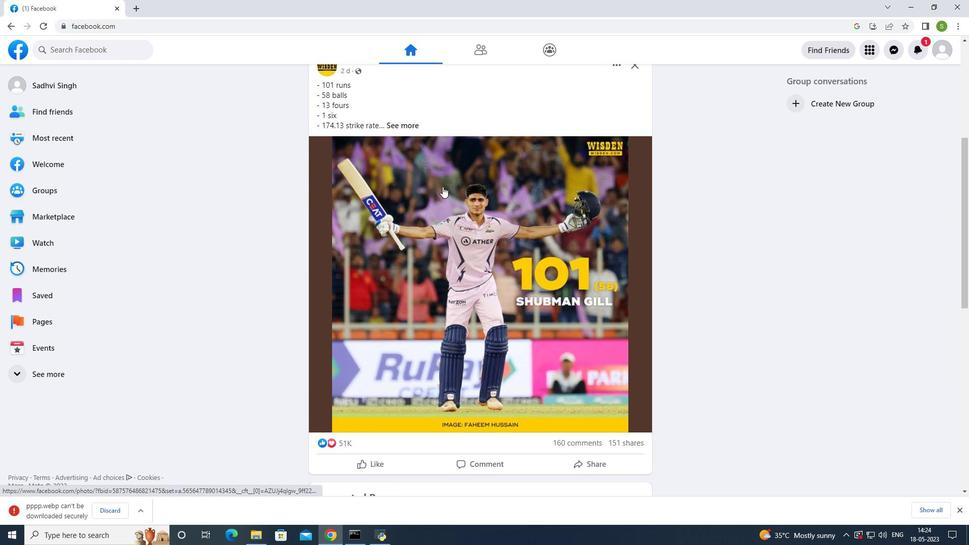 
Action: Mouse scrolled (442, 186) with delta (0, 0)
Screenshot: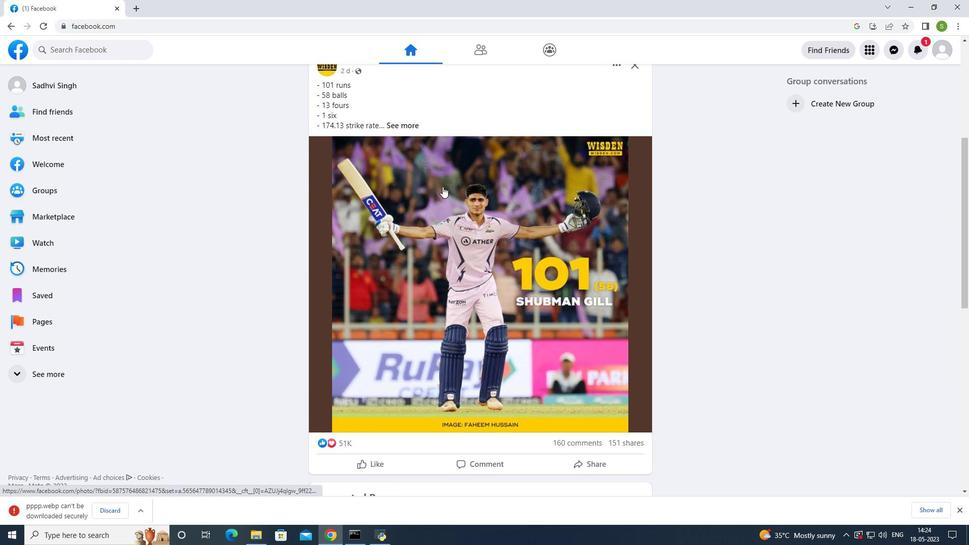 
Action: Mouse scrolled (442, 186) with delta (0, 0)
Screenshot: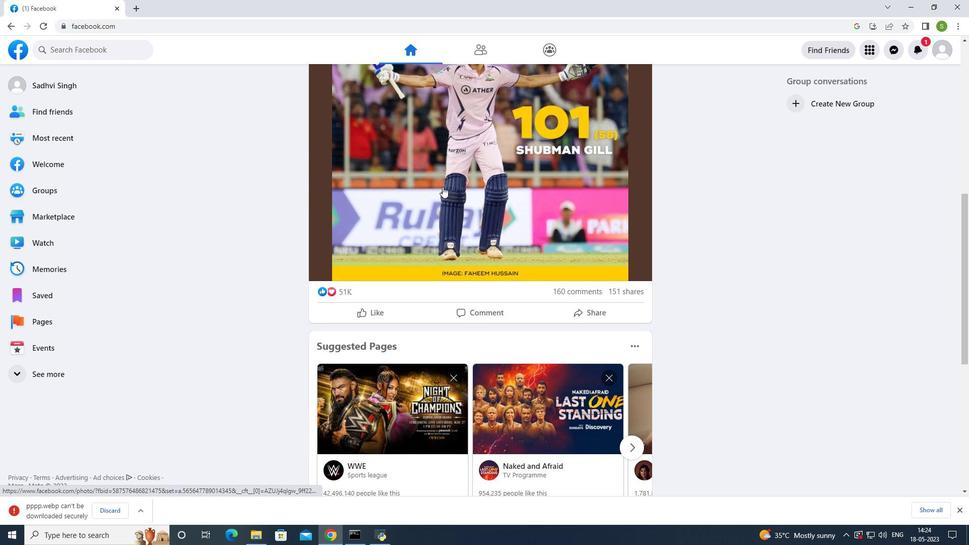 
Action: Mouse scrolled (442, 186) with delta (0, 0)
Screenshot: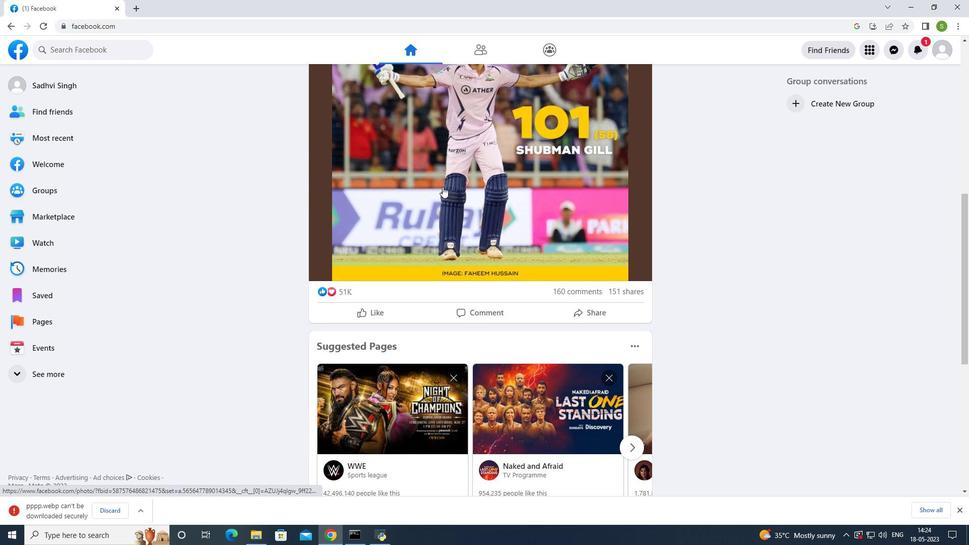 
Action: Mouse scrolled (442, 186) with delta (0, 0)
Screenshot: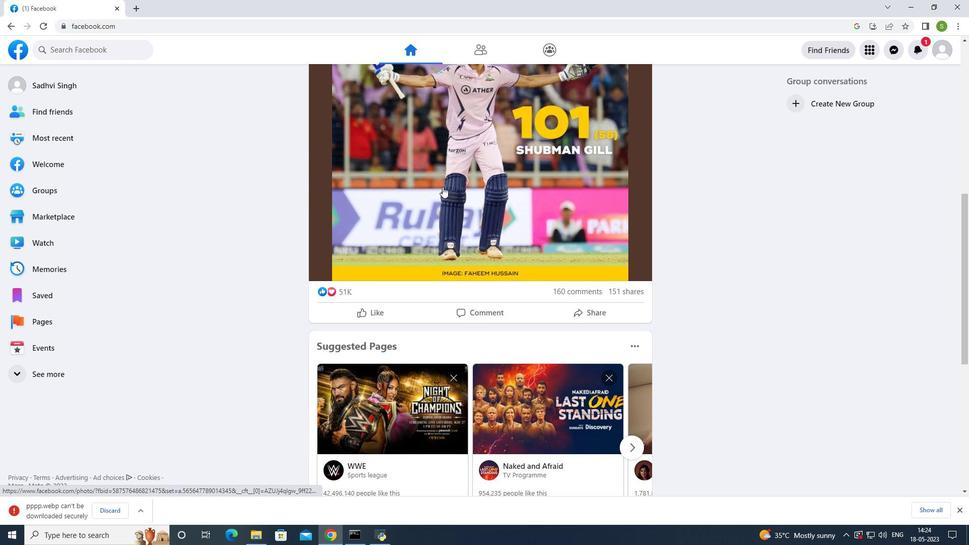 
Action: Mouse scrolled (442, 186) with delta (0, 0)
Screenshot: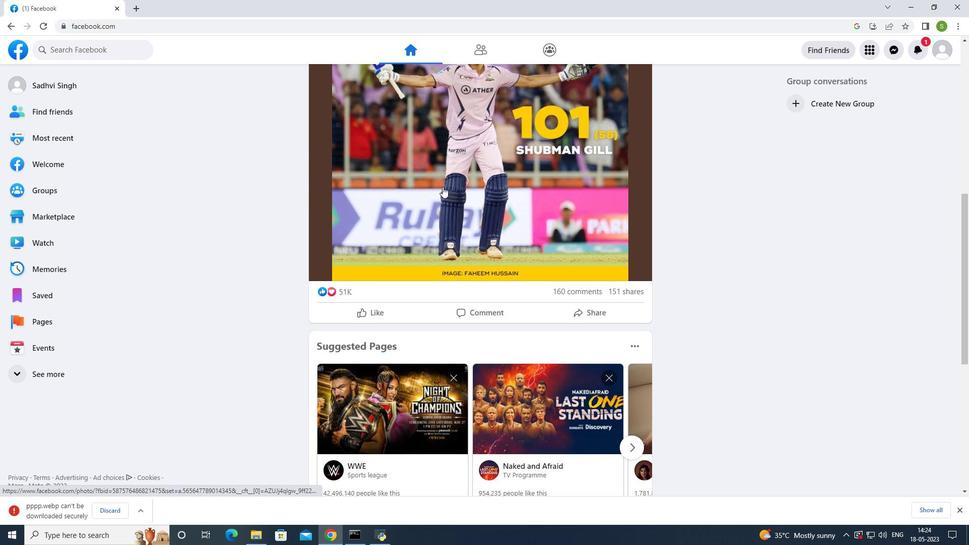 
Action: Mouse scrolled (442, 186) with delta (0, 0)
Screenshot: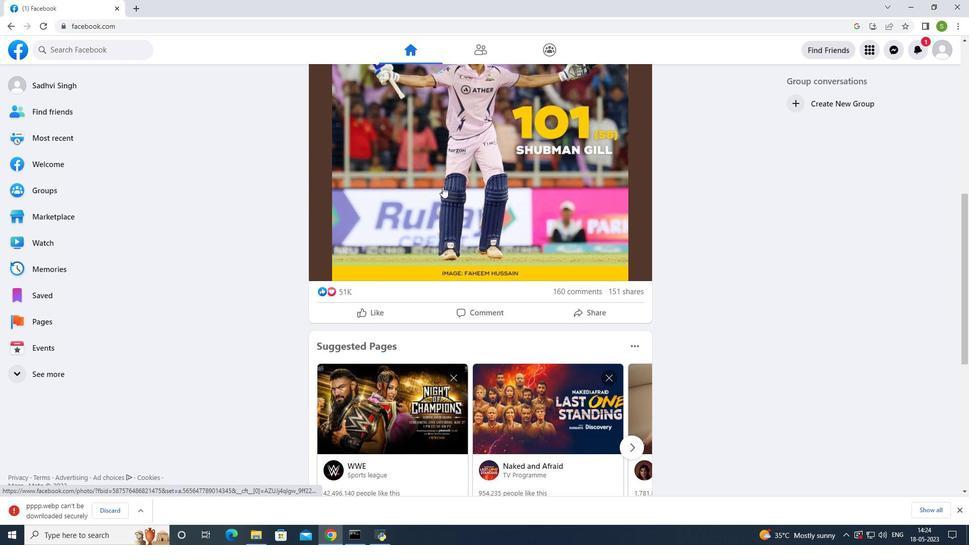 
Action: Mouse scrolled (442, 186) with delta (0, 0)
Screenshot: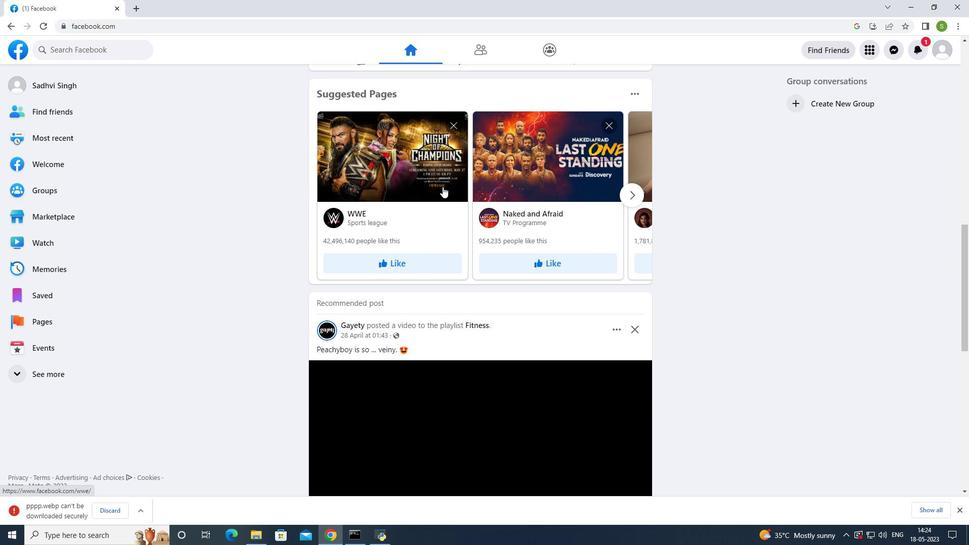 
Action: Mouse scrolled (442, 186) with delta (0, 0)
Screenshot: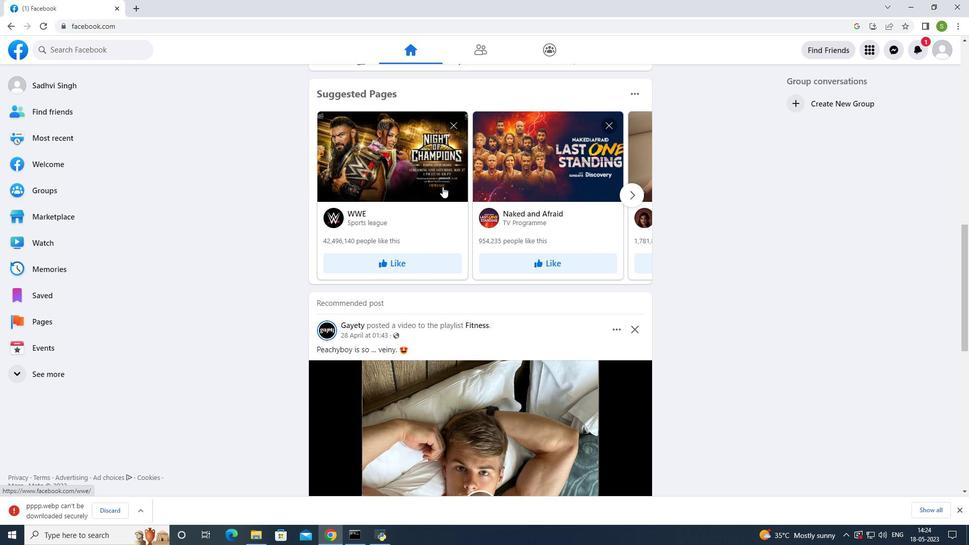 
Action: Mouse scrolled (442, 186) with delta (0, 0)
Screenshot: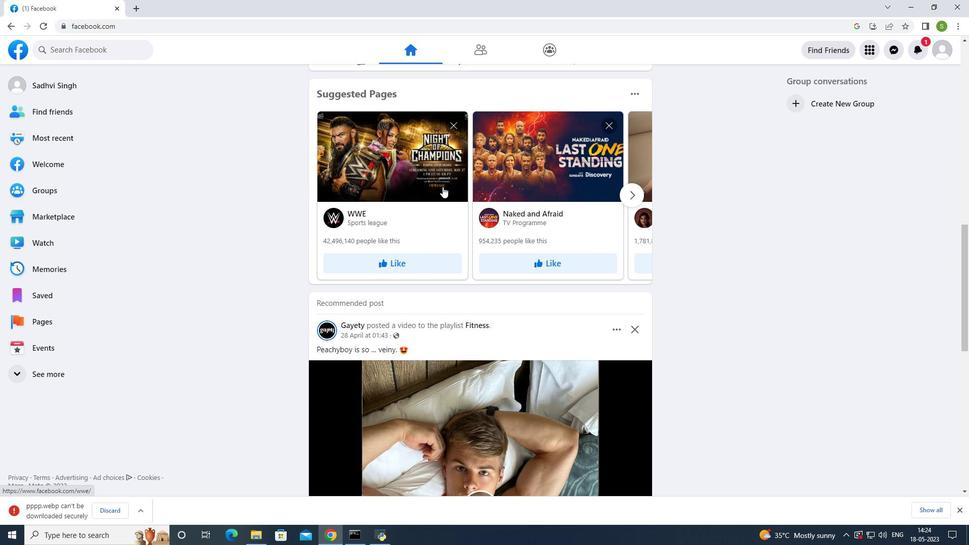 
Action: Mouse scrolled (442, 186) with delta (0, 0)
Screenshot: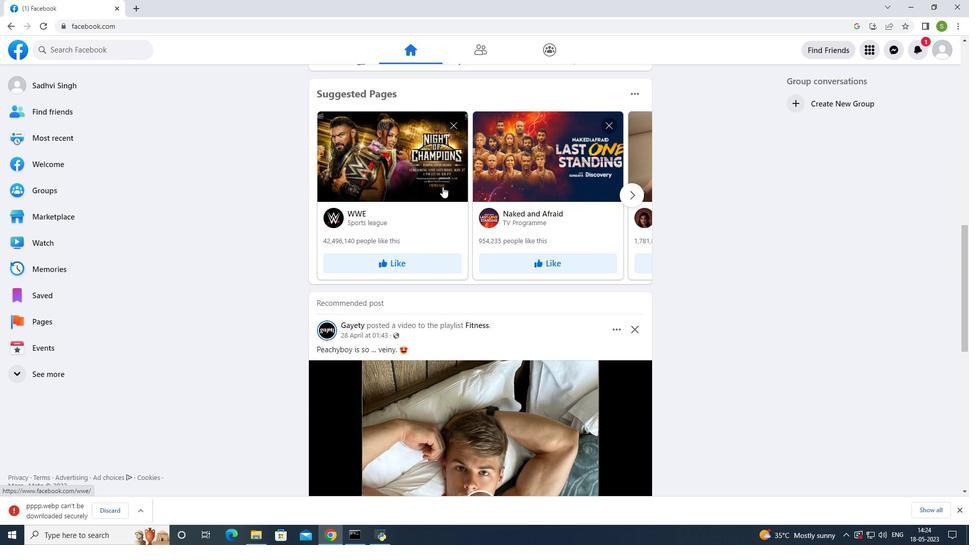 
Action: Mouse scrolled (442, 186) with delta (0, 0)
Screenshot: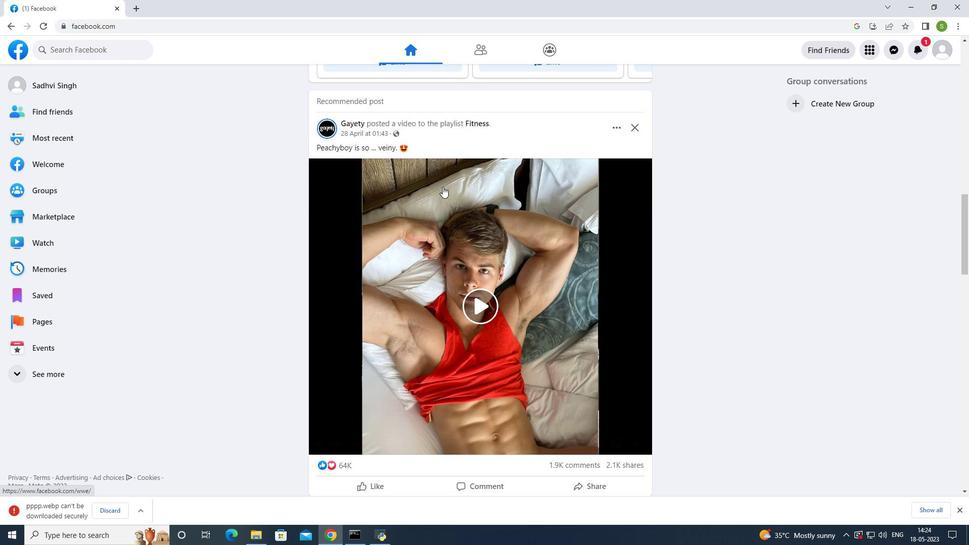
Action: Mouse scrolled (442, 186) with delta (0, 0)
Screenshot: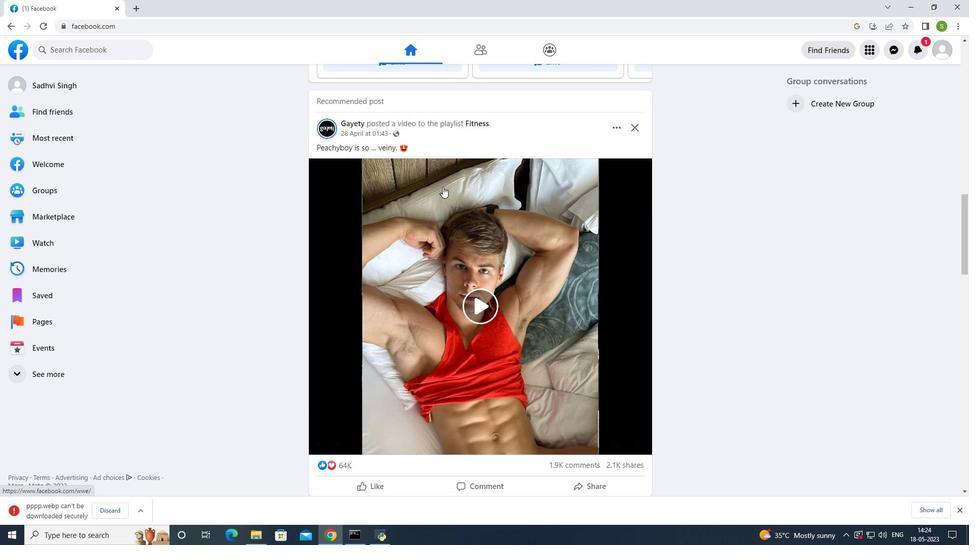 
Action: Mouse scrolled (442, 186) with delta (0, 0)
Screenshot: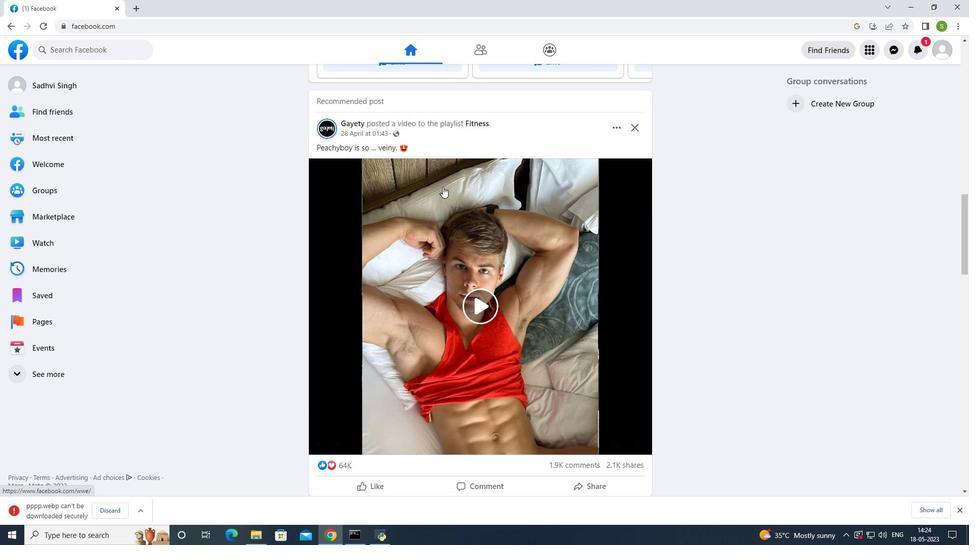 
Action: Mouse scrolled (442, 186) with delta (0, 0)
Screenshot: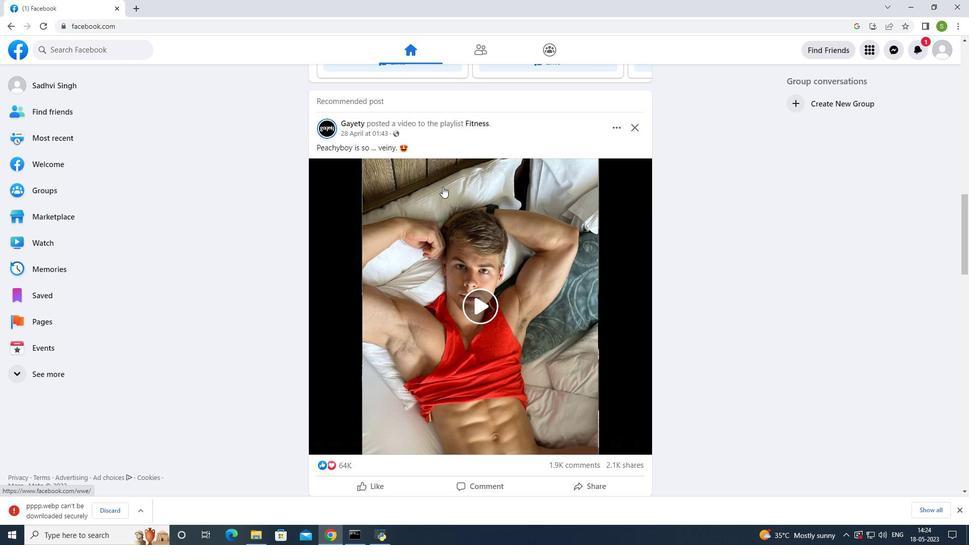 
Action: Mouse scrolled (442, 186) with delta (0, 0)
Screenshot: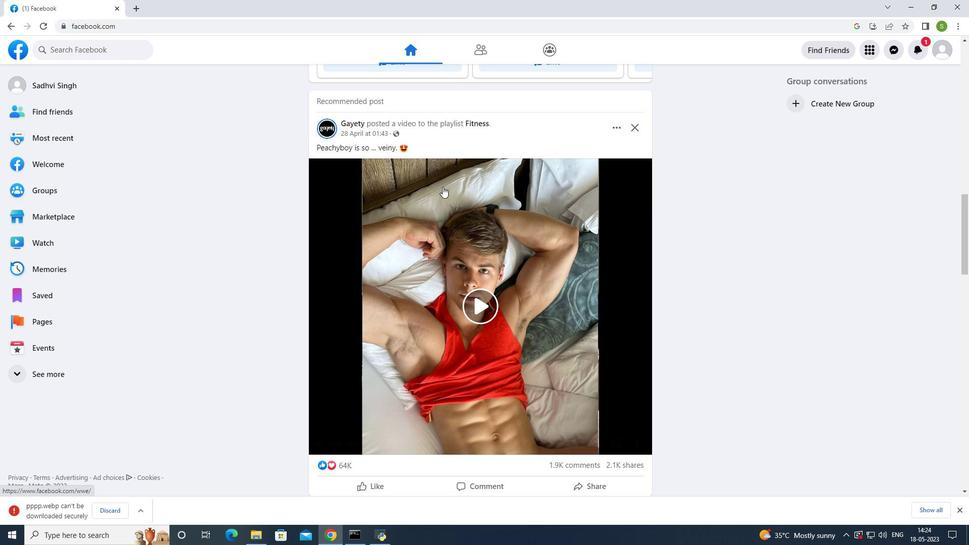 
Action: Mouse scrolled (442, 186) with delta (0, 0)
Screenshot: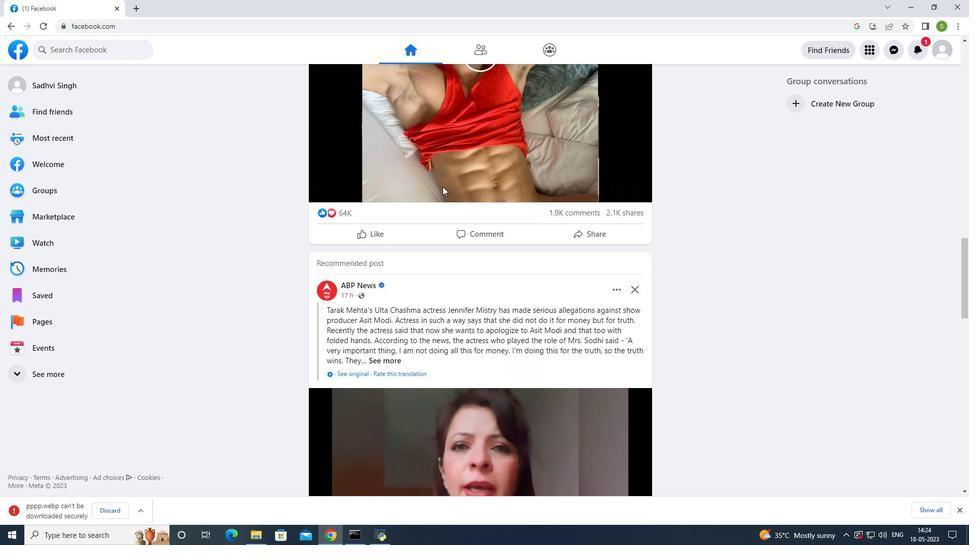 
Action: Mouse scrolled (442, 186) with delta (0, 0)
Screenshot: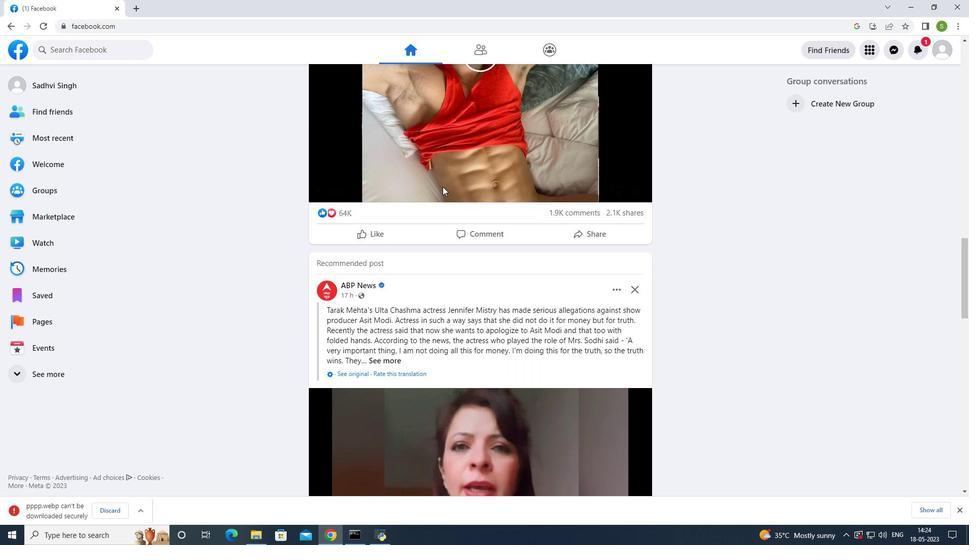 
Action: Mouse scrolled (442, 186) with delta (0, 0)
Screenshot: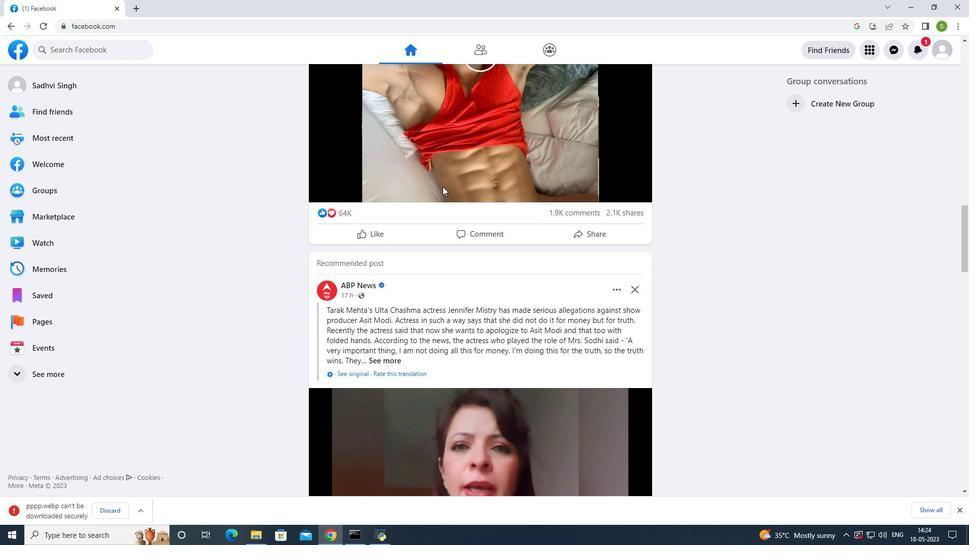 
Action: Mouse scrolled (442, 186) with delta (0, 0)
Screenshot: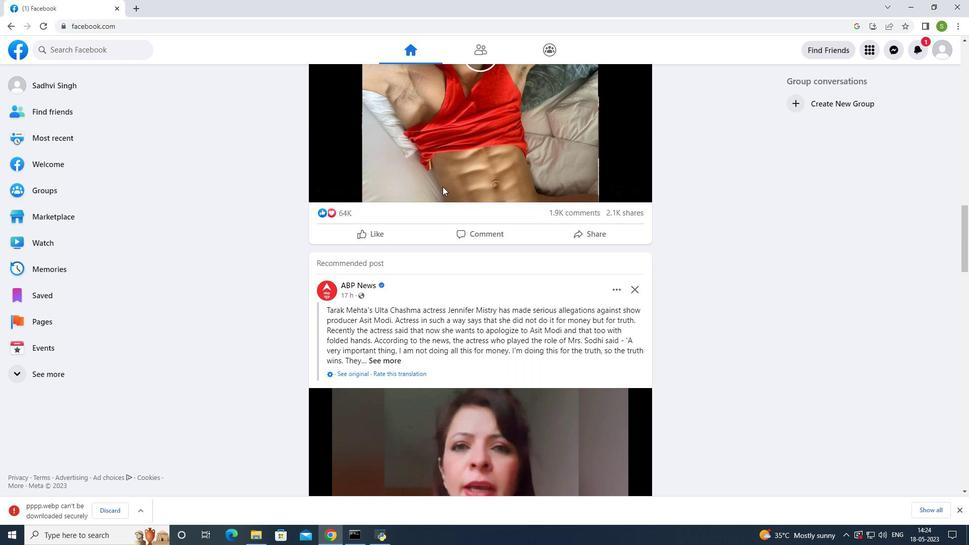 
Action: Mouse scrolled (442, 186) with delta (0, 0)
Screenshot: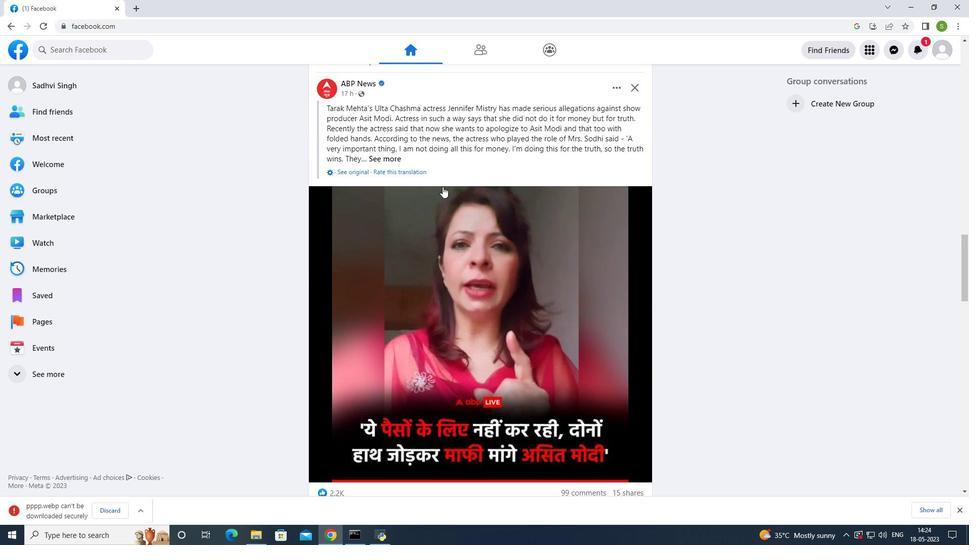 
Action: Mouse scrolled (442, 186) with delta (0, 0)
Screenshot: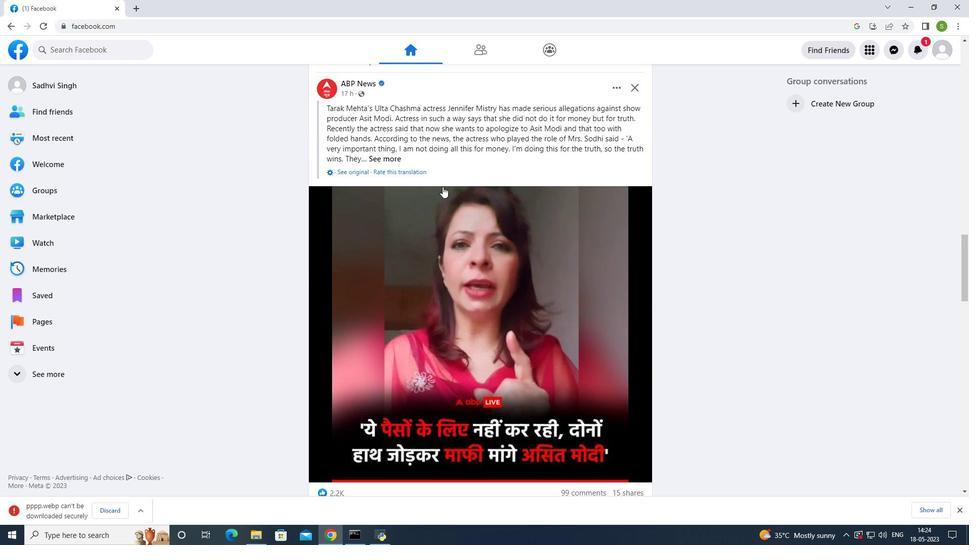 
Action: Mouse scrolled (442, 186) with delta (0, 0)
Screenshot: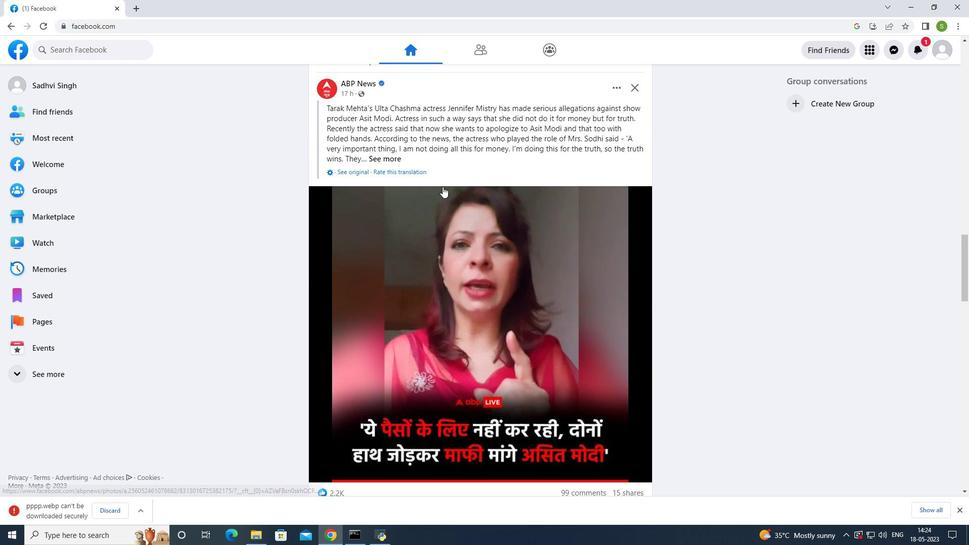 
Action: Mouse scrolled (442, 186) with delta (0, 0)
Screenshot: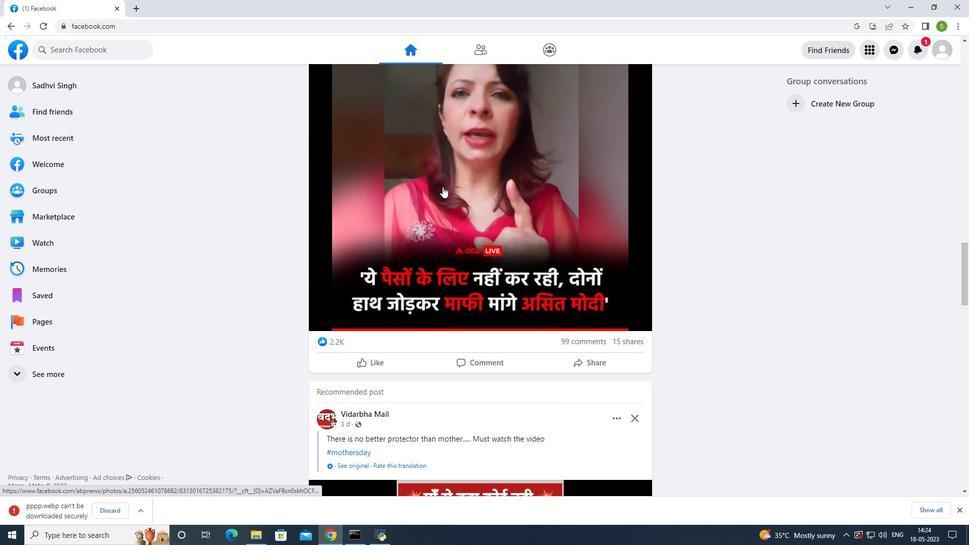 
Action: Mouse scrolled (442, 186) with delta (0, 0)
Screenshot: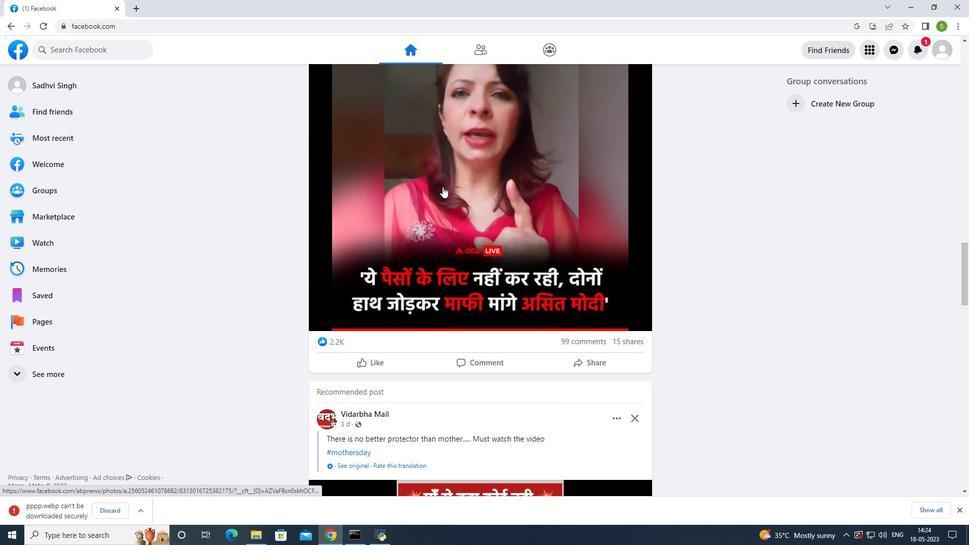 
Action: Mouse scrolled (442, 186) with delta (0, 0)
Screenshot: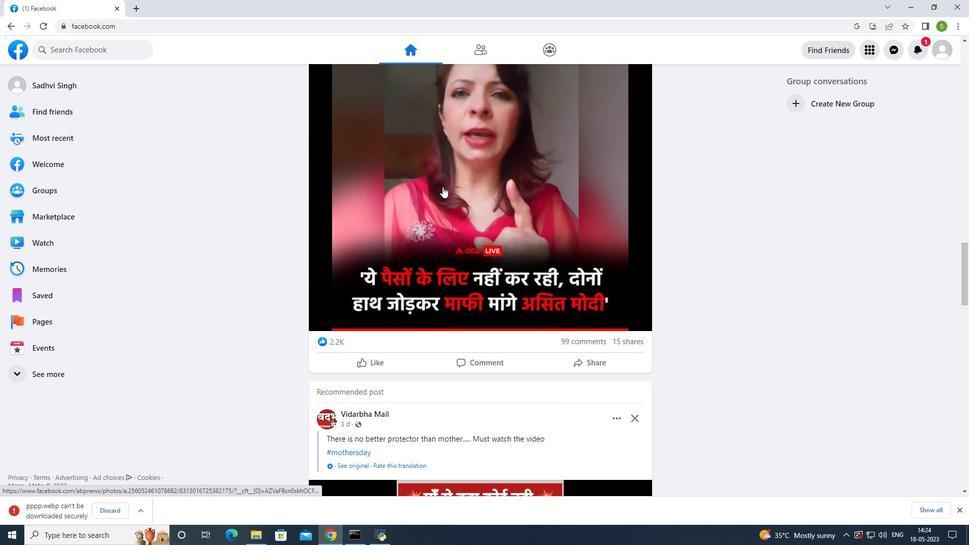 
Action: Mouse scrolled (442, 186) with delta (0, 0)
Screenshot: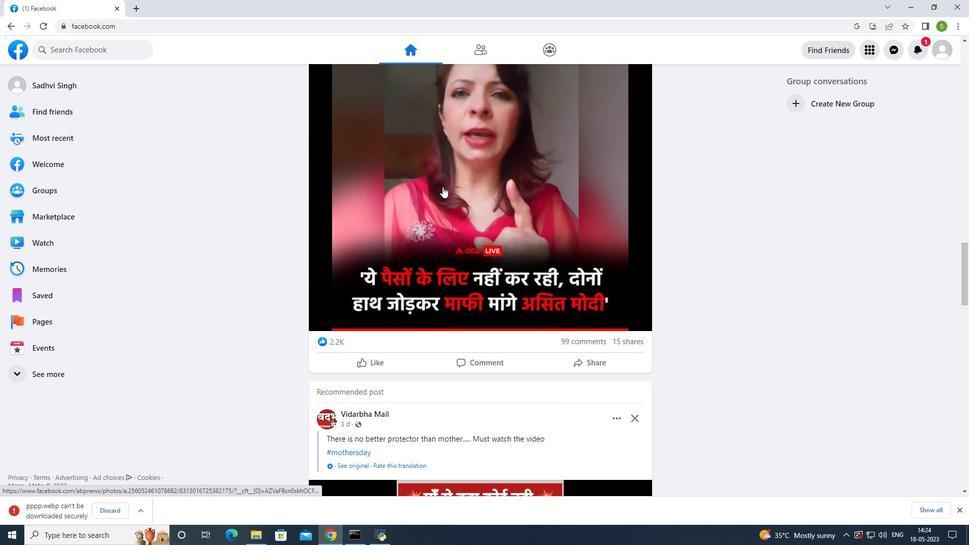 
Action: Mouse scrolled (442, 186) with delta (0, 0)
Screenshot: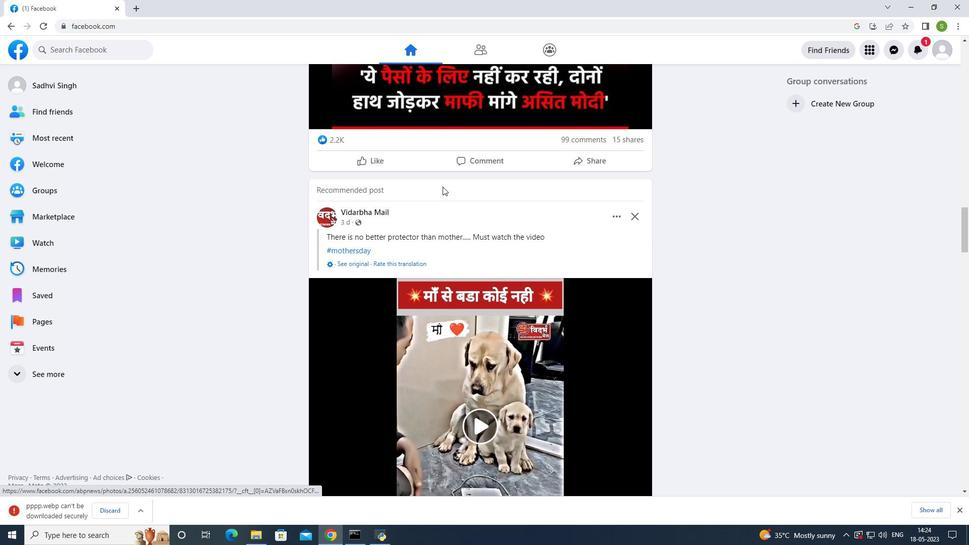
Action: Mouse scrolled (442, 186) with delta (0, 0)
Screenshot: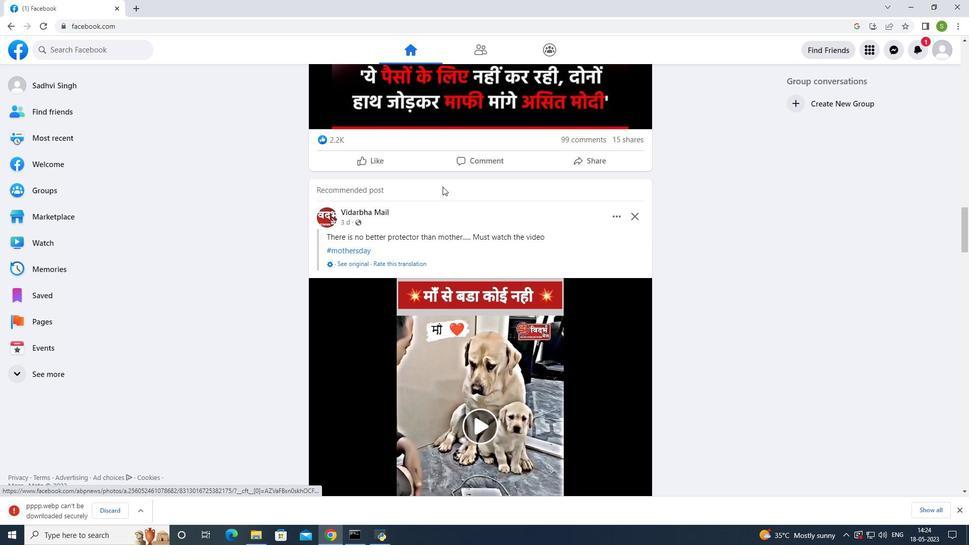 
Action: Mouse scrolled (442, 186) with delta (0, 0)
Screenshot: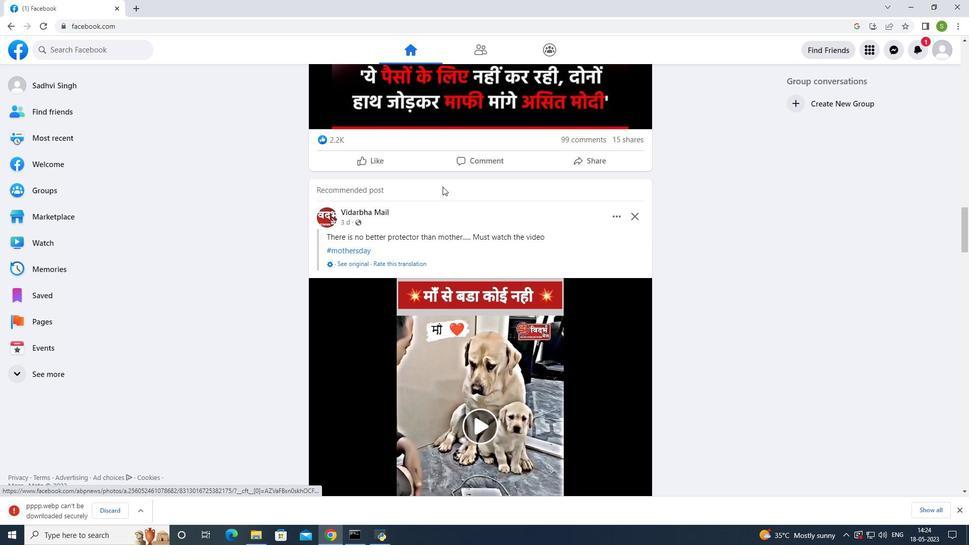 
Action: Mouse scrolled (442, 186) with delta (0, 0)
Screenshot: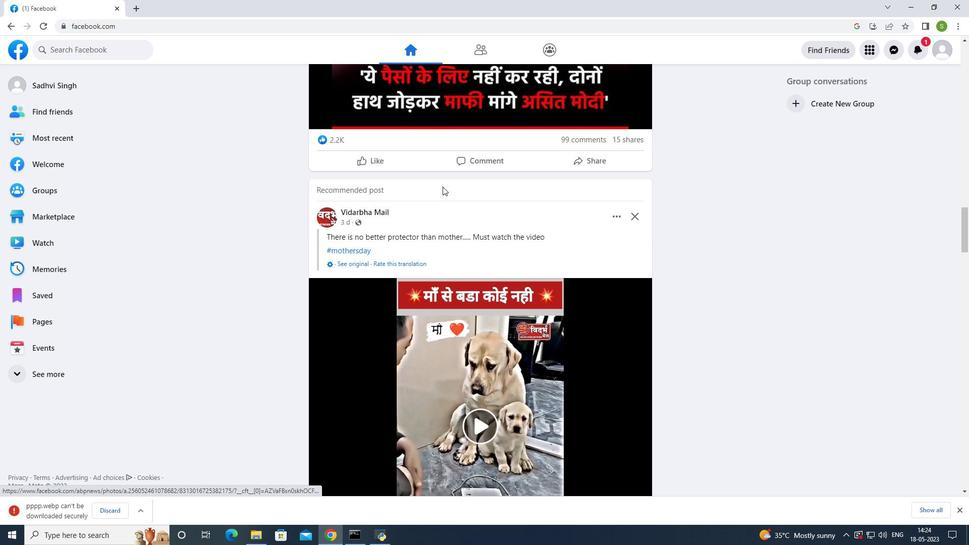 
Action: Mouse scrolled (442, 186) with delta (0, 0)
Screenshot: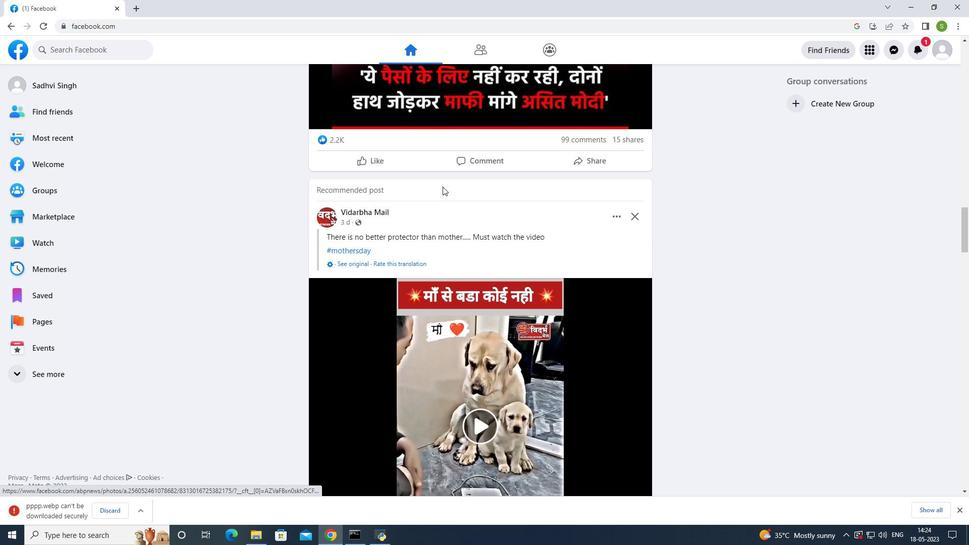 
Action: Mouse scrolled (442, 186) with delta (0, 0)
Screenshot: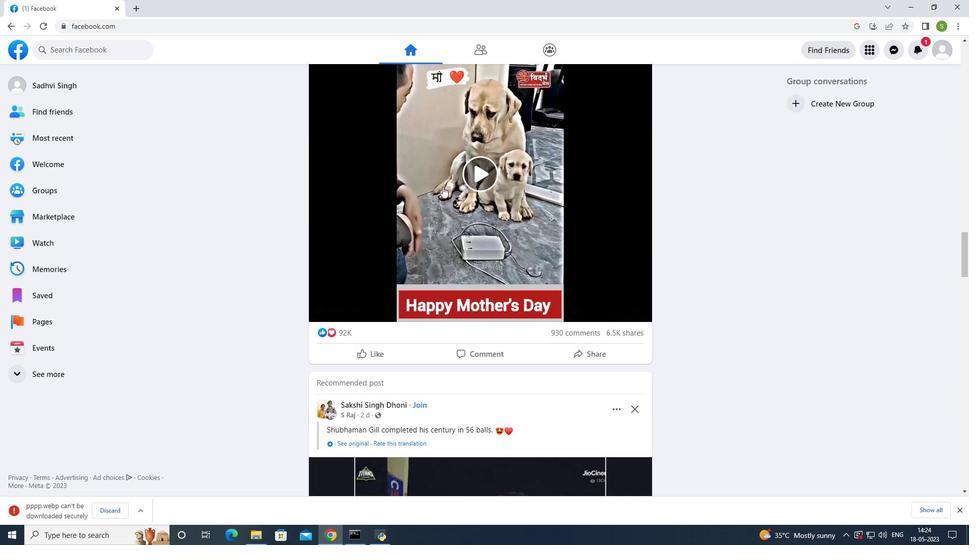 
Action: Mouse scrolled (442, 186) with delta (0, 0)
Screenshot: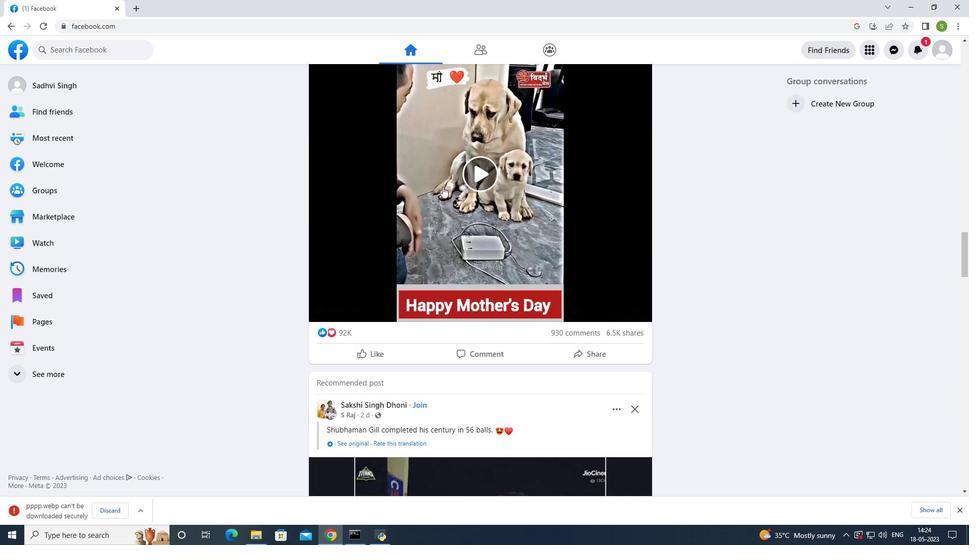 
Action: Mouse scrolled (442, 186) with delta (0, 0)
Screenshot: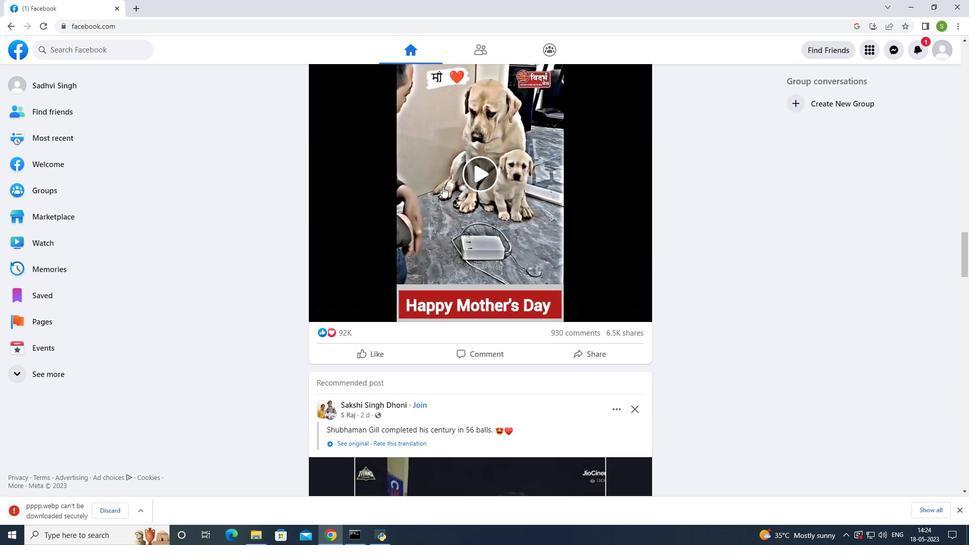 
Action: Mouse scrolled (442, 186) with delta (0, 0)
Screenshot: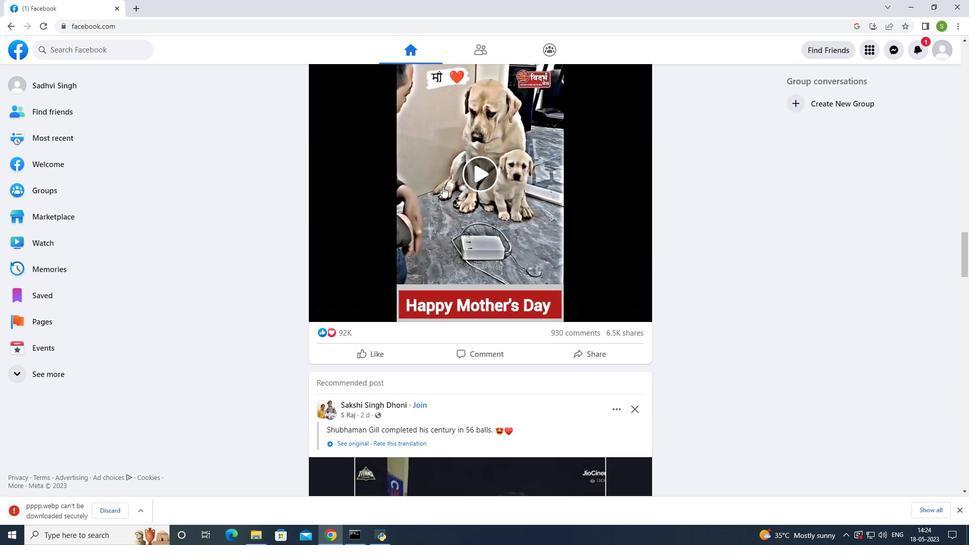 
Action: Mouse scrolled (442, 186) with delta (0, 0)
Screenshot: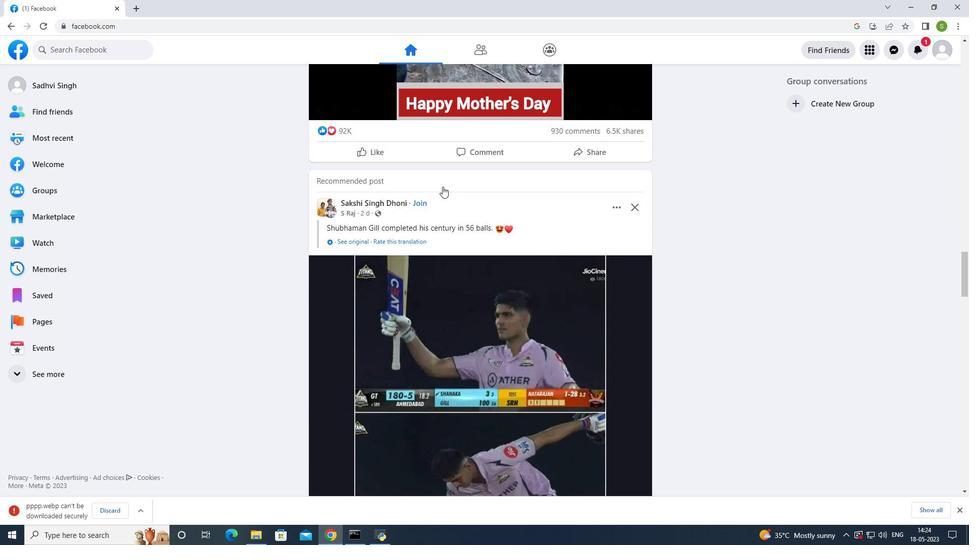 
Action: Mouse scrolled (442, 186) with delta (0, 0)
Screenshot: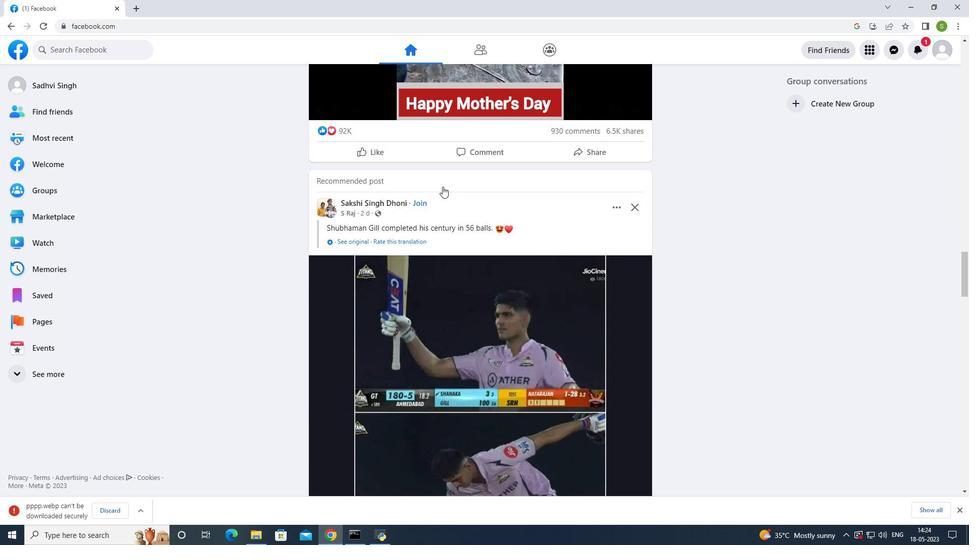 
Action: Mouse scrolled (442, 186) with delta (0, 0)
Screenshot: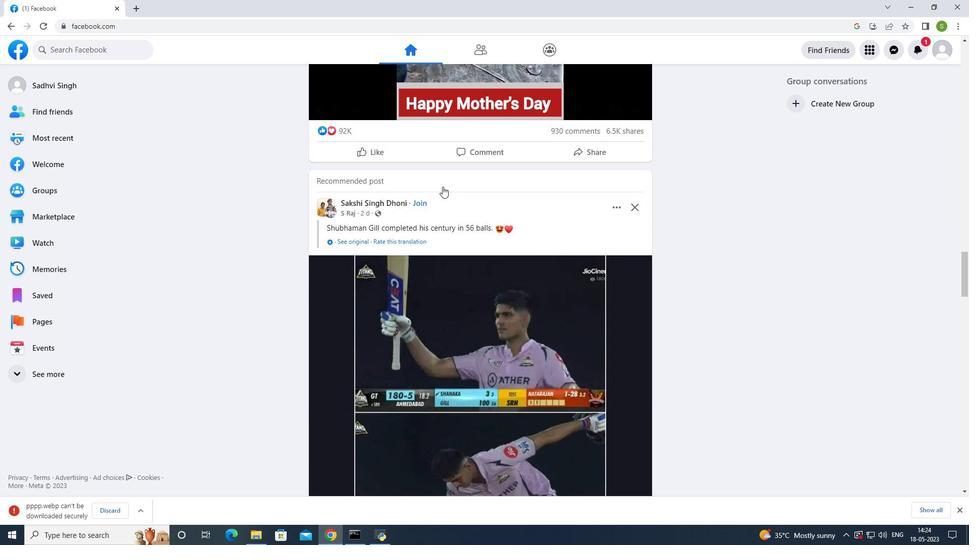 
Action: Mouse scrolled (442, 186) with delta (0, 0)
Screenshot: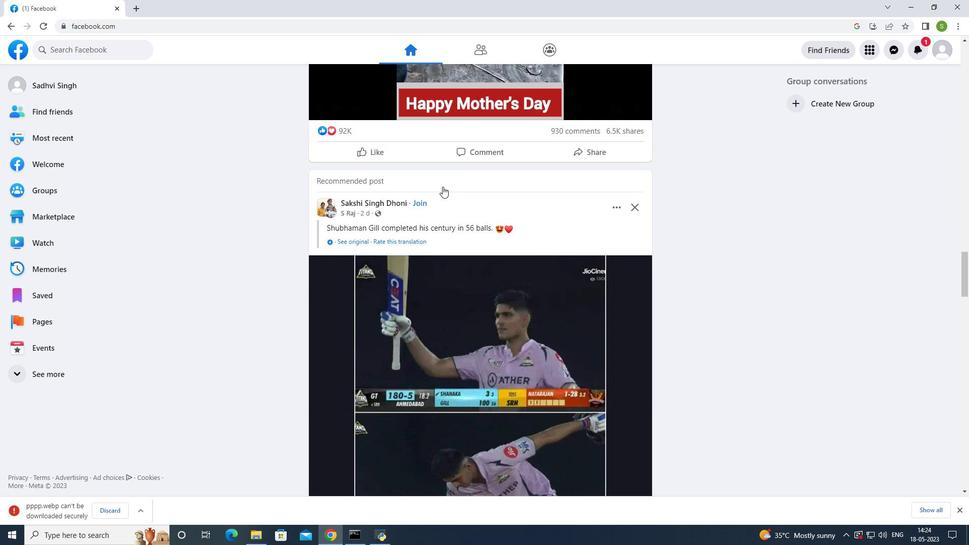 
Action: Mouse scrolled (442, 186) with delta (0, 0)
Screenshot: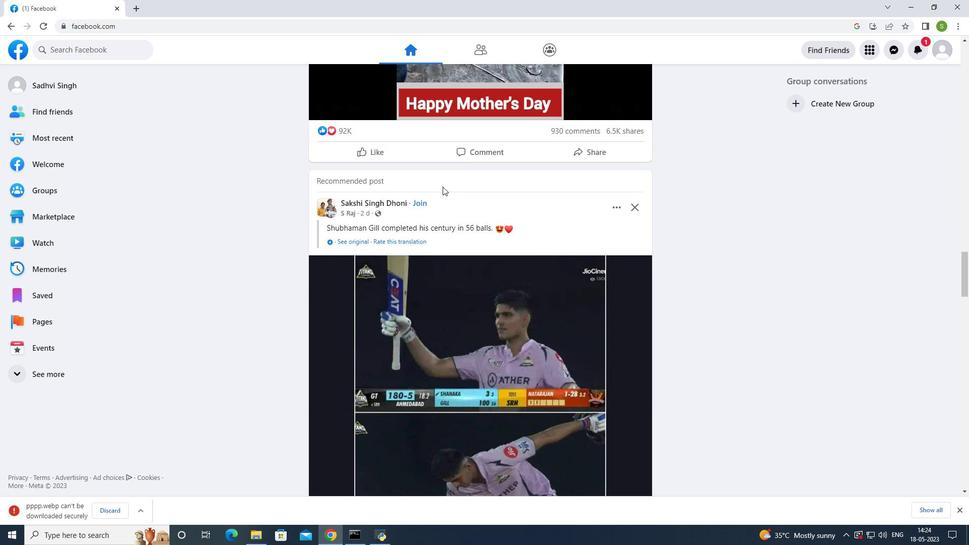 
Action: Mouse scrolled (442, 186) with delta (0, 0)
Screenshot: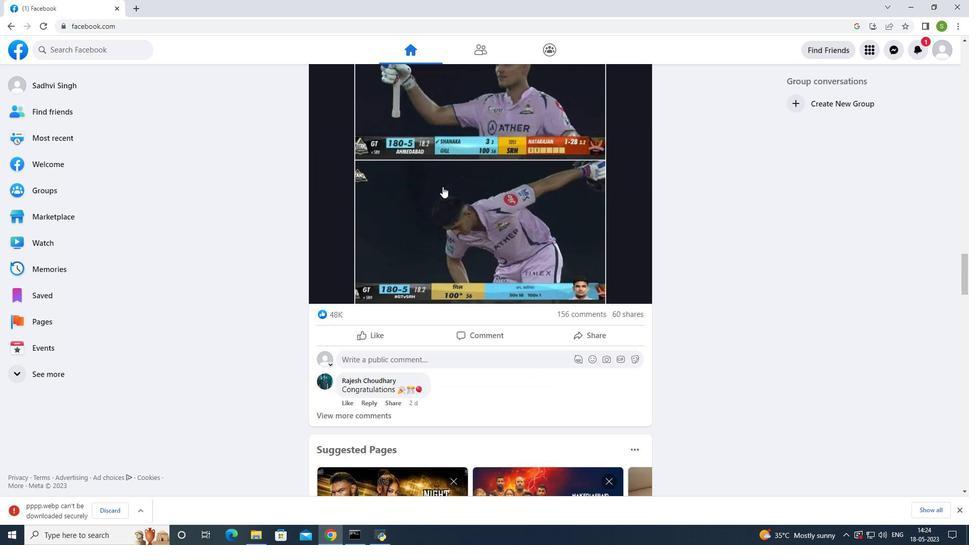 
Action: Mouse scrolled (442, 186) with delta (0, 0)
Screenshot: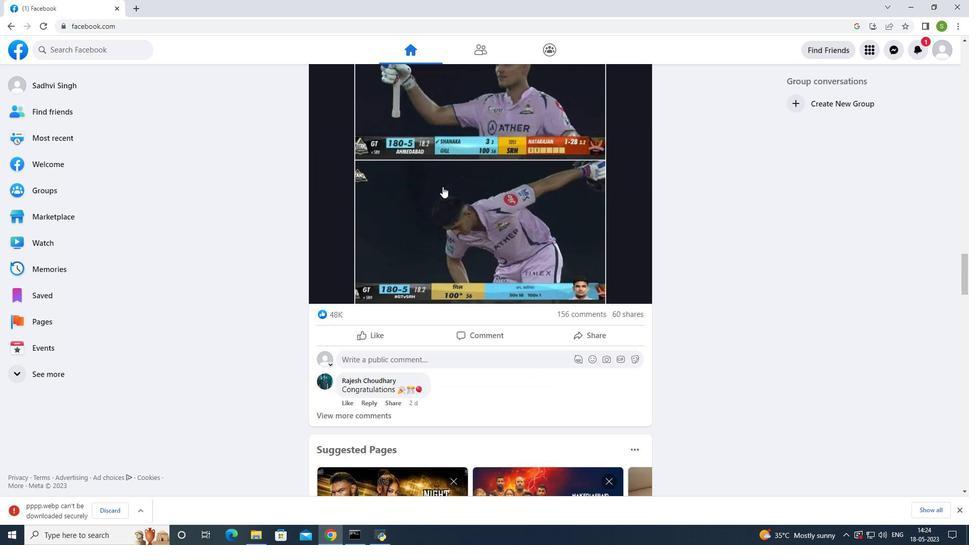 
Action: Mouse scrolled (442, 186) with delta (0, 0)
Screenshot: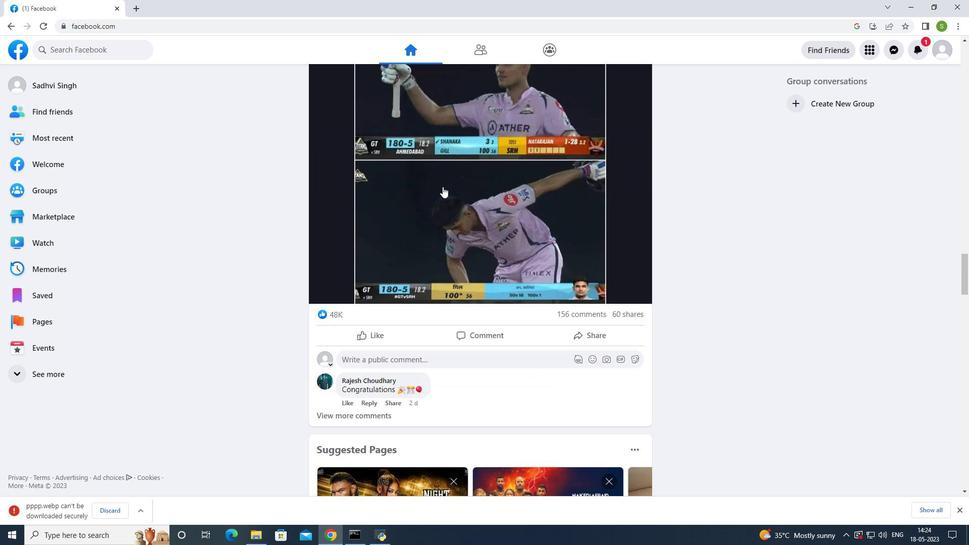 
Action: Mouse scrolled (442, 186) with delta (0, 0)
Screenshot: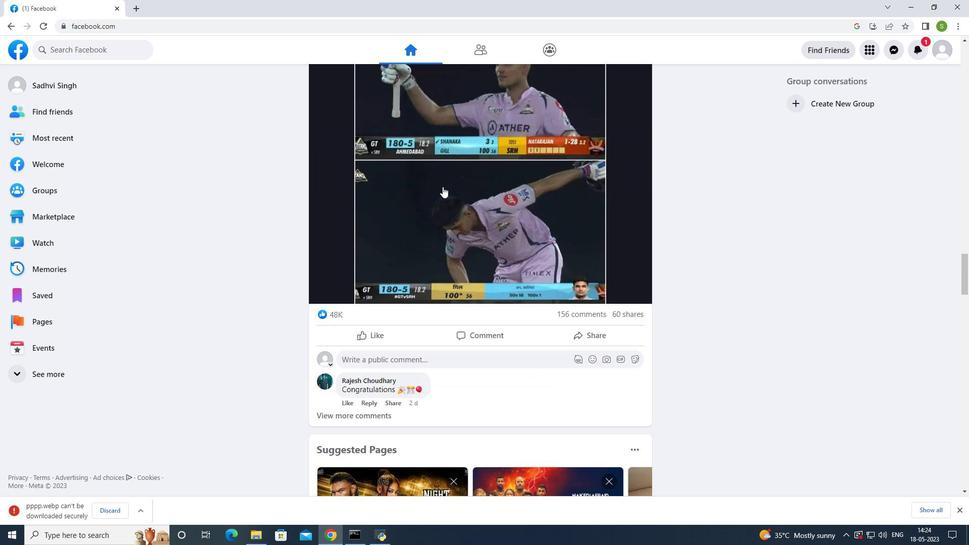 
Action: Mouse scrolled (442, 186) with delta (0, 0)
Screenshot: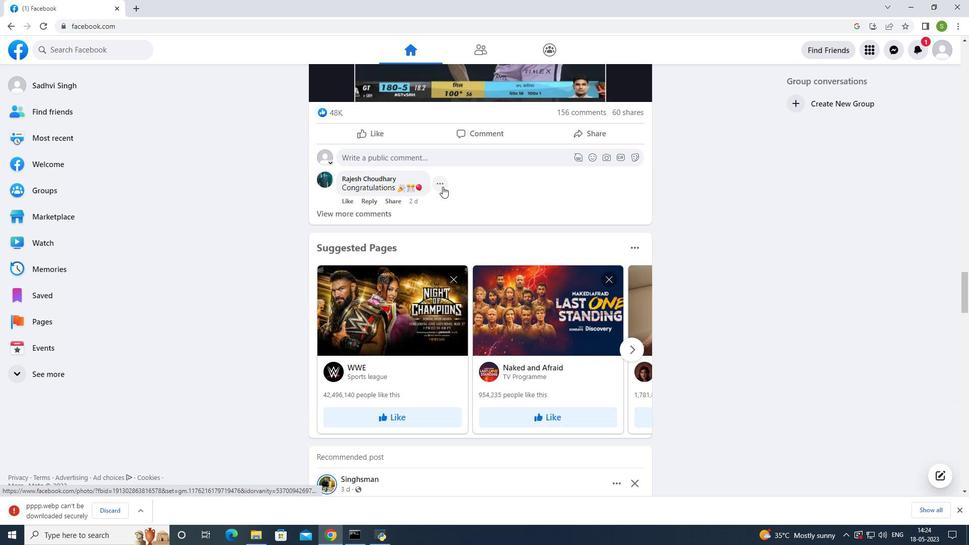 
Action: Mouse scrolled (442, 186) with delta (0, 0)
Screenshot: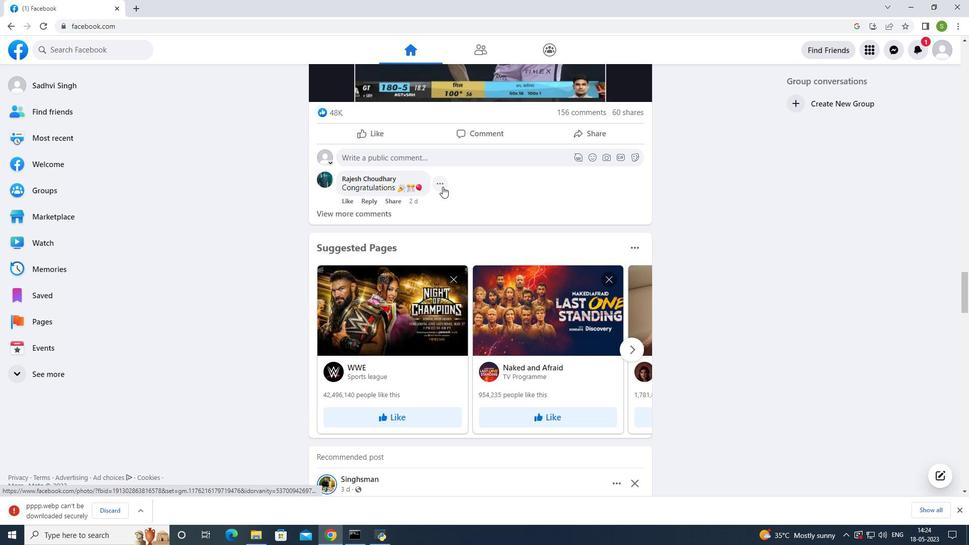 
Action: Mouse scrolled (442, 186) with delta (0, 0)
Screenshot: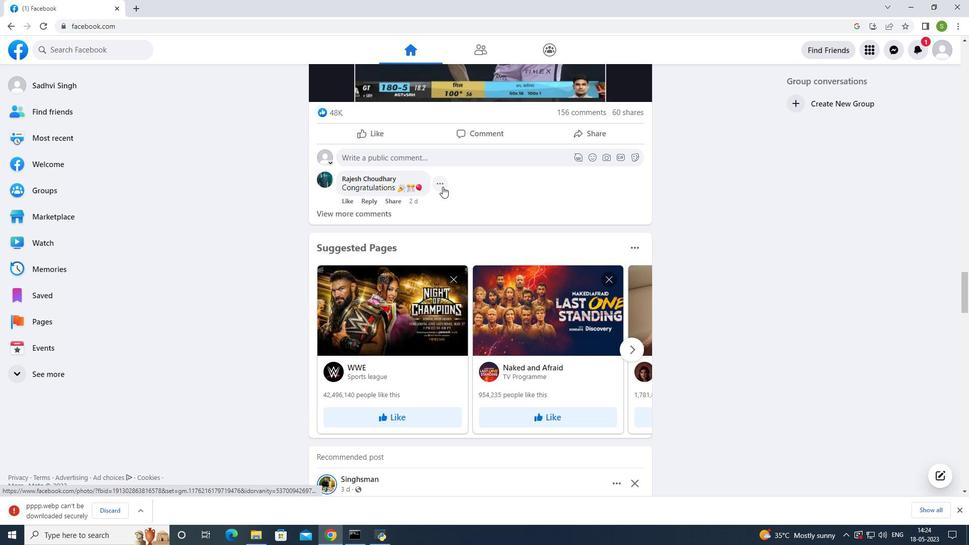 
Action: Mouse scrolled (442, 186) with delta (0, 0)
Screenshot: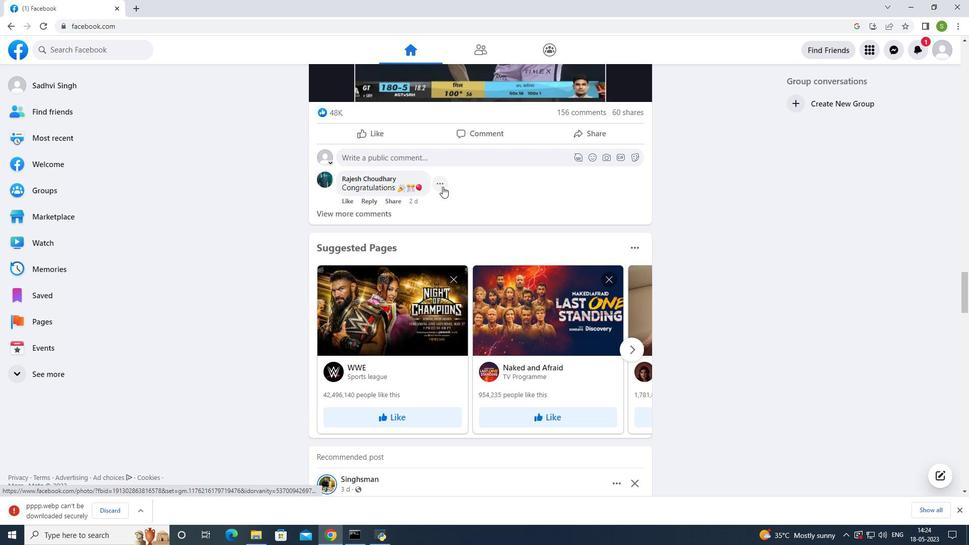 
Action: Mouse scrolled (442, 186) with delta (0, 0)
Screenshot: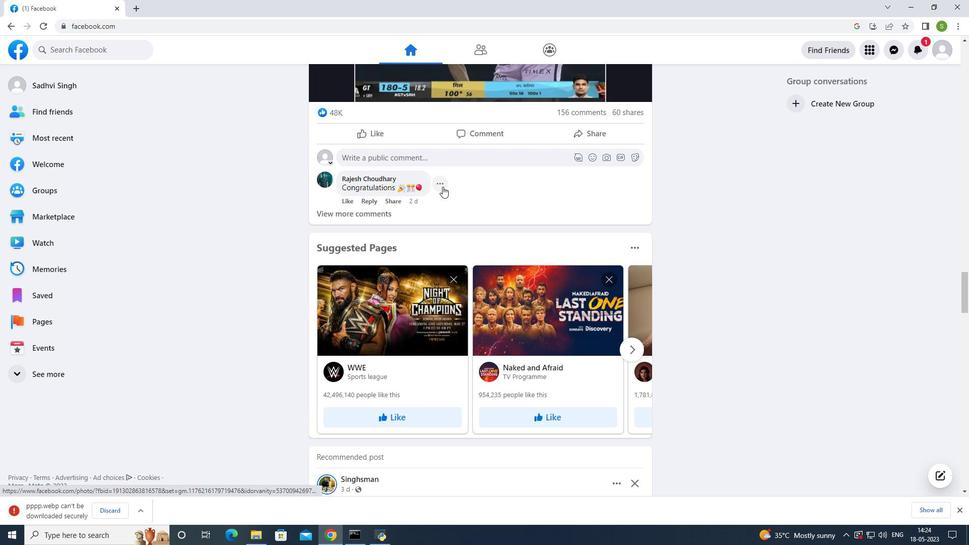 
Action: Mouse scrolled (442, 186) with delta (0, 0)
Screenshot: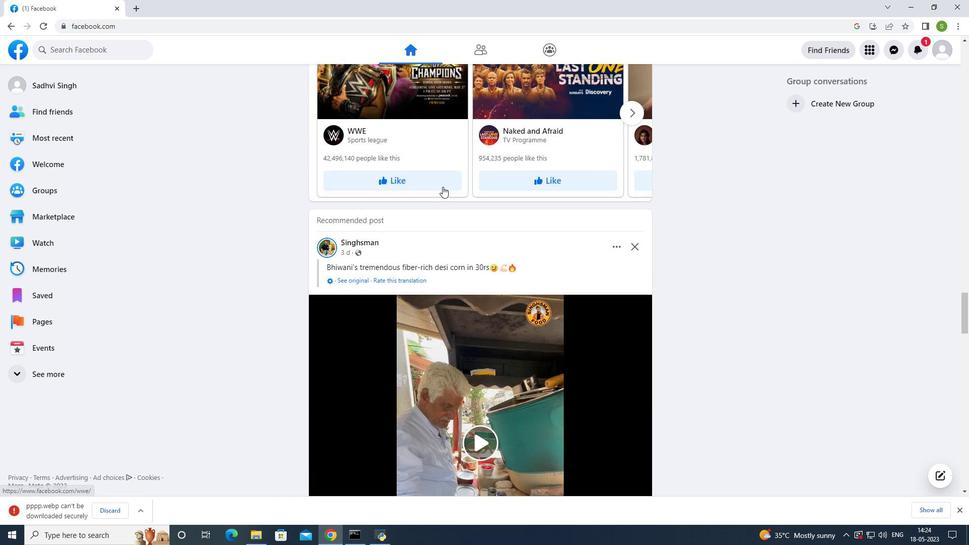 
Action: Mouse scrolled (442, 186) with delta (0, 0)
Screenshot: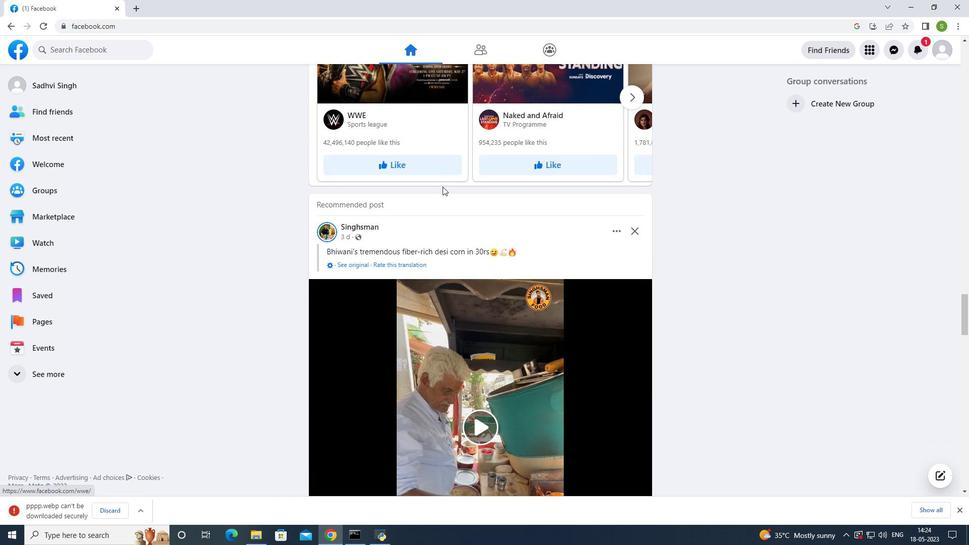 
Action: Mouse scrolled (442, 186) with delta (0, 0)
Screenshot: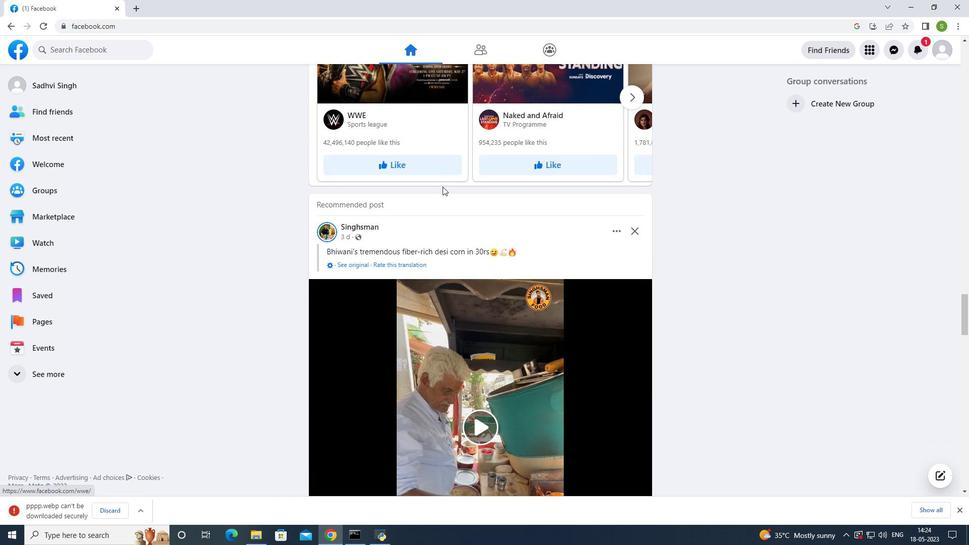 
Action: Mouse scrolled (442, 186) with delta (0, 0)
Screenshot: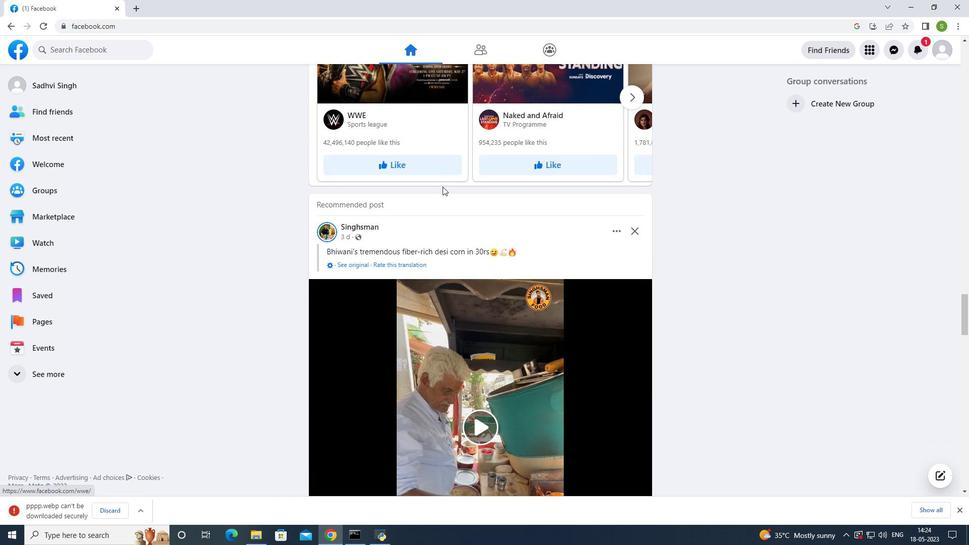 
Action: Mouse scrolled (442, 186) with delta (0, 0)
Screenshot: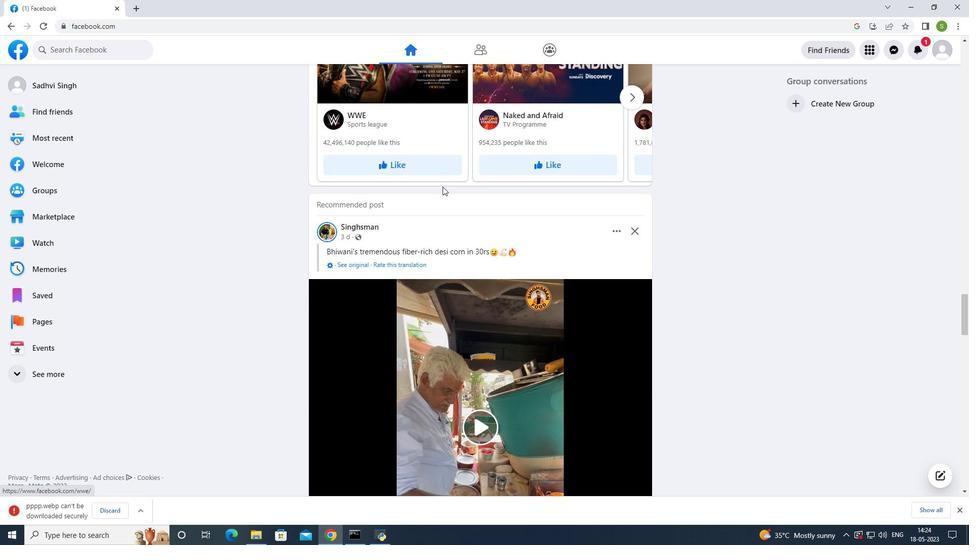 
Action: Mouse scrolled (442, 186) with delta (0, 0)
Screenshot: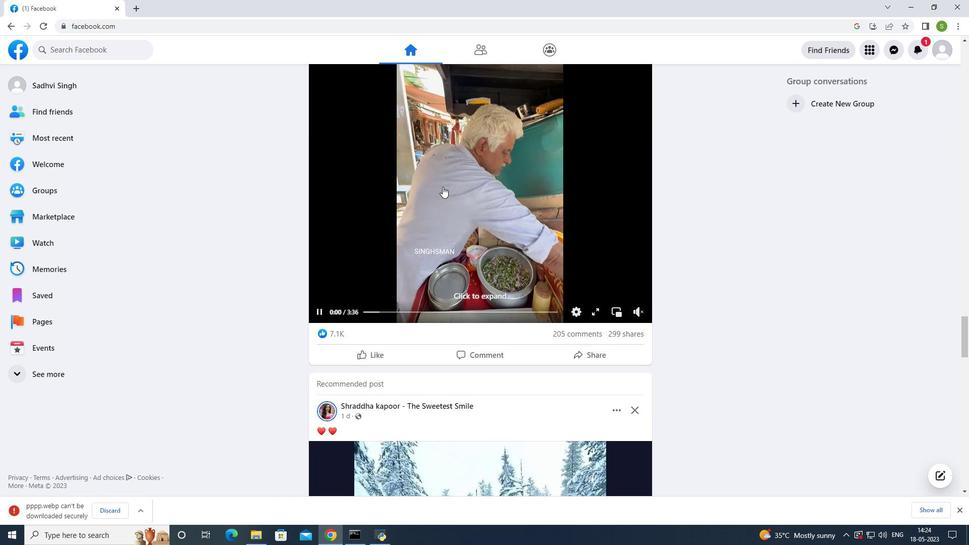 
Action: Mouse scrolled (442, 186) with delta (0, 0)
Screenshot: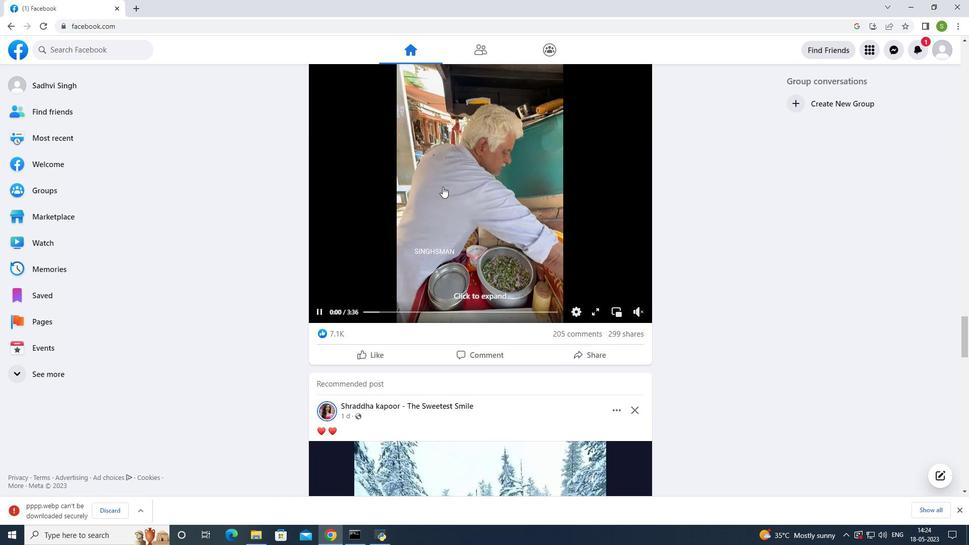 
Action: Mouse scrolled (442, 186) with delta (0, 0)
Screenshot: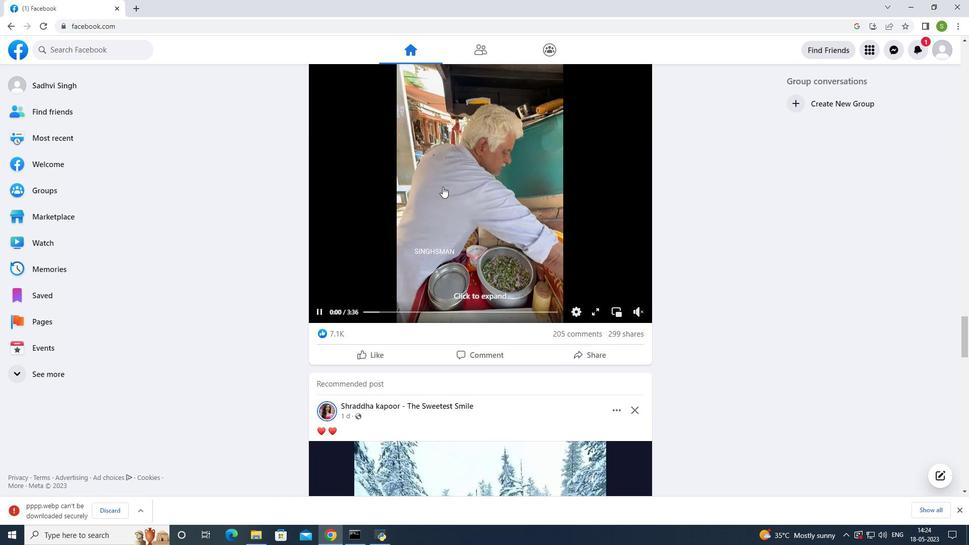
Action: Mouse scrolled (442, 186) with delta (0, 0)
Screenshot: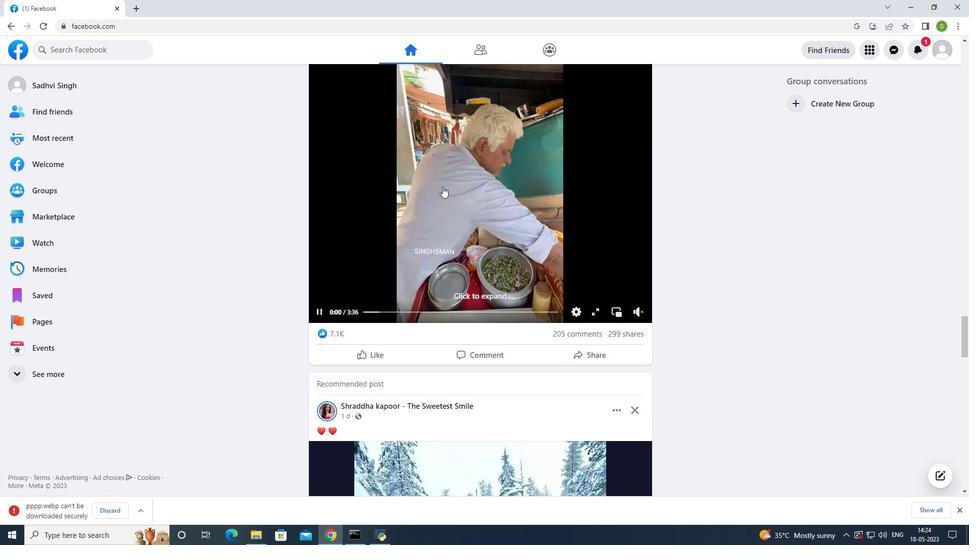 
Action: Mouse scrolled (442, 186) with delta (0, 0)
Screenshot: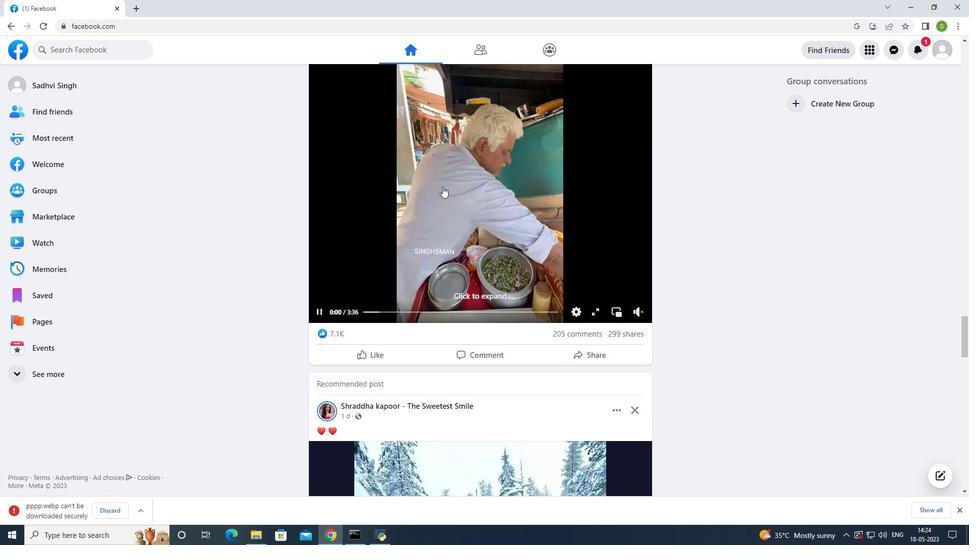 
Action: Mouse scrolled (442, 186) with delta (0, 0)
Screenshot: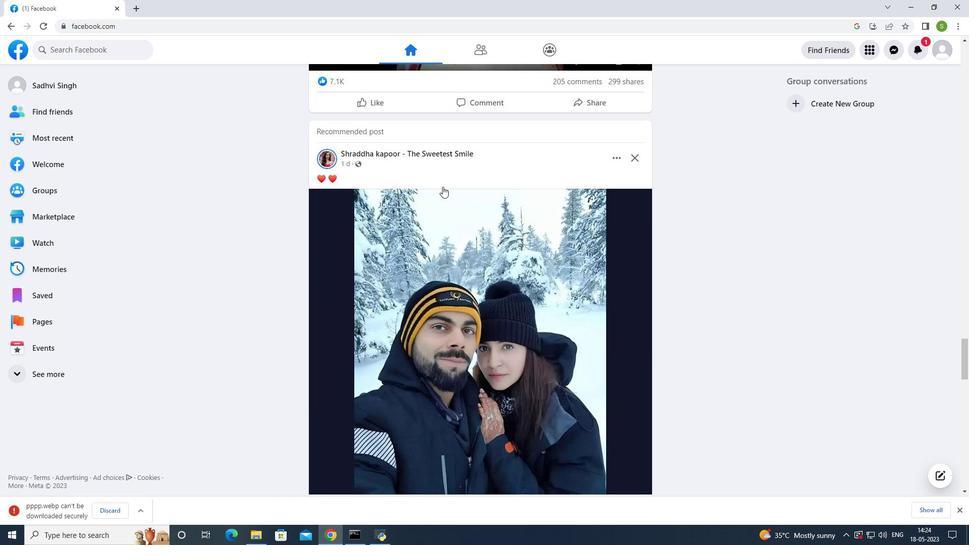 
Action: Mouse scrolled (442, 186) with delta (0, 0)
Screenshot: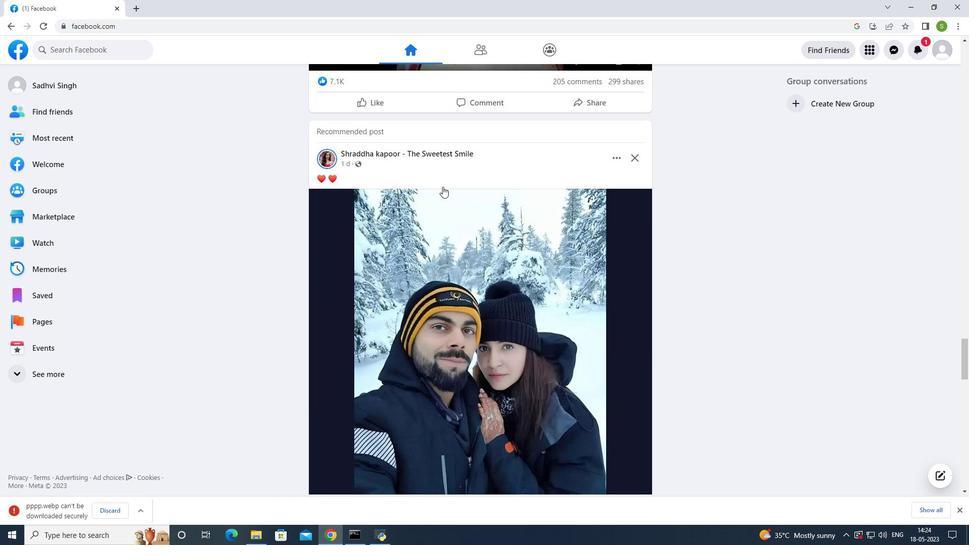 
Action: Mouse scrolled (442, 186) with delta (0, 0)
Screenshot: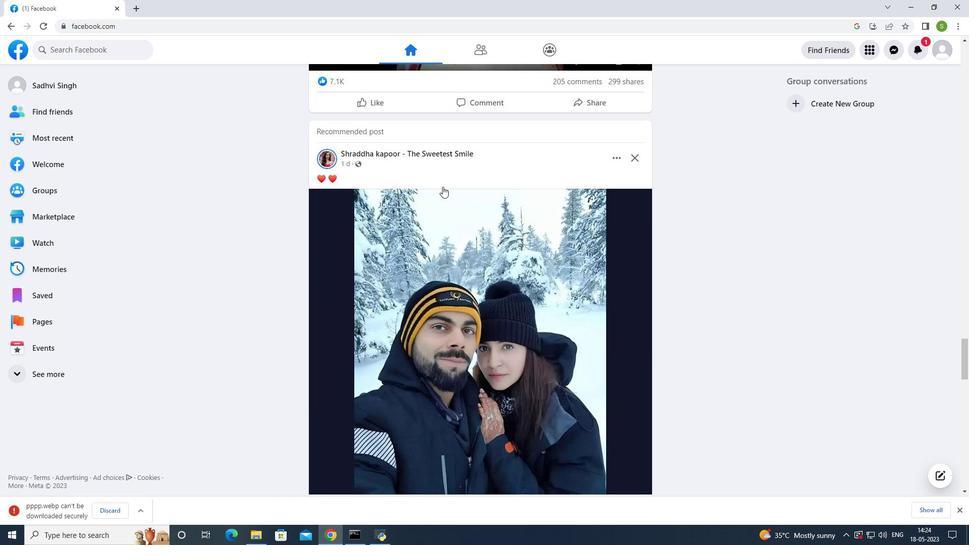 
Action: Mouse scrolled (442, 186) with delta (0, 0)
Screenshot: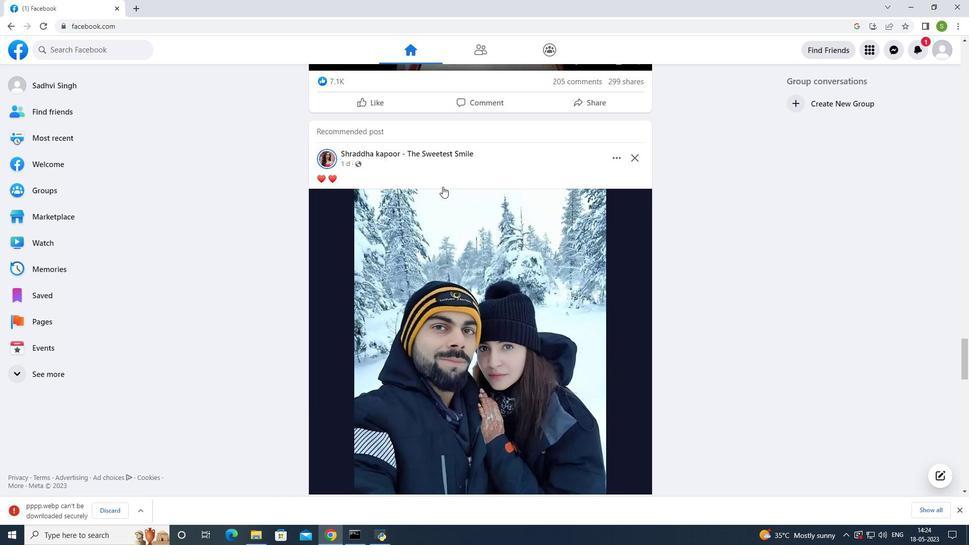 
Action: Mouse scrolled (442, 186) with delta (0, 0)
Screenshot: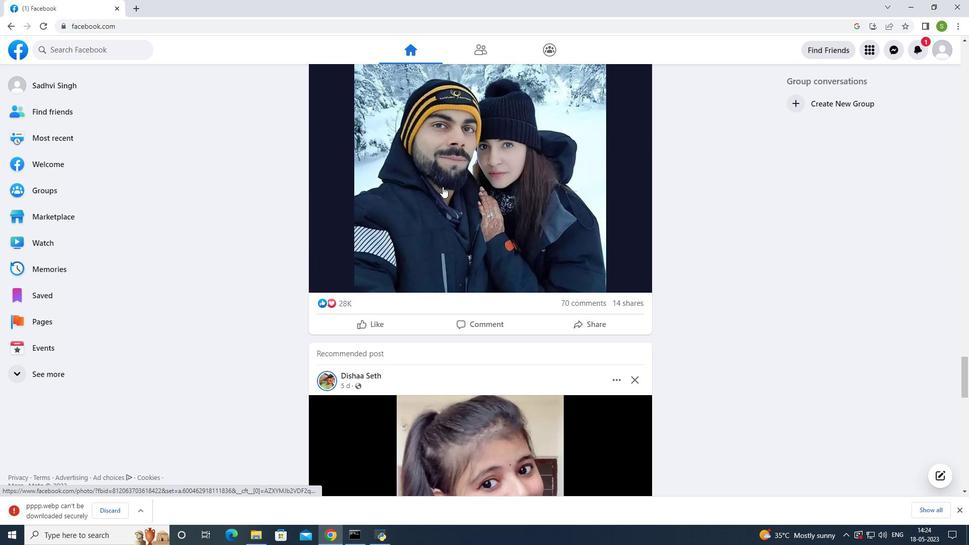 
Action: Mouse scrolled (442, 186) with delta (0, 0)
Screenshot: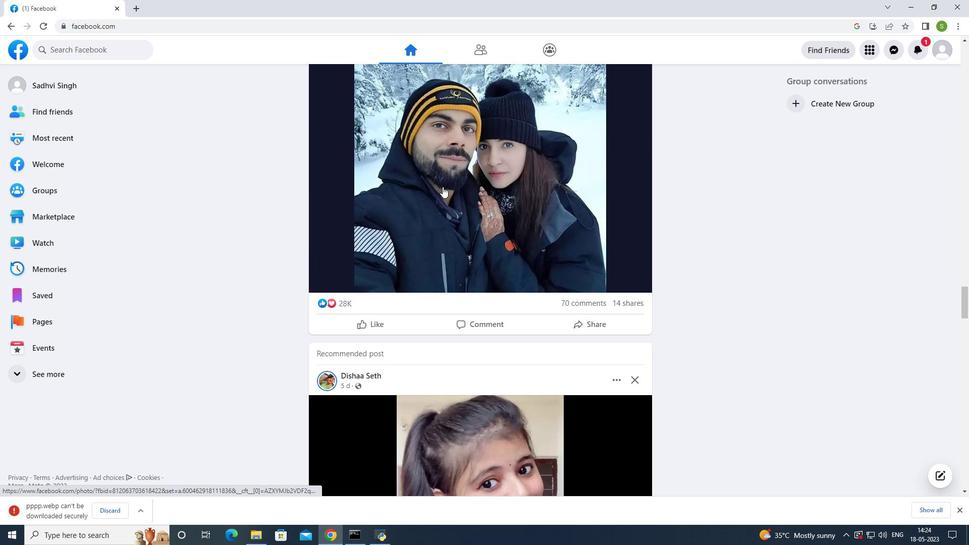 
Action: Mouse scrolled (442, 186) with delta (0, 0)
Screenshot: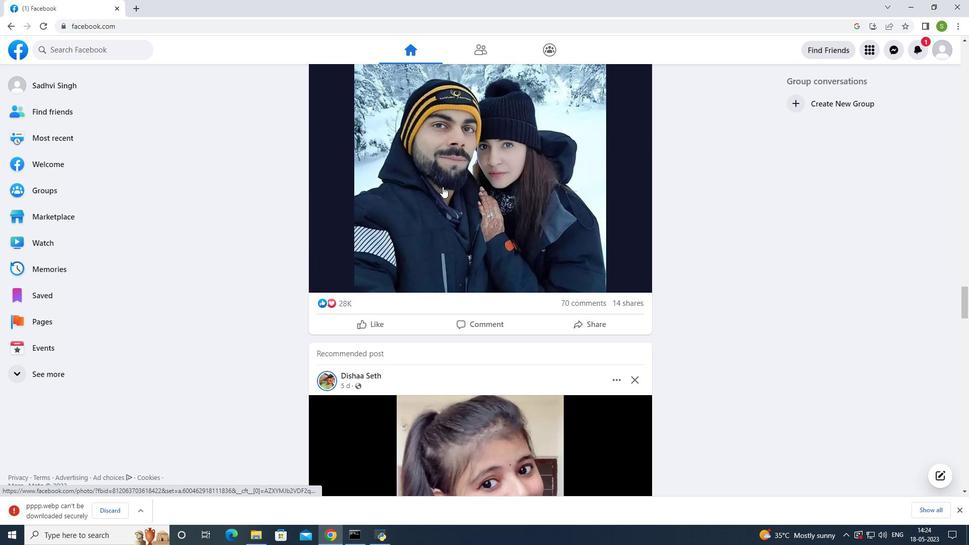 
Action: Mouse scrolled (442, 186) with delta (0, 0)
Screenshot: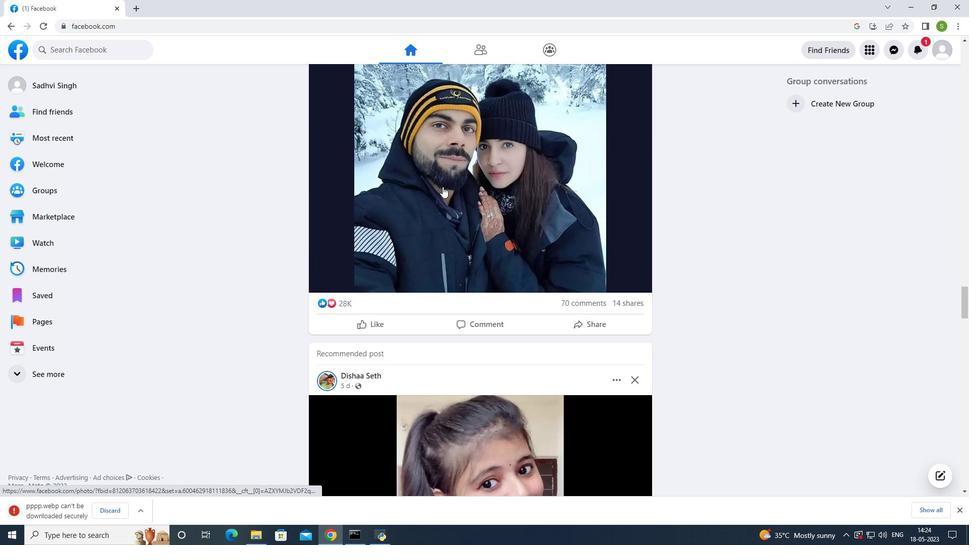 
Action: Mouse scrolled (442, 186) with delta (0, 0)
Screenshot: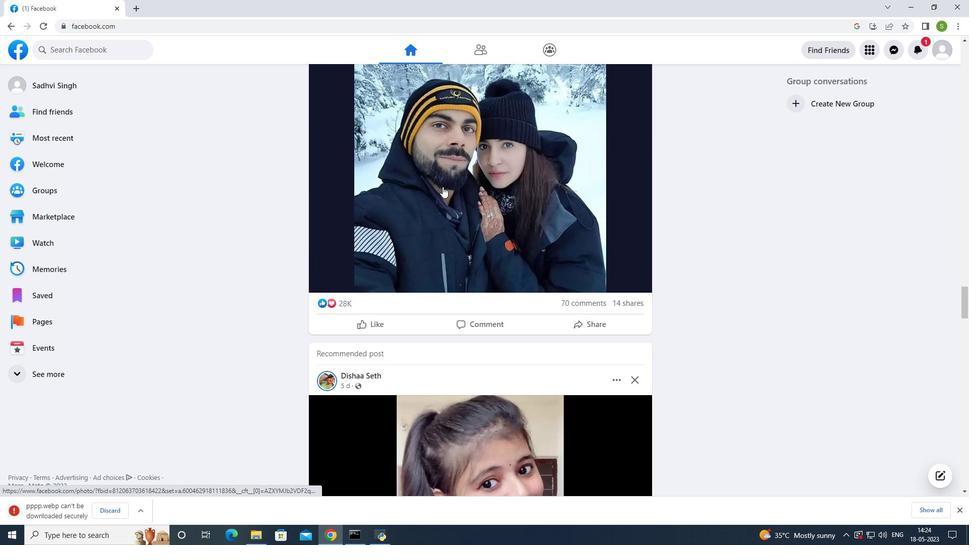 
Action: Mouse scrolled (442, 186) with delta (0, 0)
Screenshot: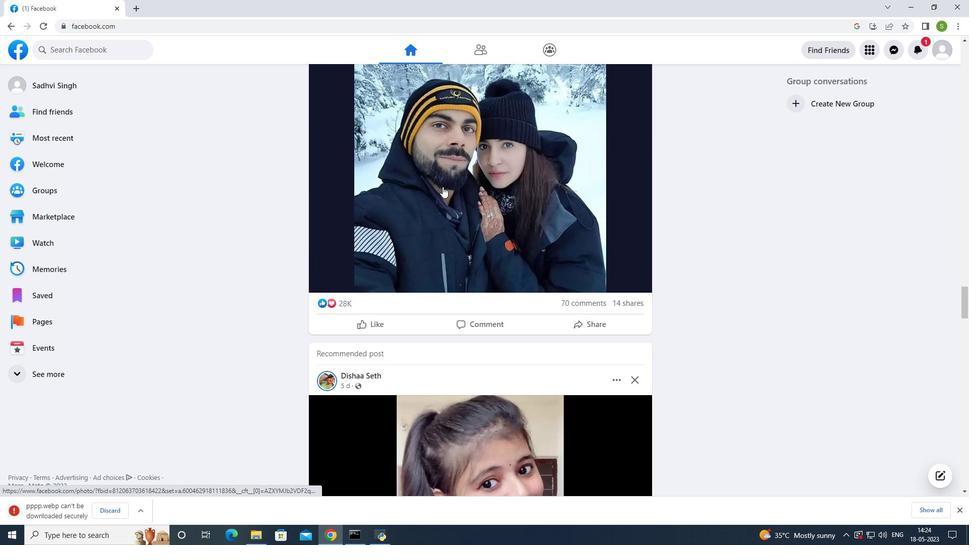 
Action: Mouse moved to (45, 26)
Screenshot: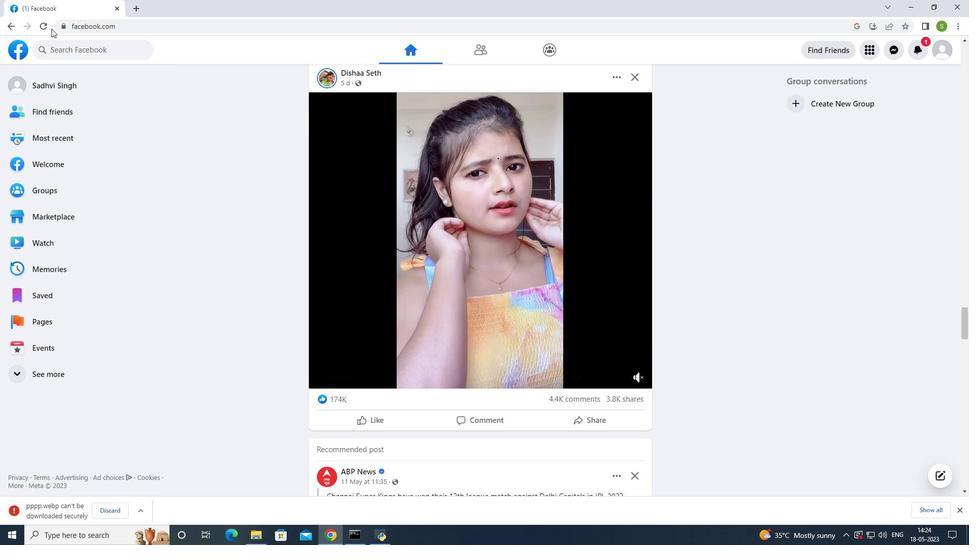 
Action: Mouse pressed left at (45, 26)
Screenshot: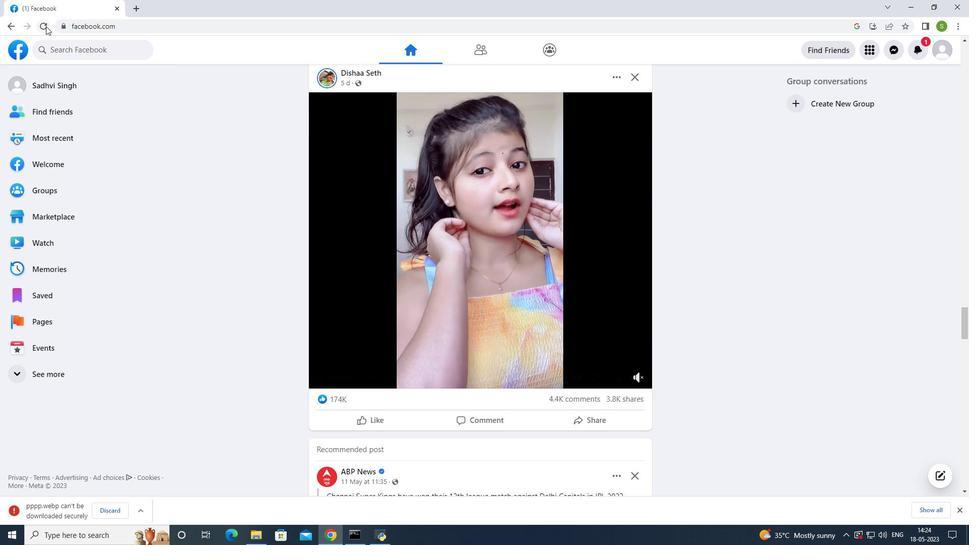 
Action: Mouse moved to (440, 199)
Screenshot: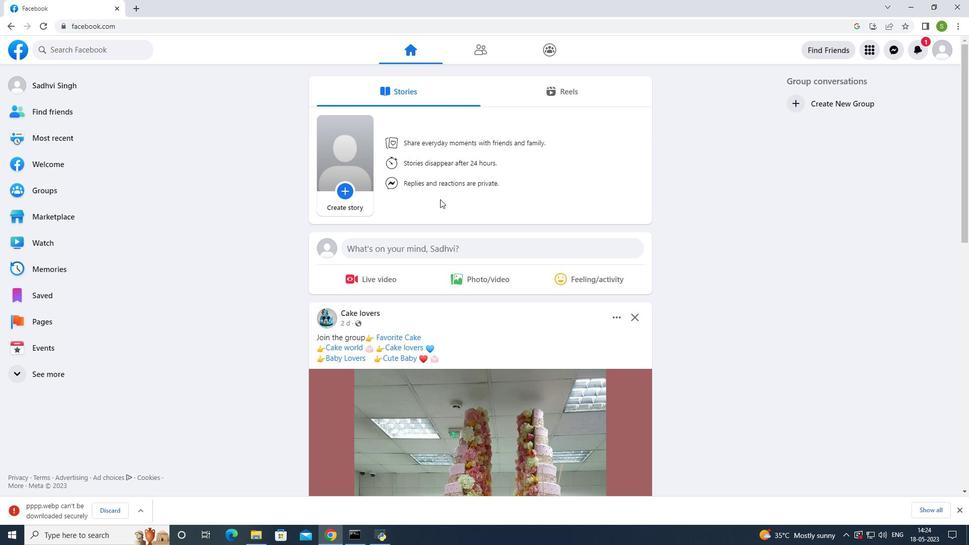 
Action: Mouse scrolled (440, 199) with delta (0, 0)
Screenshot: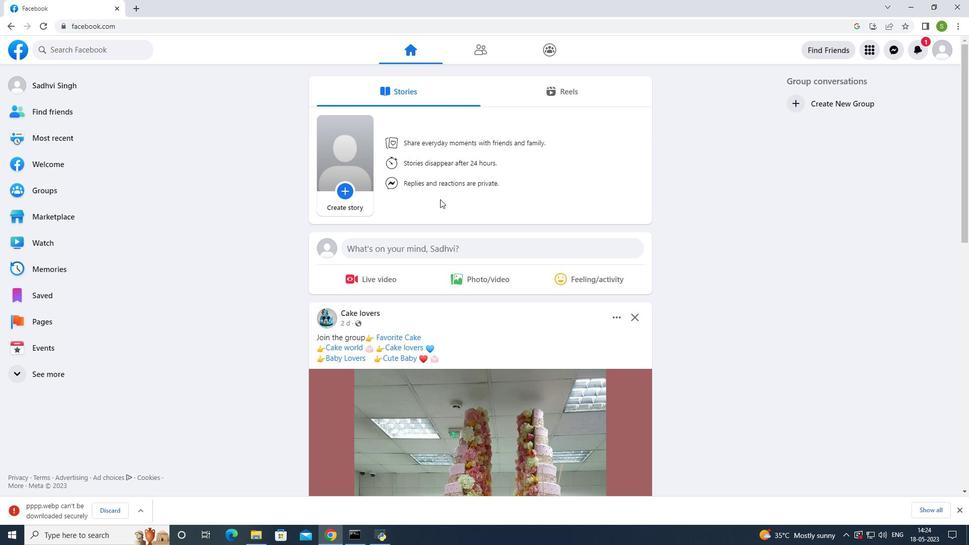 
Action: Mouse scrolled (440, 199) with delta (0, 0)
Screenshot: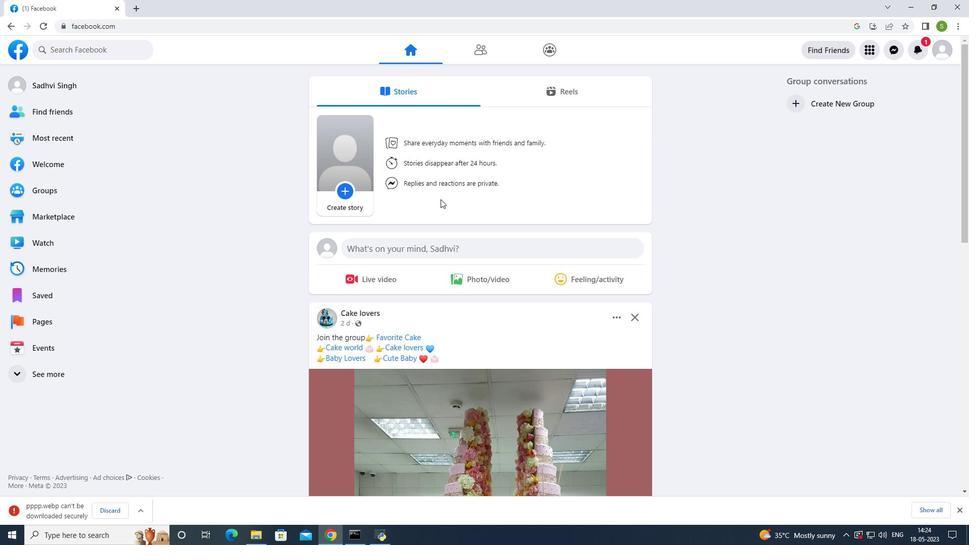 
Action: Mouse scrolled (440, 199) with delta (0, 0)
Screenshot: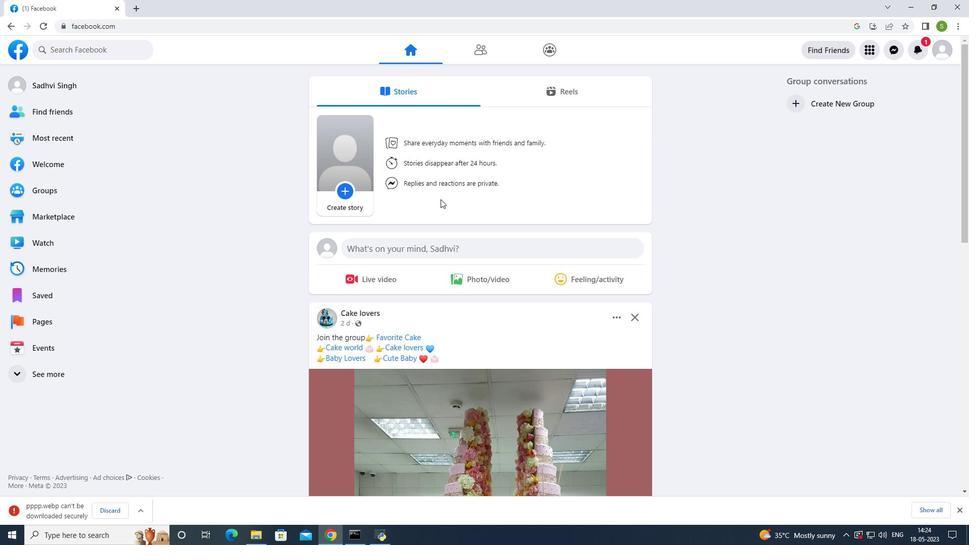 
Action: Mouse scrolled (440, 199) with delta (0, 0)
Screenshot: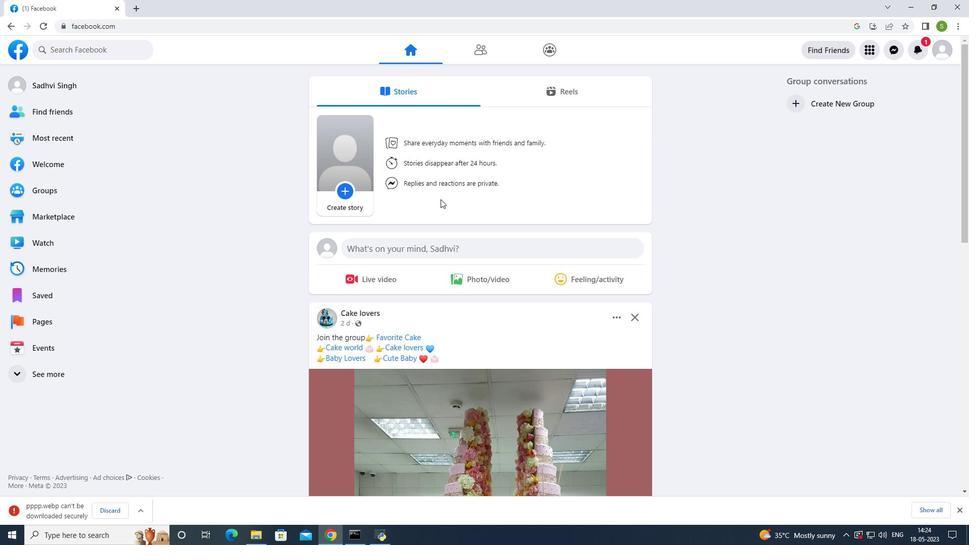 
Action: Mouse scrolled (440, 199) with delta (0, 0)
Screenshot: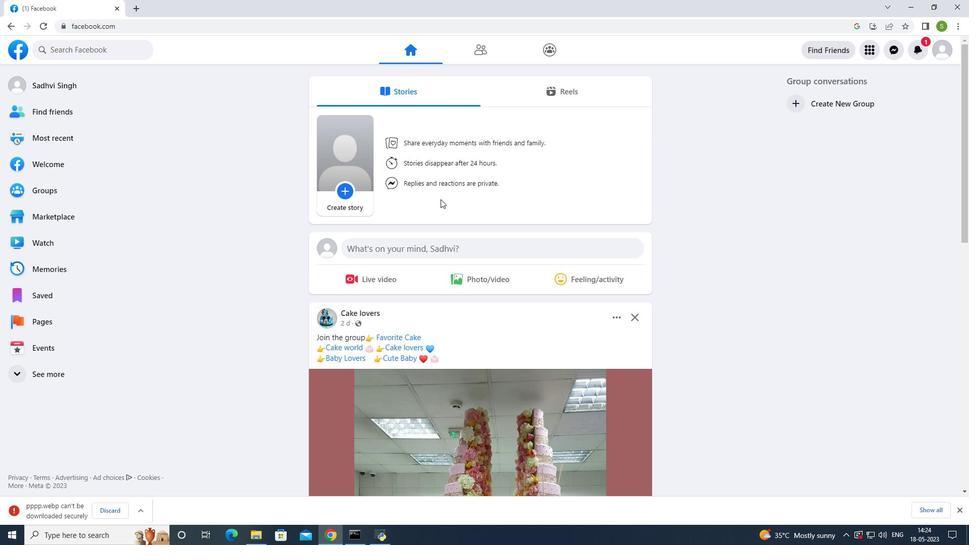 
Action: Mouse moved to (874, 42)
Screenshot: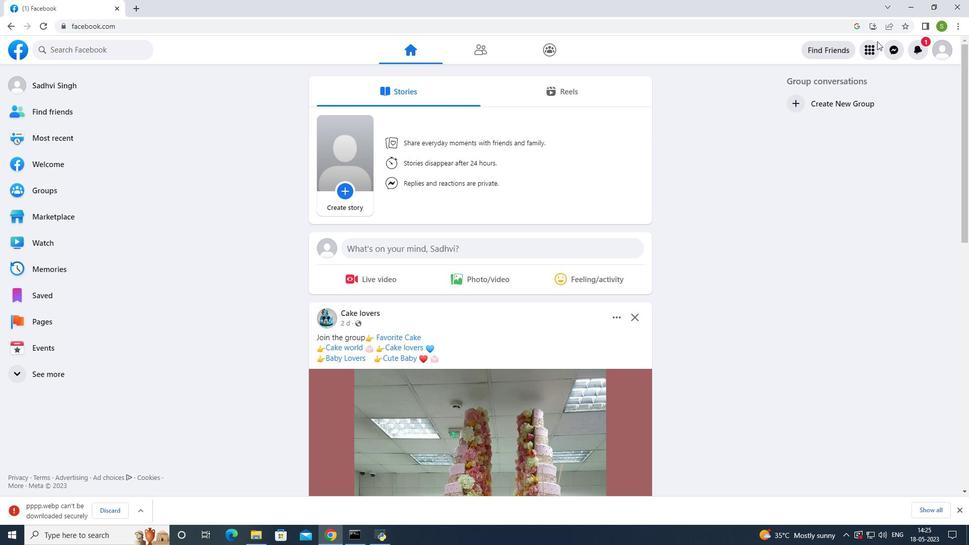 
Action: Mouse pressed left at (874, 42)
Screenshot: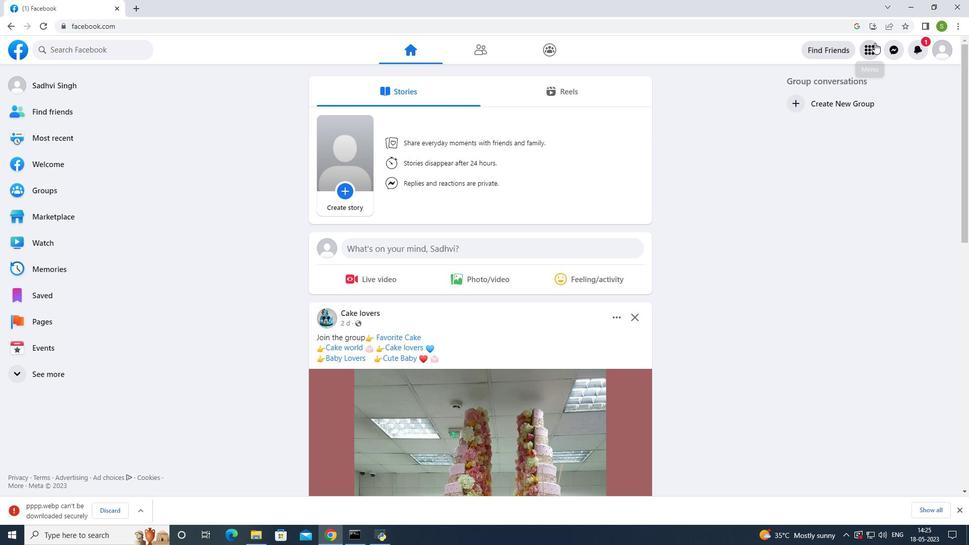 
Action: Mouse moved to (892, 126)
Screenshot: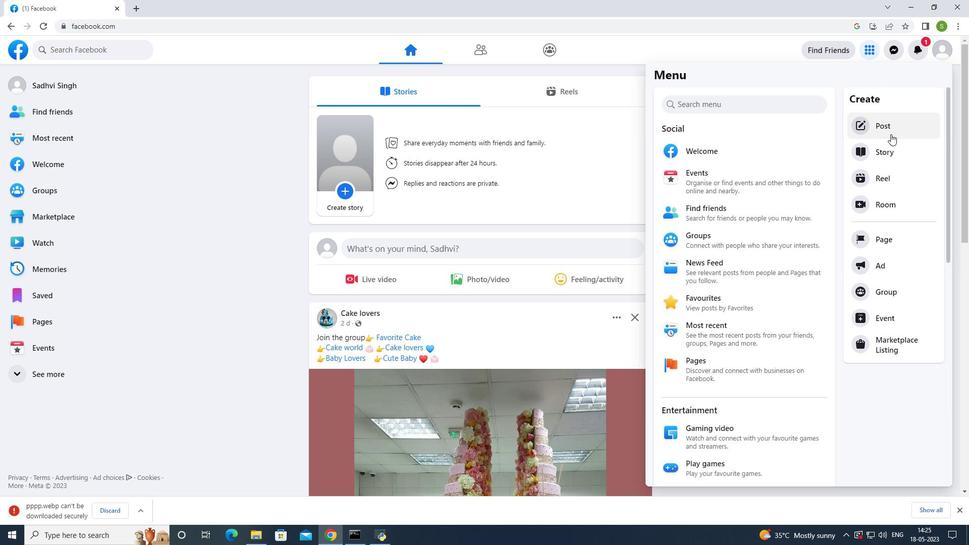 
Action: Mouse pressed left at (892, 126)
Screenshot: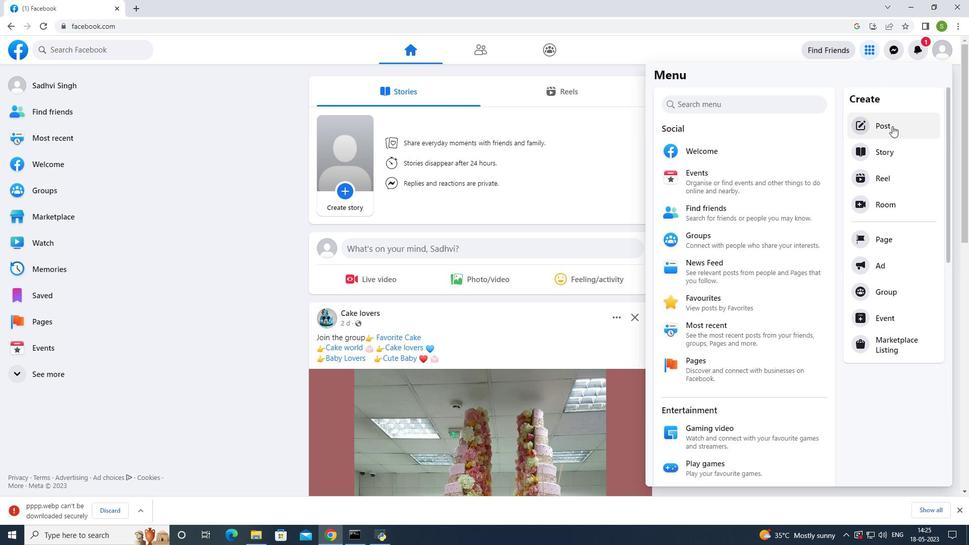 
Action: Mouse moved to (588, 179)
Screenshot: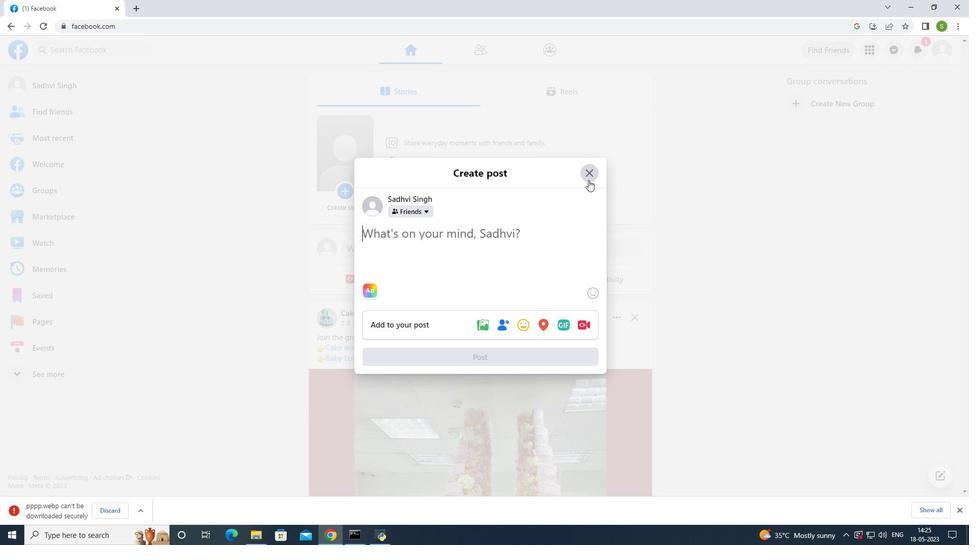 
Action: Mouse pressed left at (588, 179)
Screenshot: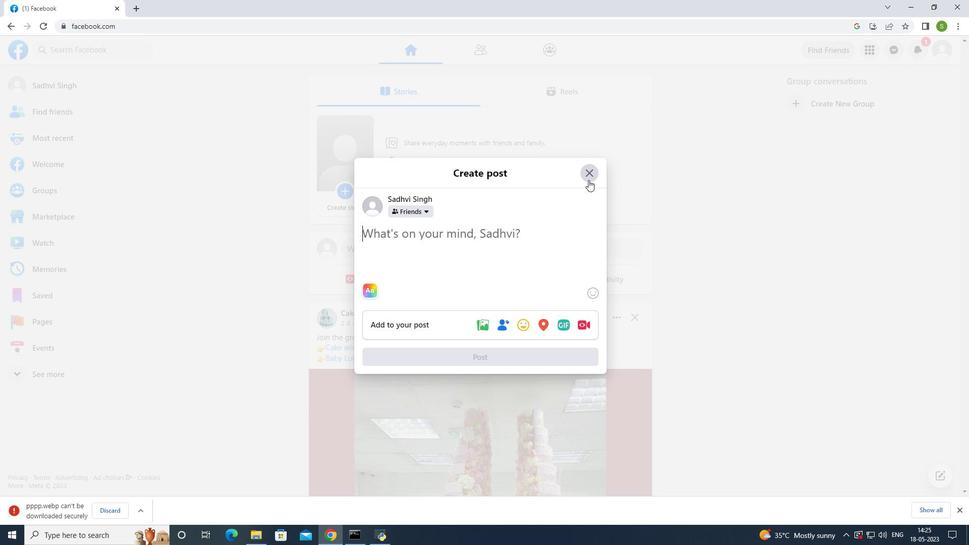 
Action: Mouse moved to (865, 46)
Screenshot: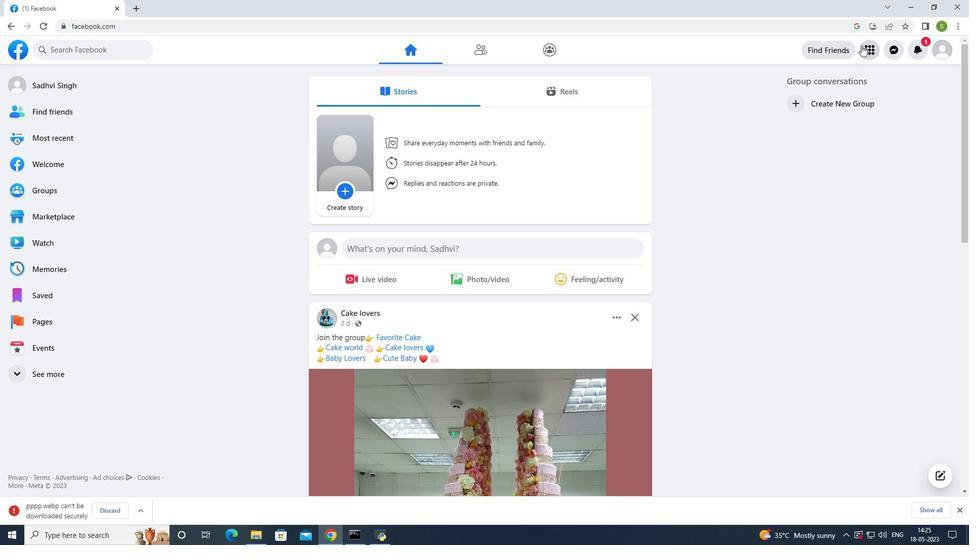 
Action: Mouse pressed left at (865, 46)
Screenshot: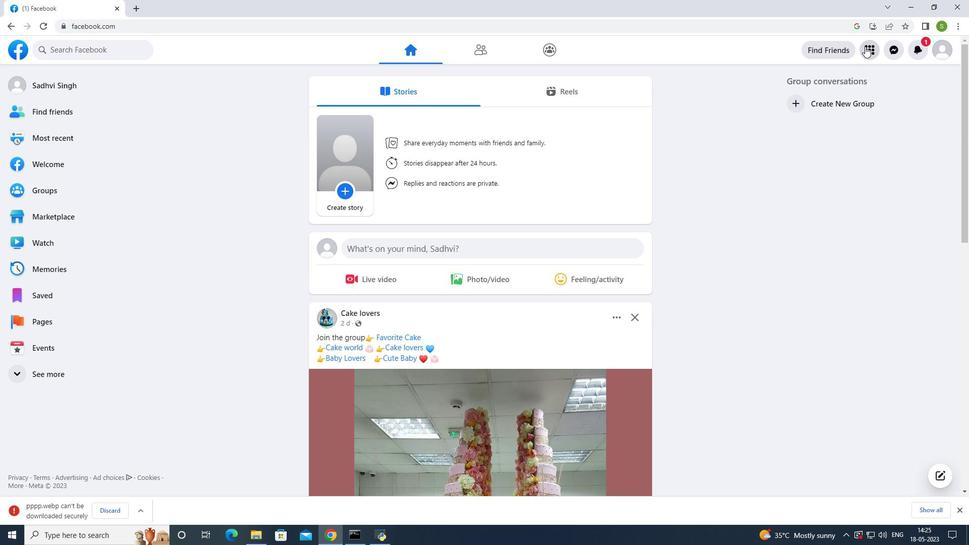 
Action: Mouse moved to (565, 177)
Screenshot: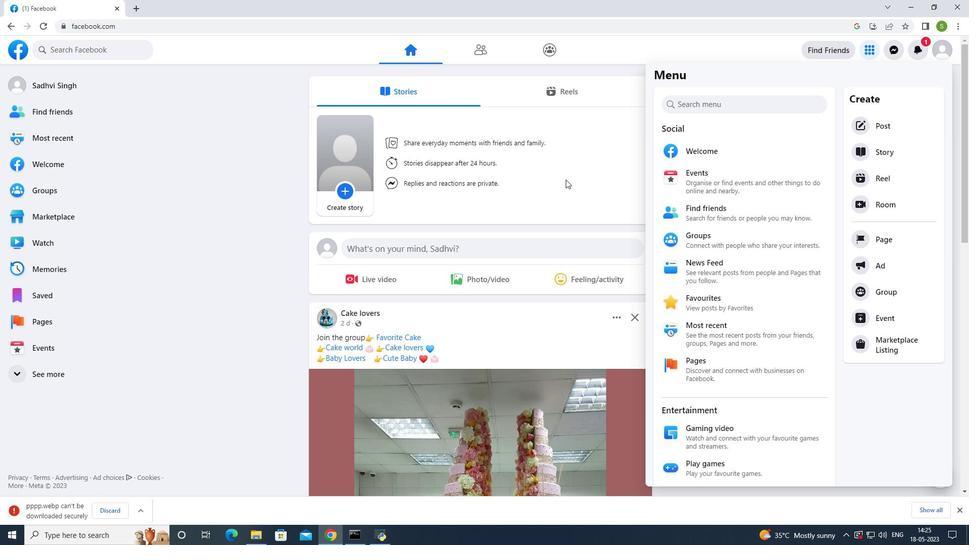 
Action: Mouse scrolled (565, 177) with delta (0, 0)
Screenshot: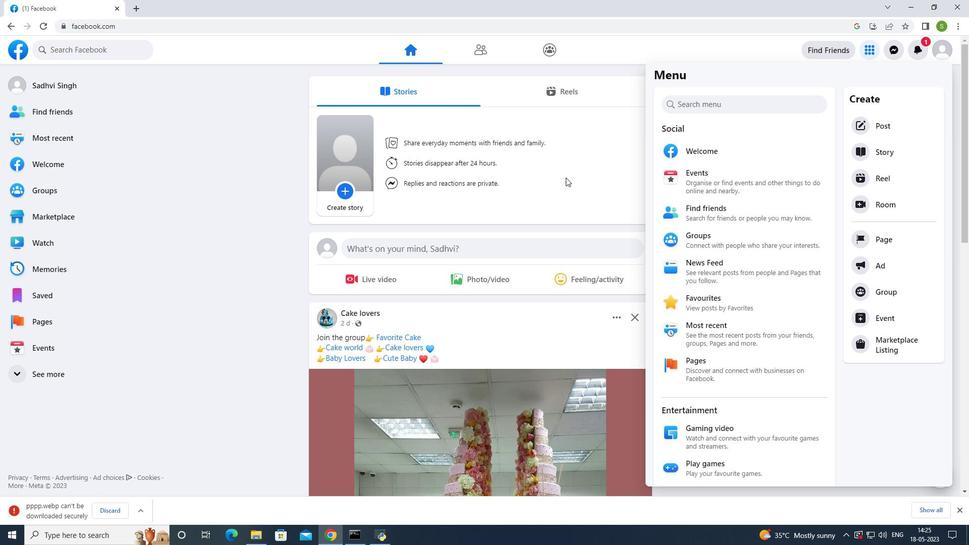 
Action: Mouse scrolled (565, 177) with delta (0, 0)
Screenshot: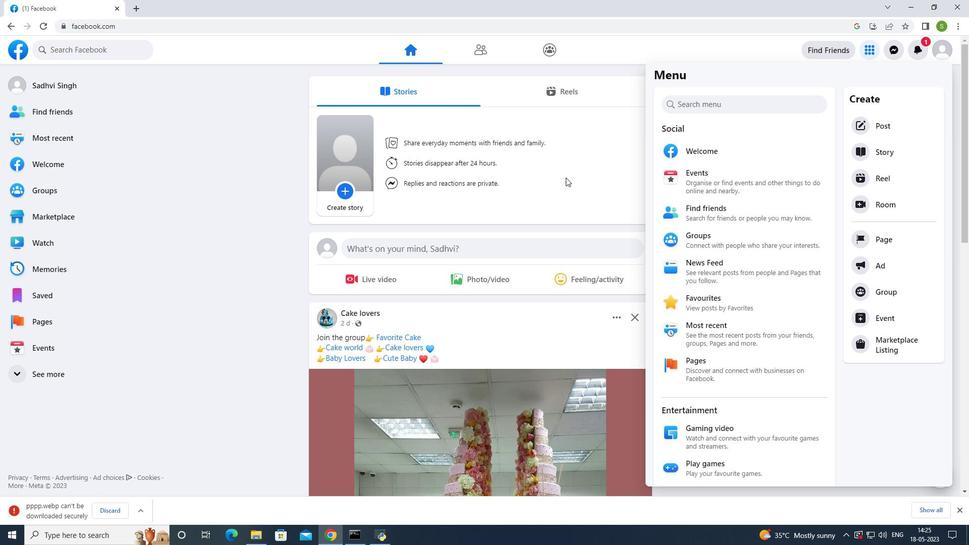 
Action: Mouse scrolled (565, 177) with delta (0, 0)
Screenshot: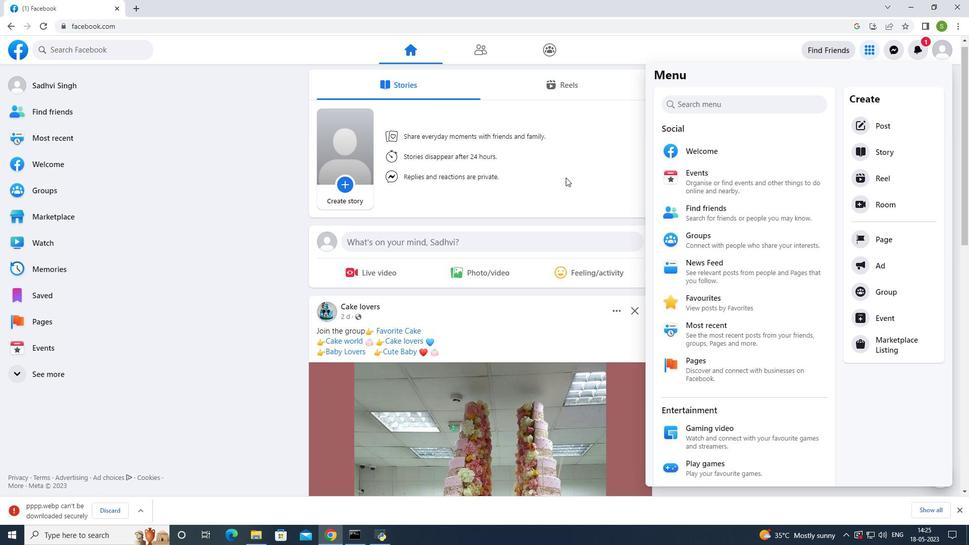 
Action: Mouse scrolled (565, 177) with delta (0, 0)
Screenshot: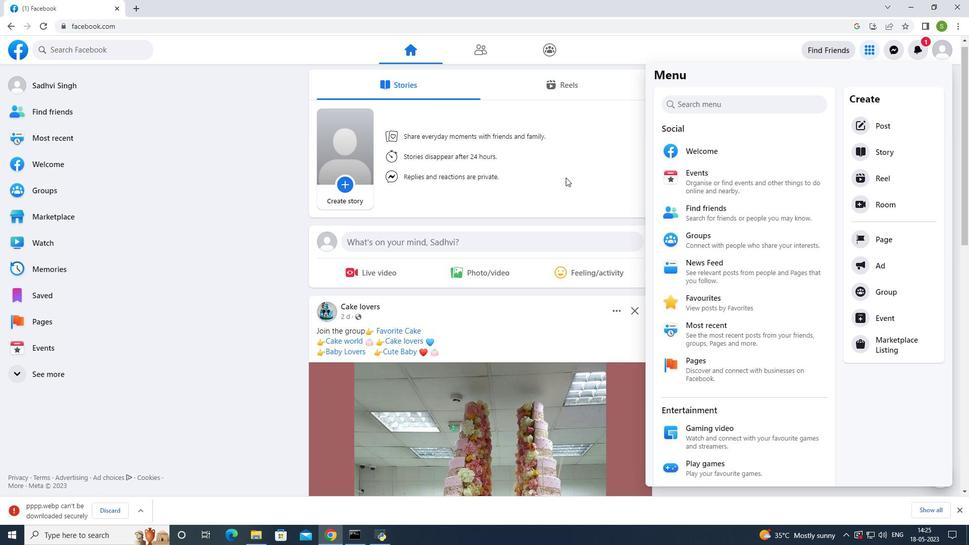 
Action: Mouse scrolled (565, 177) with delta (0, 0)
Screenshot: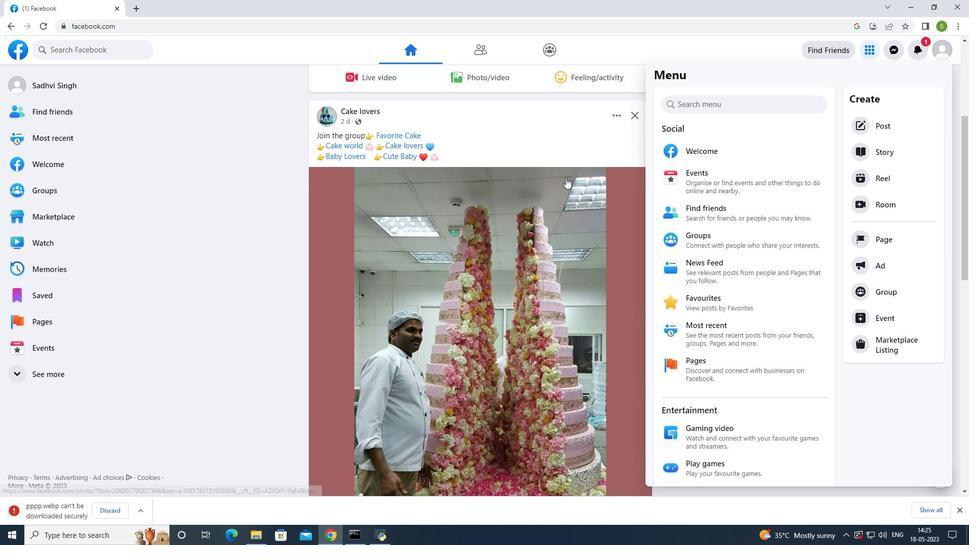 
Action: Mouse scrolled (565, 177) with delta (0, 0)
Screenshot: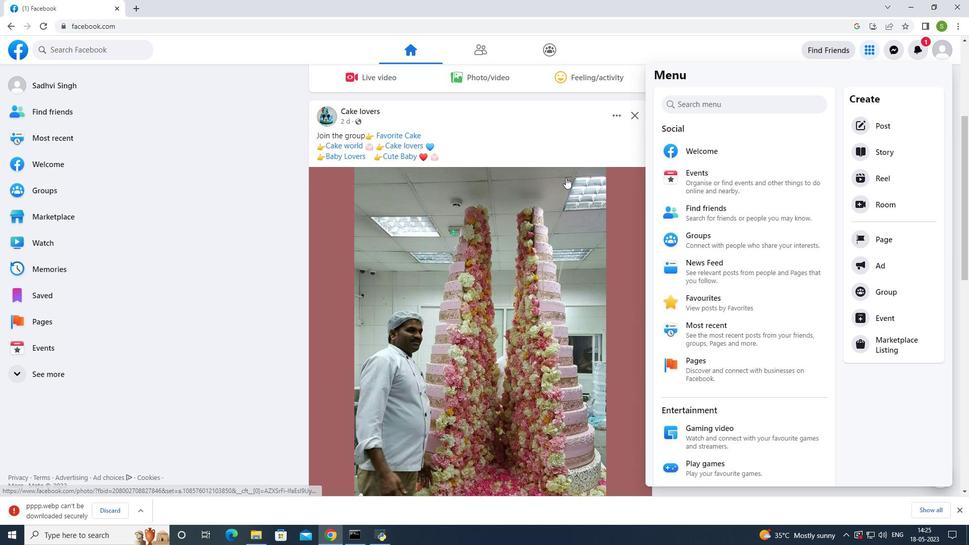
Action: Mouse scrolled (565, 177) with delta (0, 0)
Screenshot: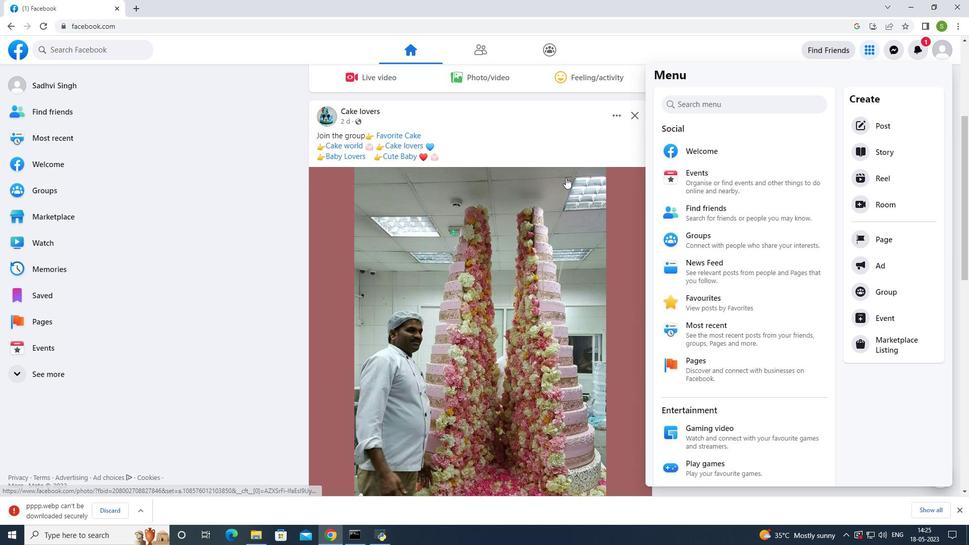 
Action: Mouse scrolled (565, 177) with delta (0, 0)
Screenshot: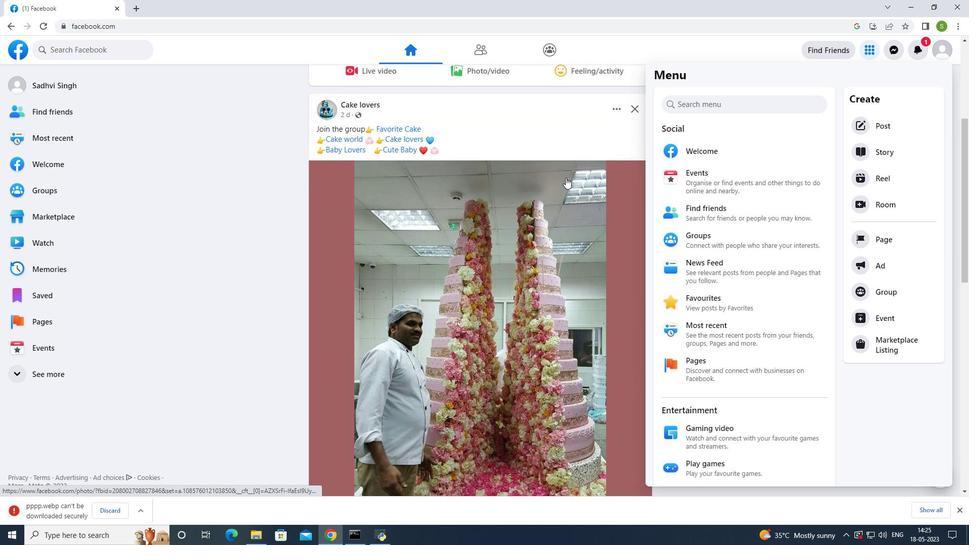 
Action: Mouse moved to (565, 177)
Screenshot: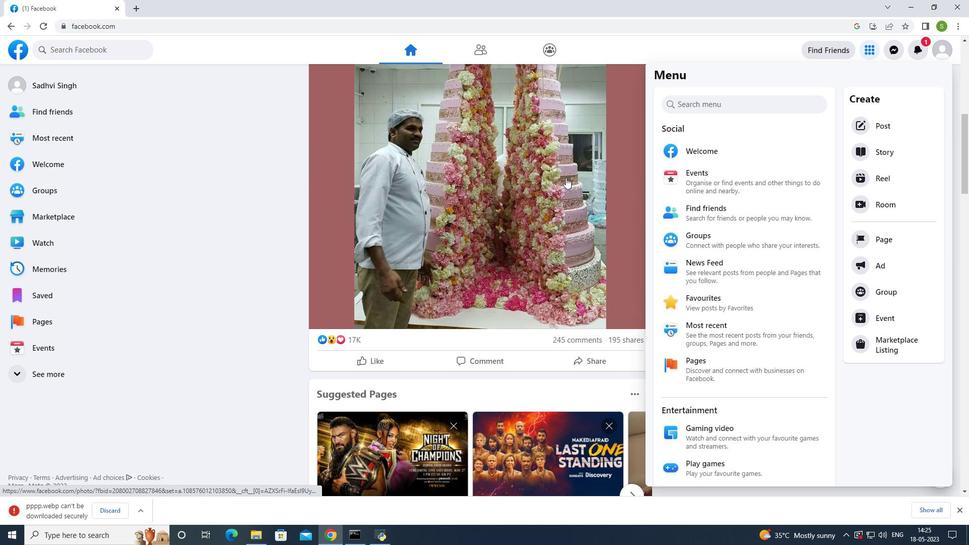 
Action: Mouse scrolled (565, 176) with delta (0, 0)
Screenshot: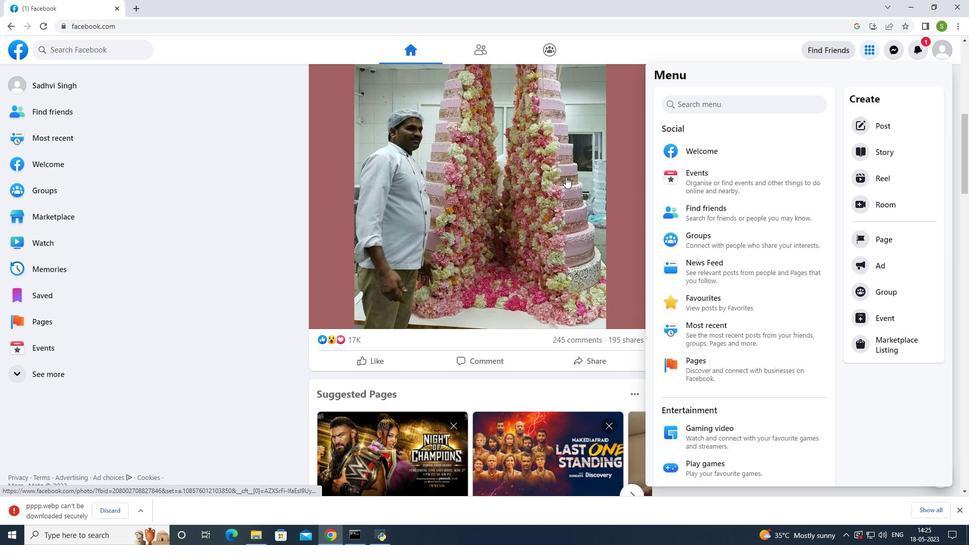 
Action: Mouse scrolled (565, 176) with delta (0, 0)
Screenshot: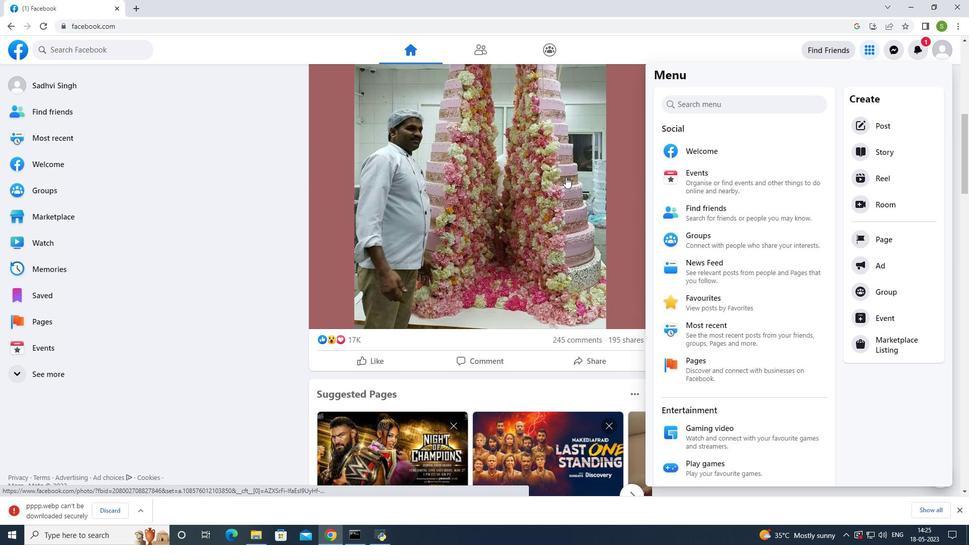 
Action: Mouse scrolled (565, 176) with delta (0, 0)
Screenshot: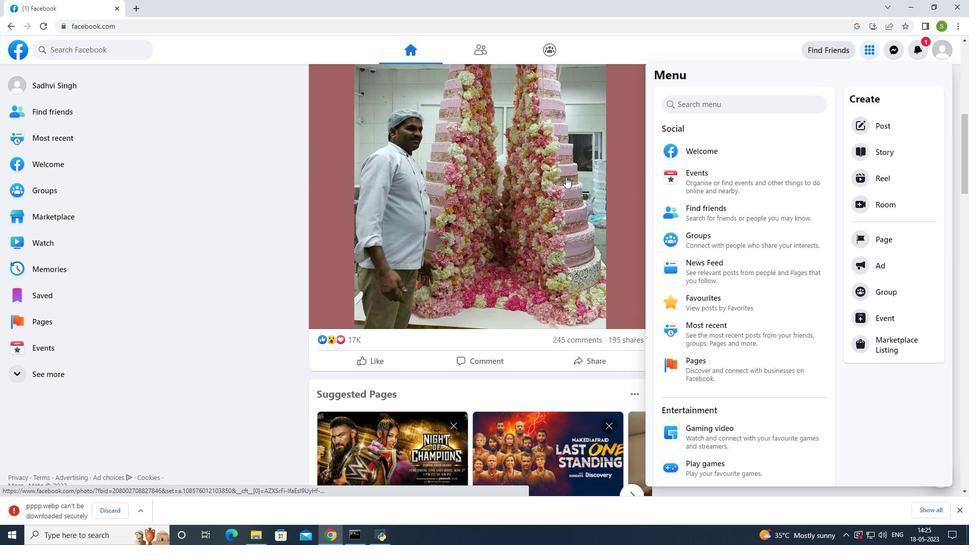 
Action: Mouse scrolled (565, 176) with delta (0, 0)
Screenshot: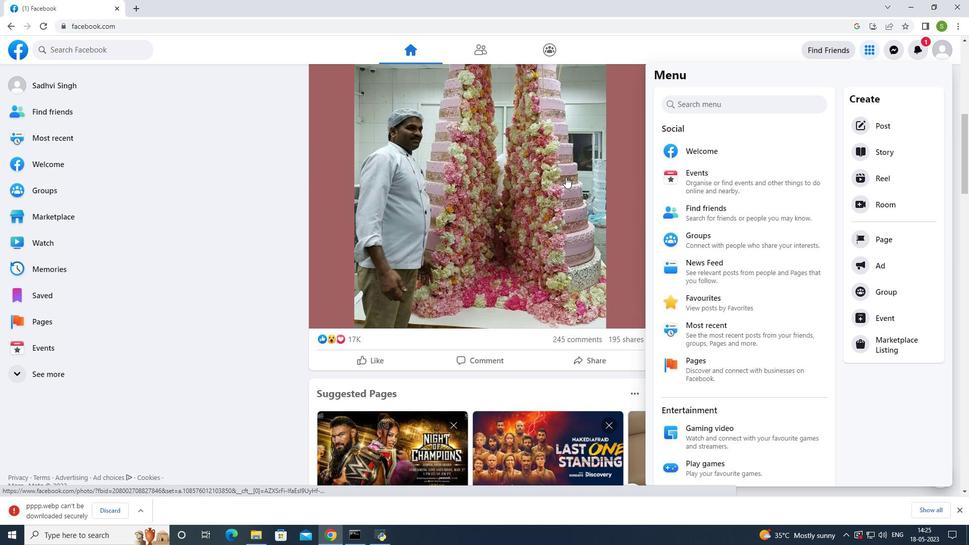 
Action: Mouse moved to (702, 239)
Screenshot: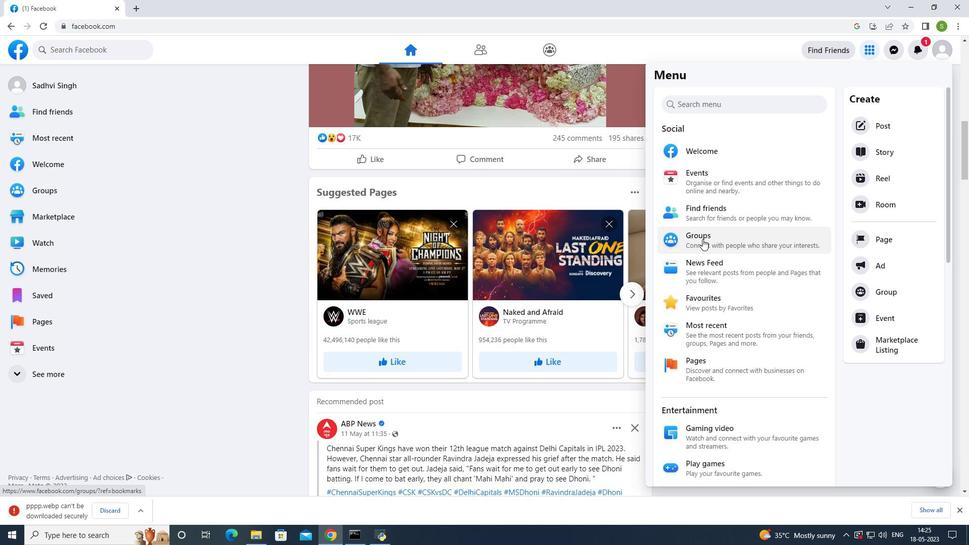 
Action: Mouse pressed left at (702, 239)
Screenshot: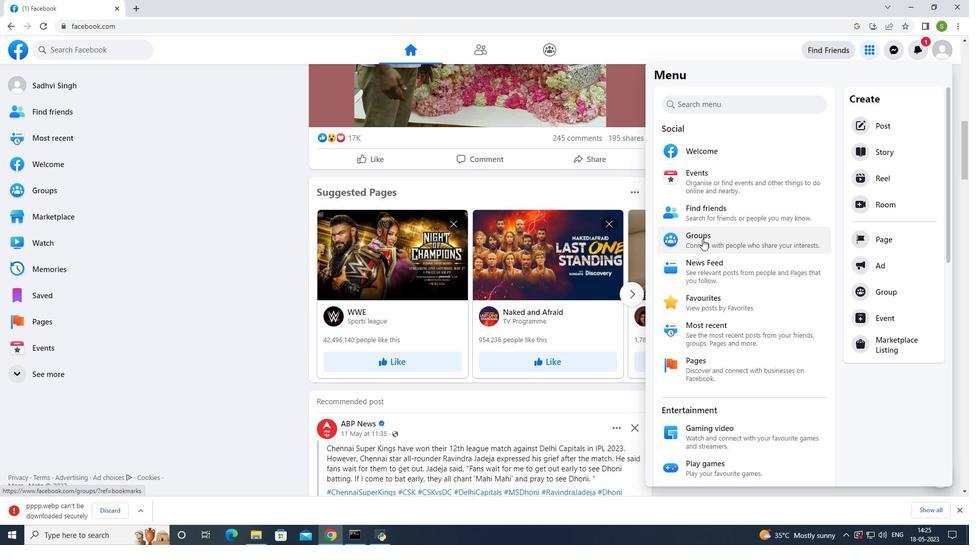 
Action: Mouse moved to (417, 50)
Screenshot: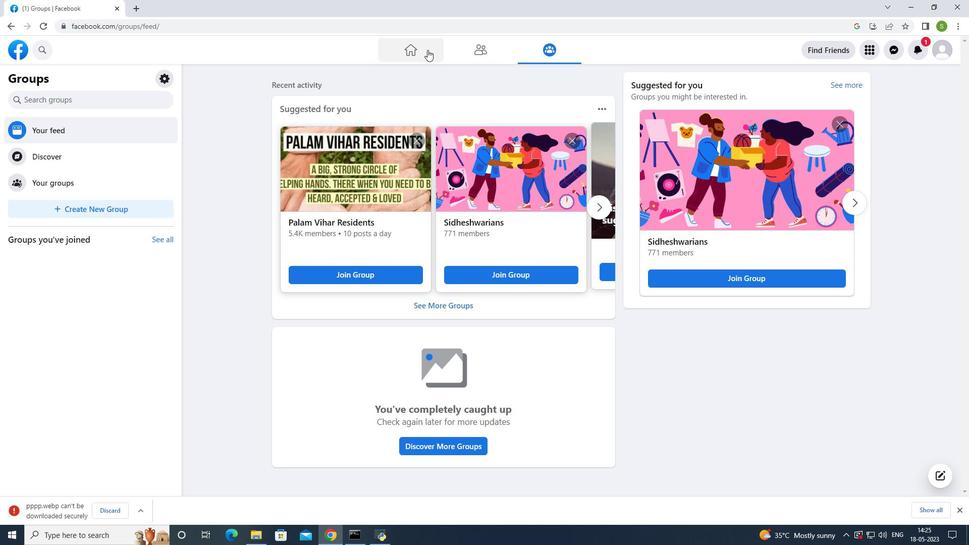 
Action: Mouse pressed left at (417, 50)
Screenshot: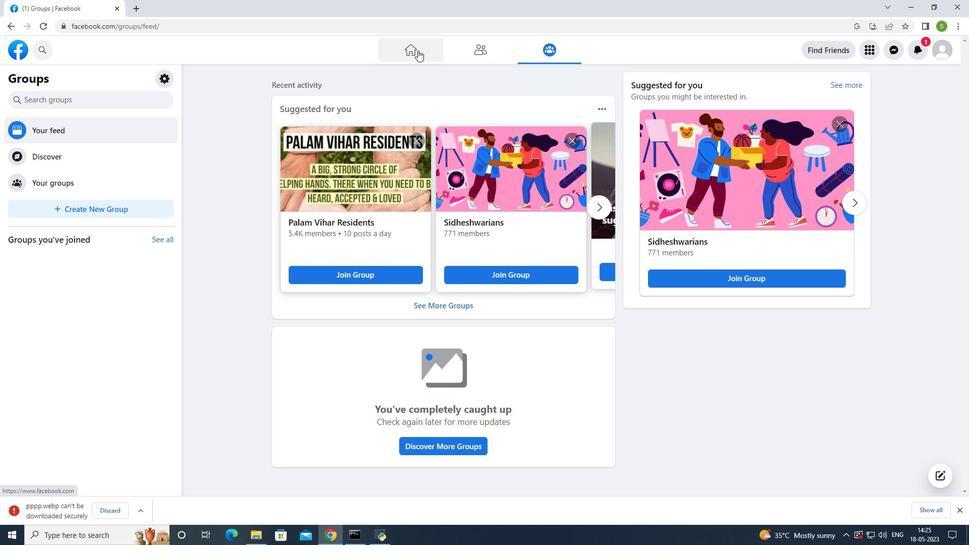 
Action: Mouse moved to (529, 158)
Screenshot: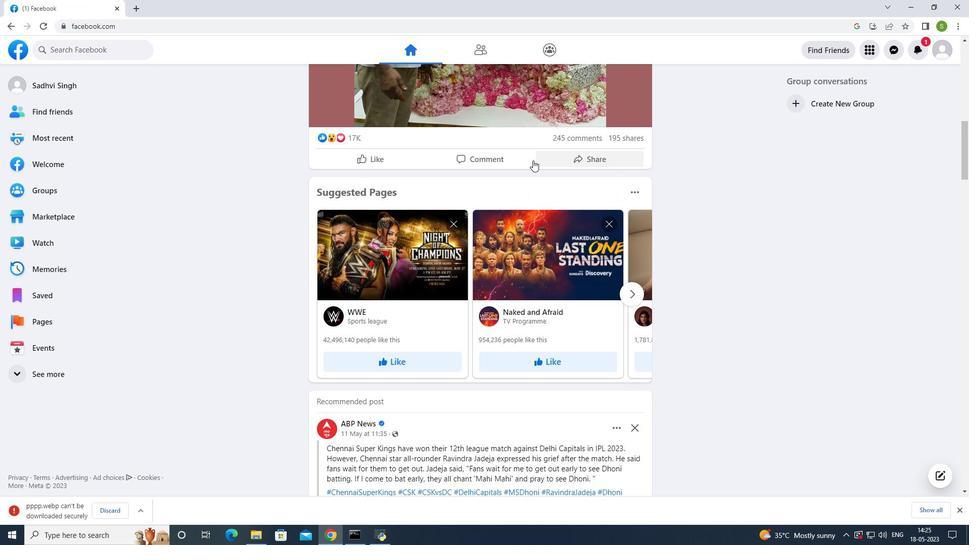 
Action: Mouse scrolled (529, 158) with delta (0, 0)
Screenshot: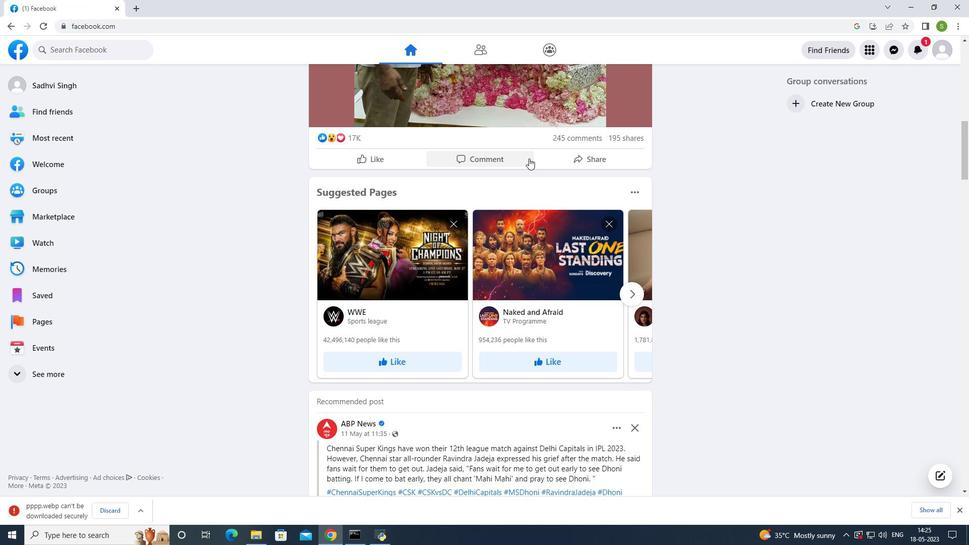 
Action: Mouse scrolled (529, 158) with delta (0, 0)
Screenshot: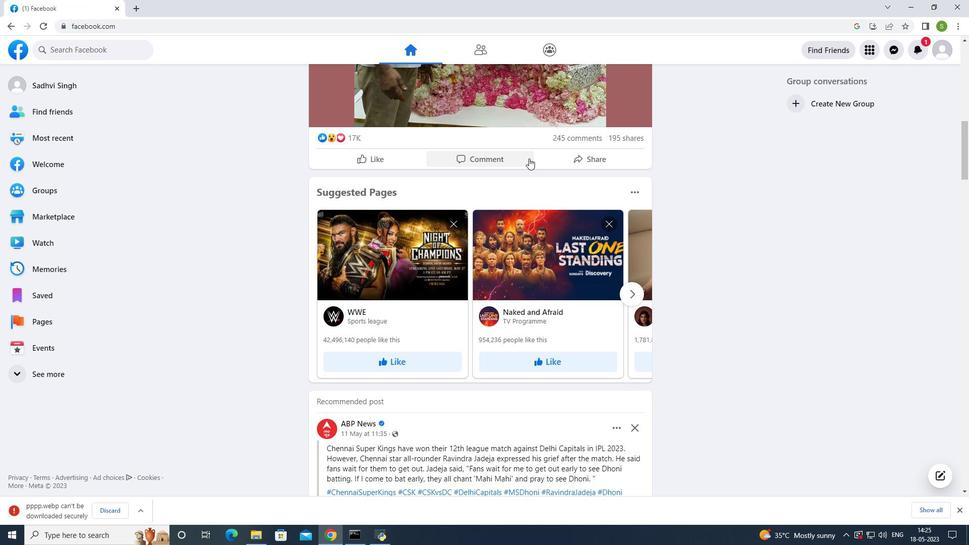 
Action: Mouse scrolled (529, 158) with delta (0, 0)
Screenshot: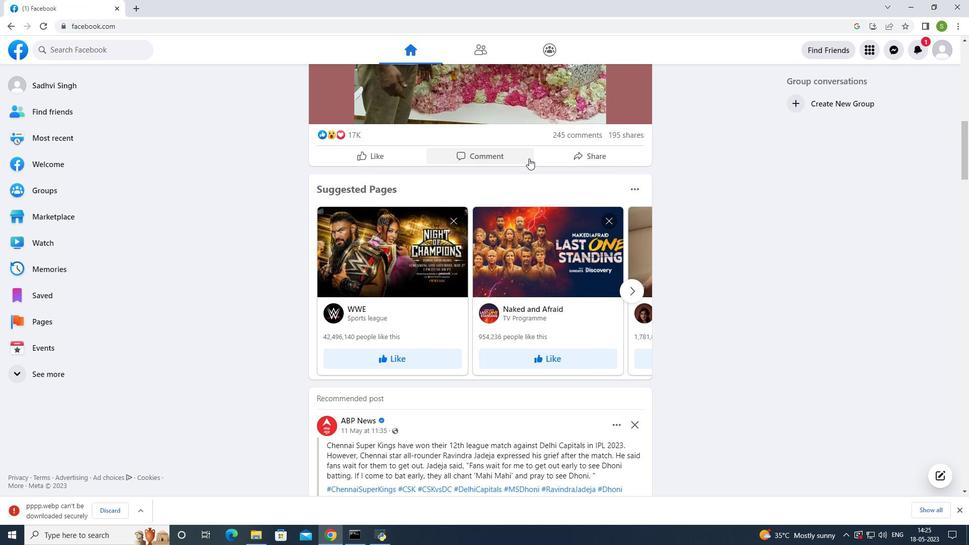 
Action: Mouse scrolled (529, 158) with delta (0, 0)
Screenshot: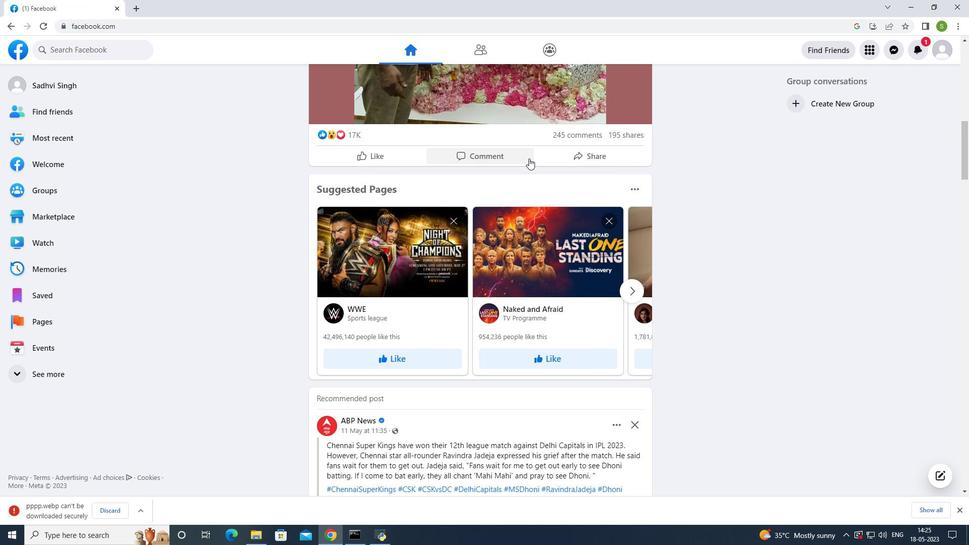 
Action: Mouse scrolled (529, 158) with delta (0, 0)
Screenshot: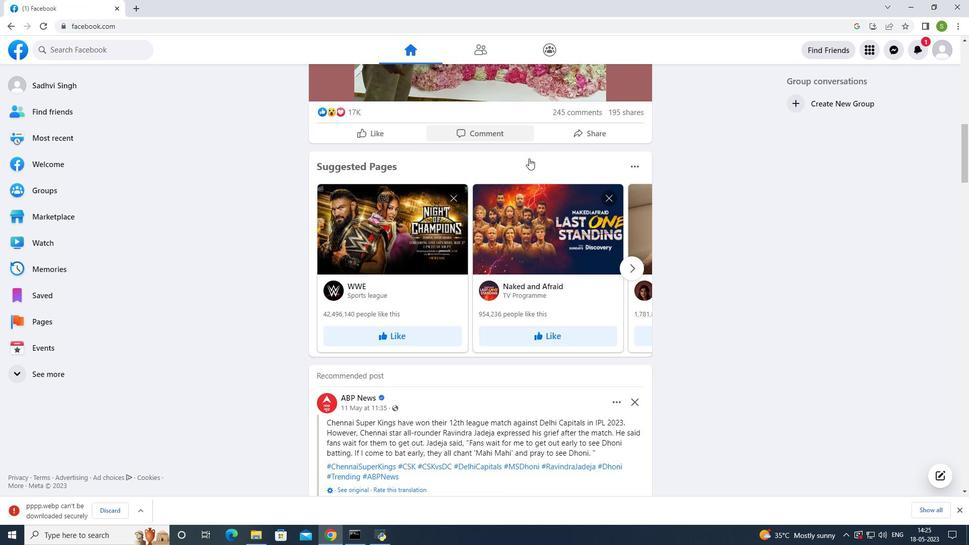 
Action: Mouse moved to (528, 155)
Screenshot: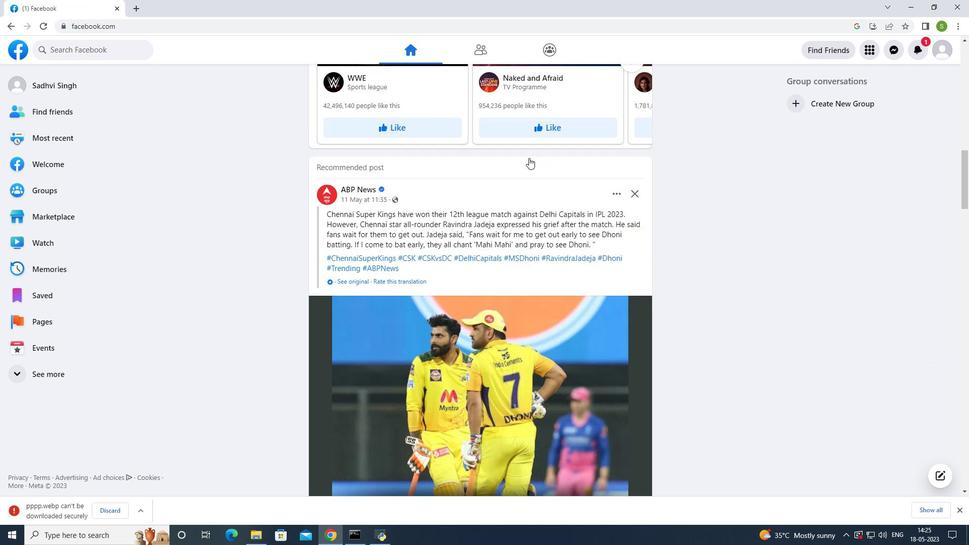
Action: Mouse scrolled (528, 155) with delta (0, 0)
Screenshot: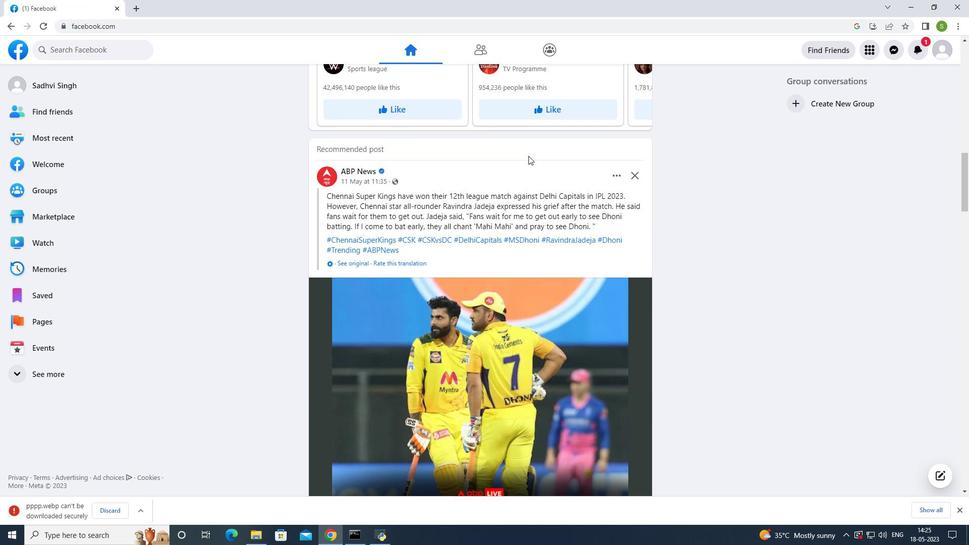 
Action: Mouse scrolled (528, 155) with delta (0, 0)
Screenshot: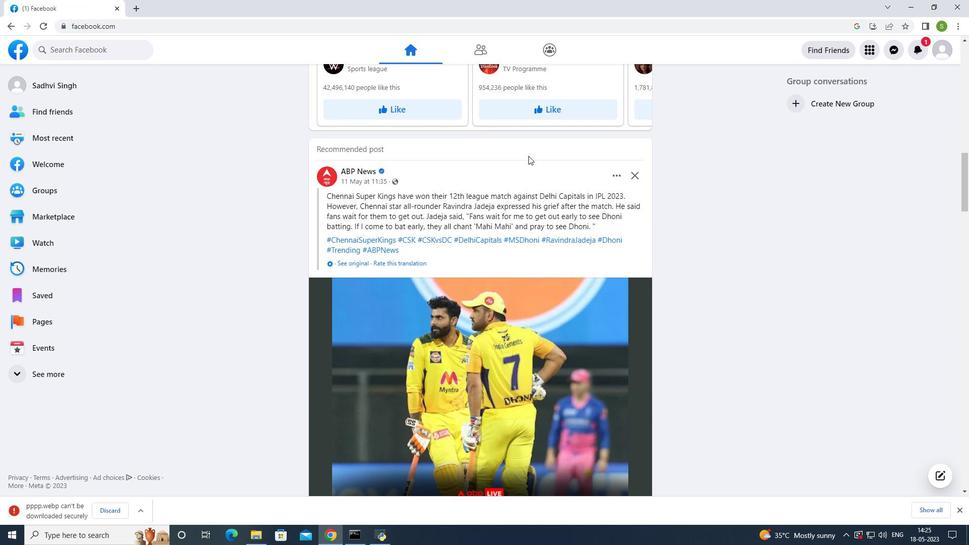 
Action: Mouse scrolled (528, 155) with delta (0, 0)
Screenshot: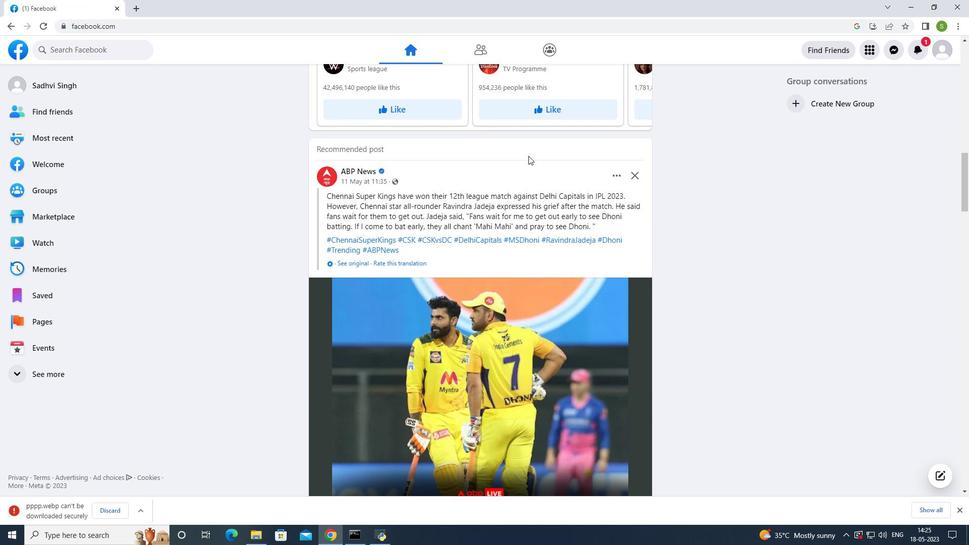 
Action: Mouse scrolled (528, 155) with delta (0, 0)
Screenshot: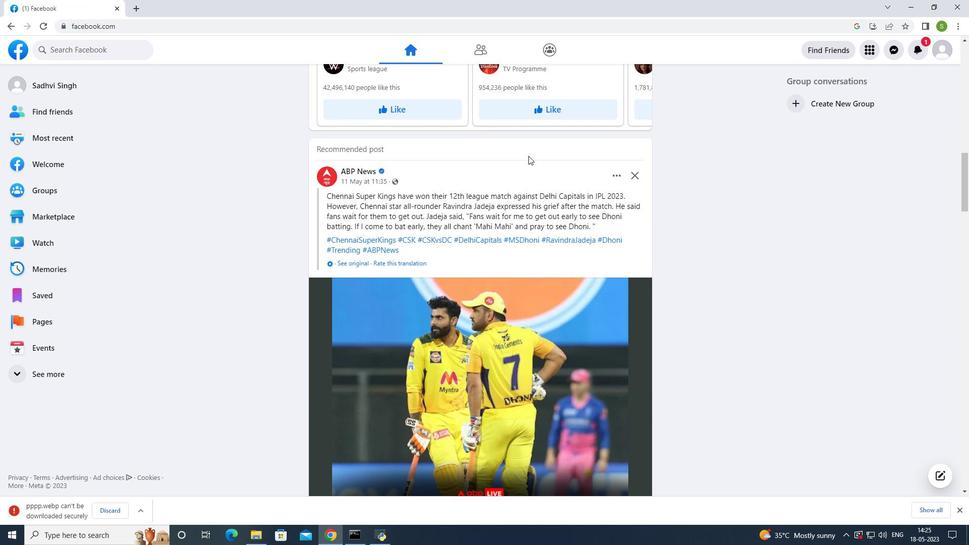 
Action: Mouse scrolled (528, 155) with delta (0, 0)
Screenshot: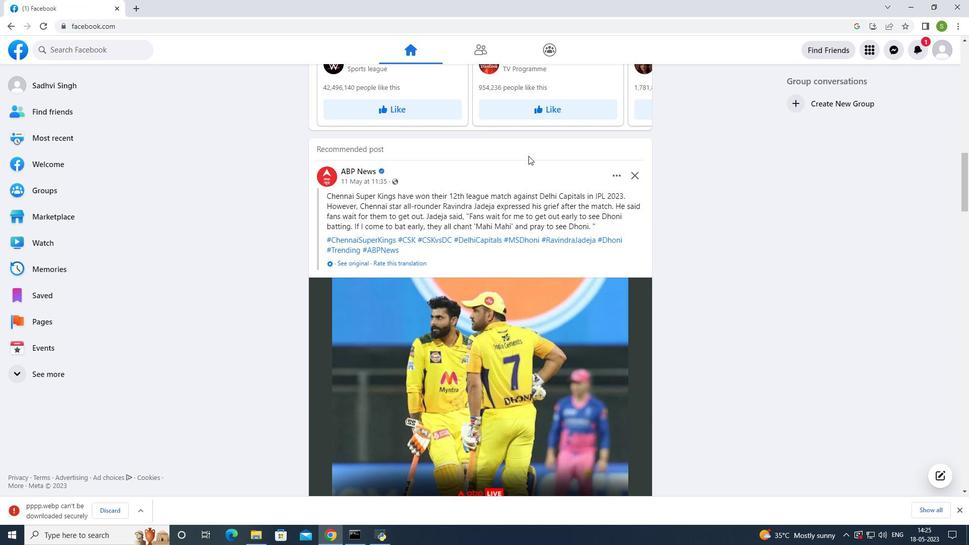 
Action: Mouse scrolled (528, 155) with delta (0, 0)
Screenshot: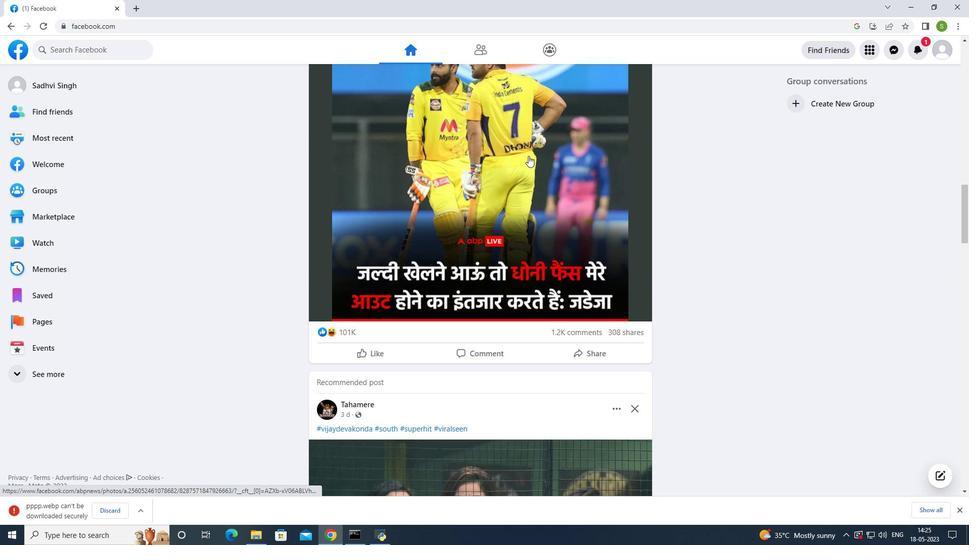 
Action: Mouse scrolled (528, 155) with delta (0, 0)
Screenshot: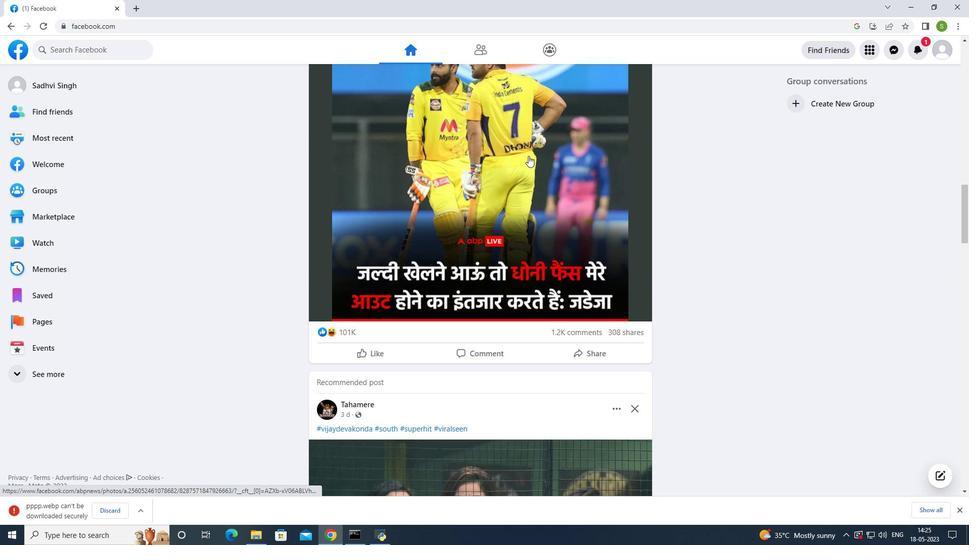 
Action: Mouse scrolled (528, 155) with delta (0, 0)
Screenshot: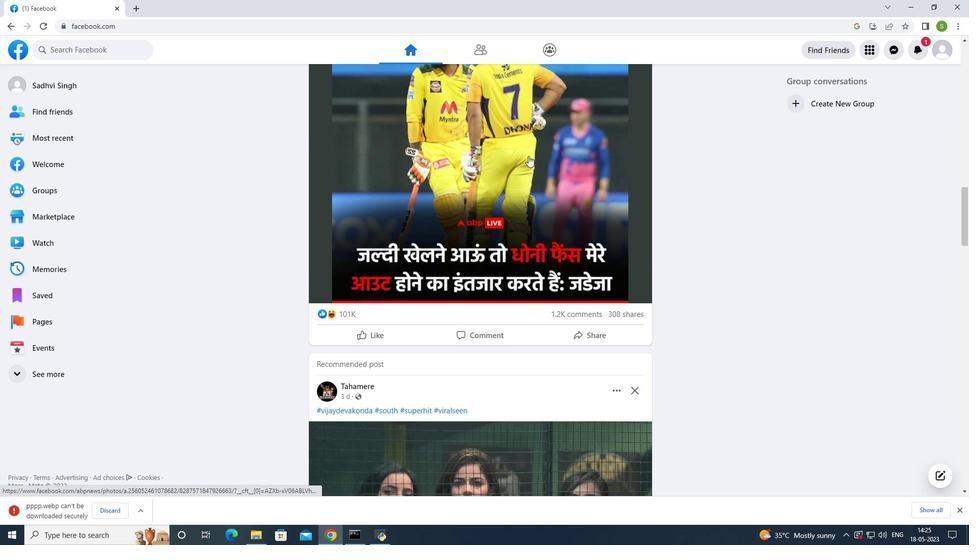 
Action: Mouse scrolled (528, 155) with delta (0, 0)
Screenshot: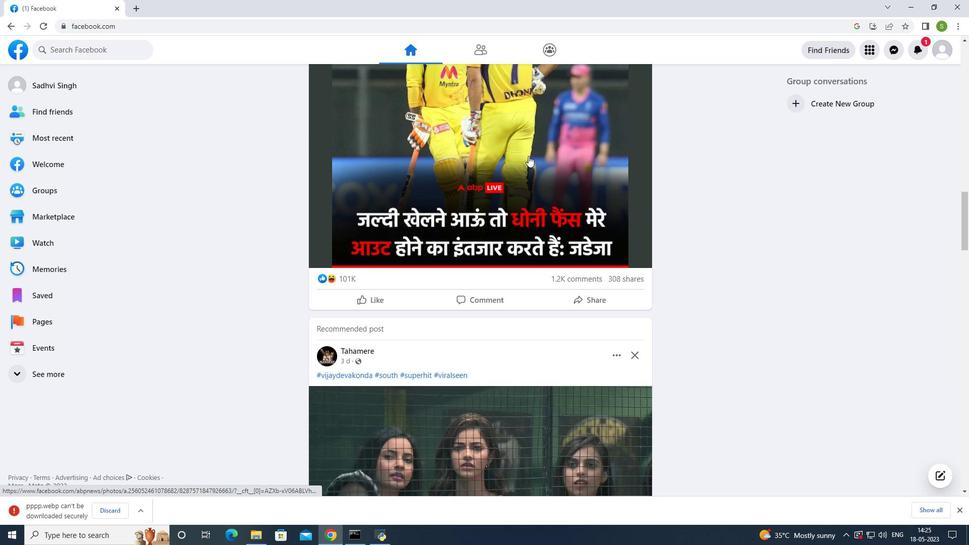
Action: Mouse scrolled (528, 155) with delta (0, 0)
Screenshot: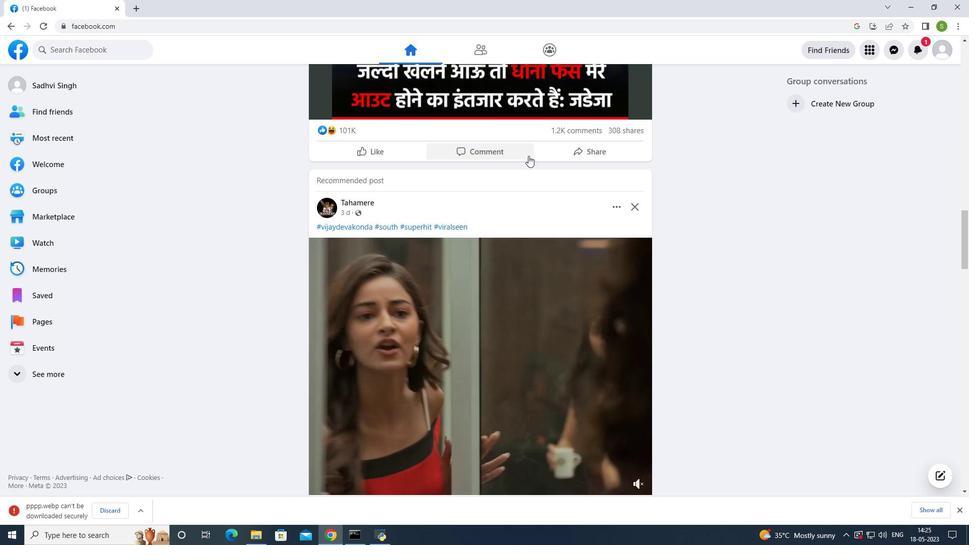 
Action: Mouse scrolled (528, 155) with delta (0, 0)
Screenshot: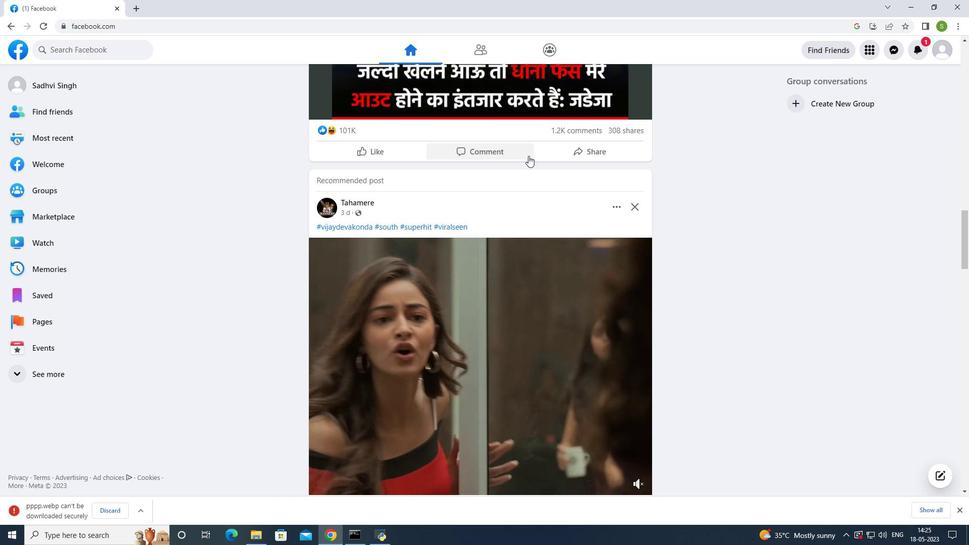 
Action: Mouse scrolled (528, 155) with delta (0, 0)
Screenshot: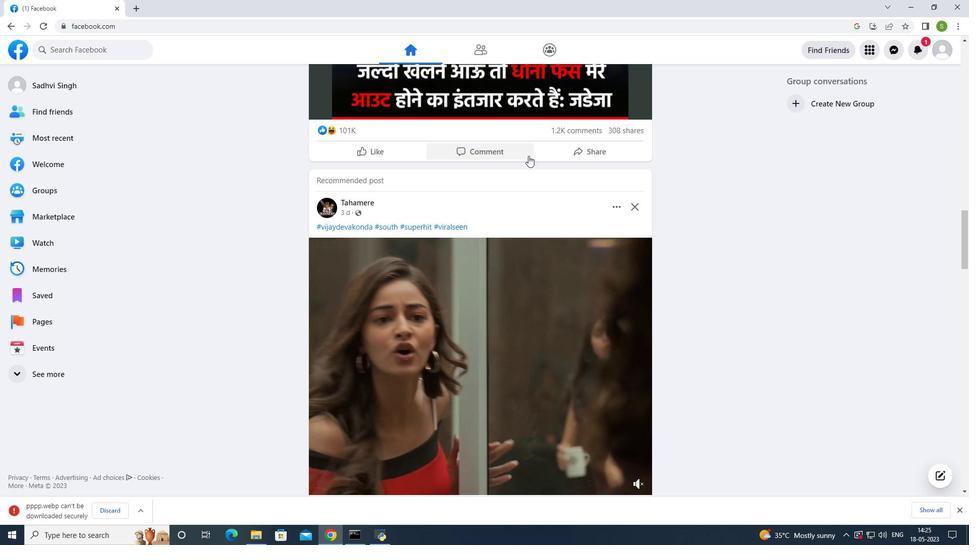 
Action: Mouse scrolled (528, 155) with delta (0, 0)
Screenshot: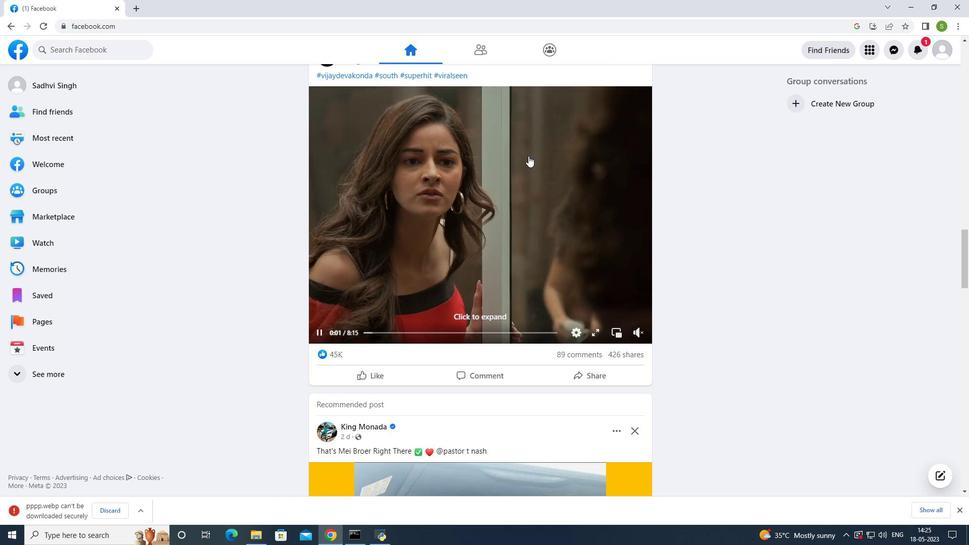 
Action: Mouse scrolled (528, 155) with delta (0, 0)
Screenshot: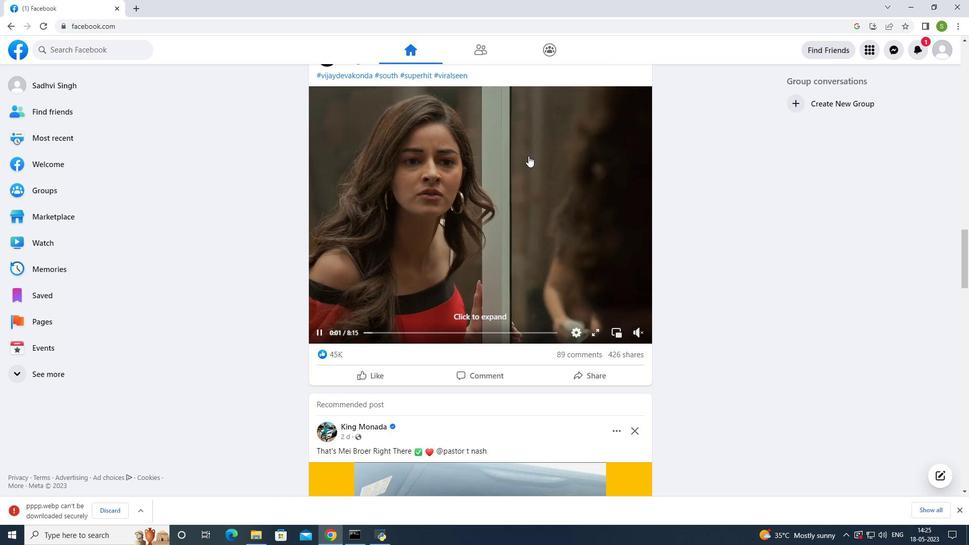 
Action: Mouse scrolled (528, 155) with delta (0, 0)
Screenshot: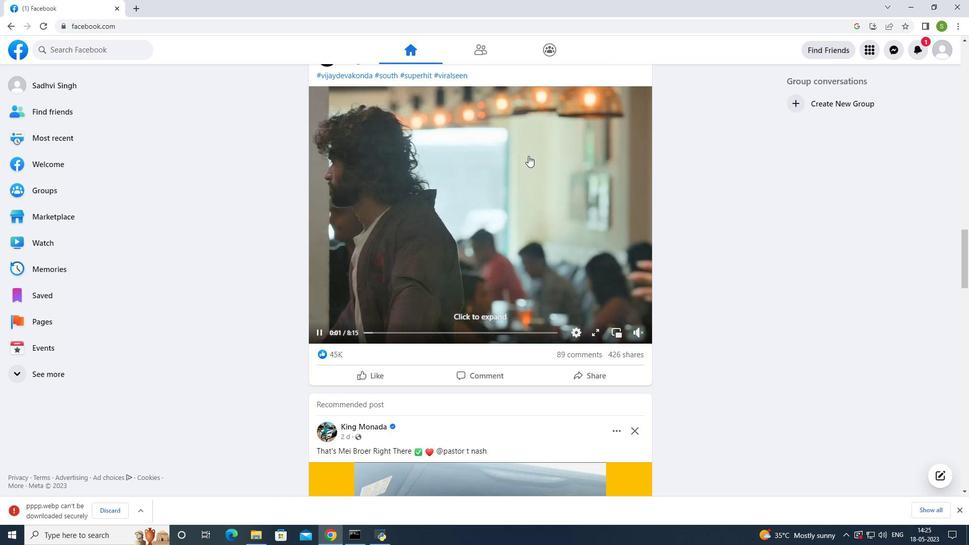 
Action: Mouse scrolled (528, 155) with delta (0, 0)
Screenshot: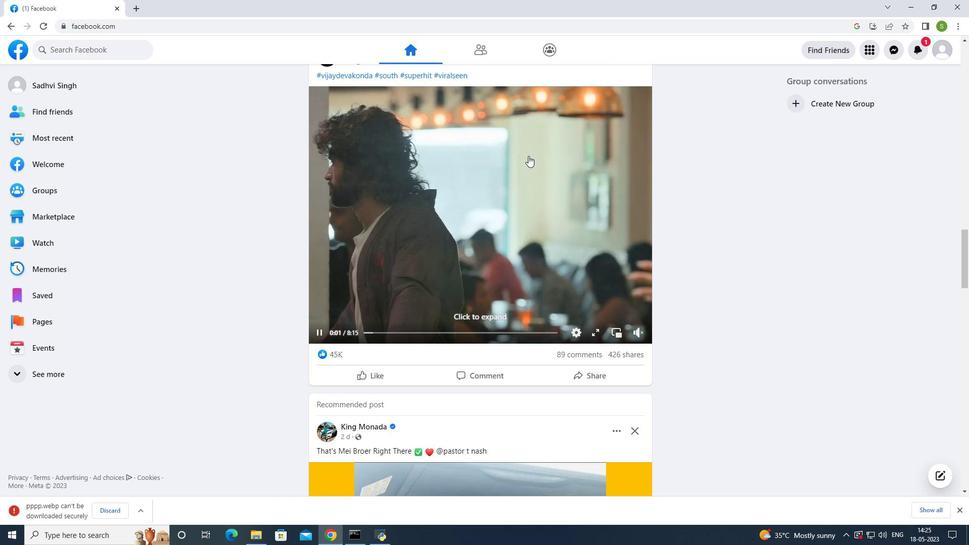 
Action: Mouse scrolled (528, 155) with delta (0, 0)
Screenshot: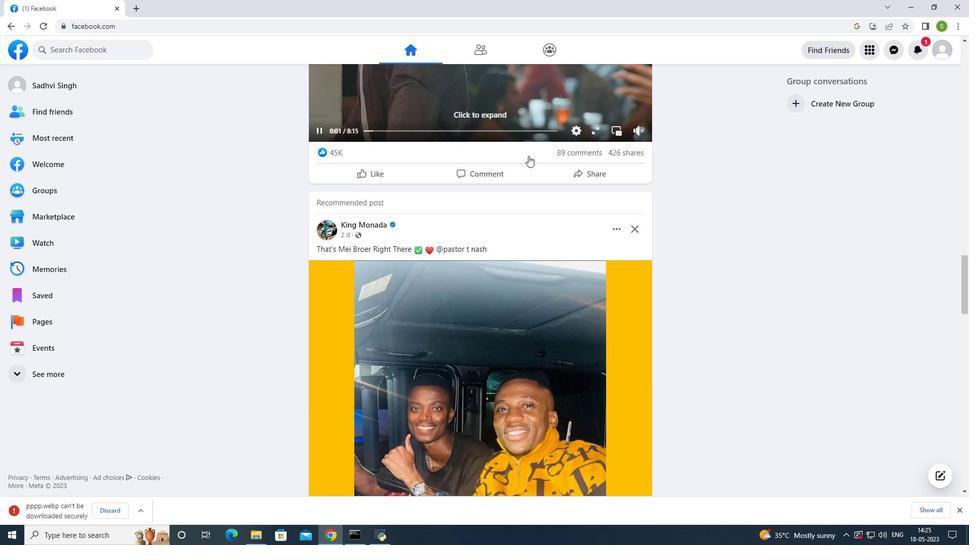 
Action: Mouse scrolled (528, 155) with delta (0, 0)
Screenshot: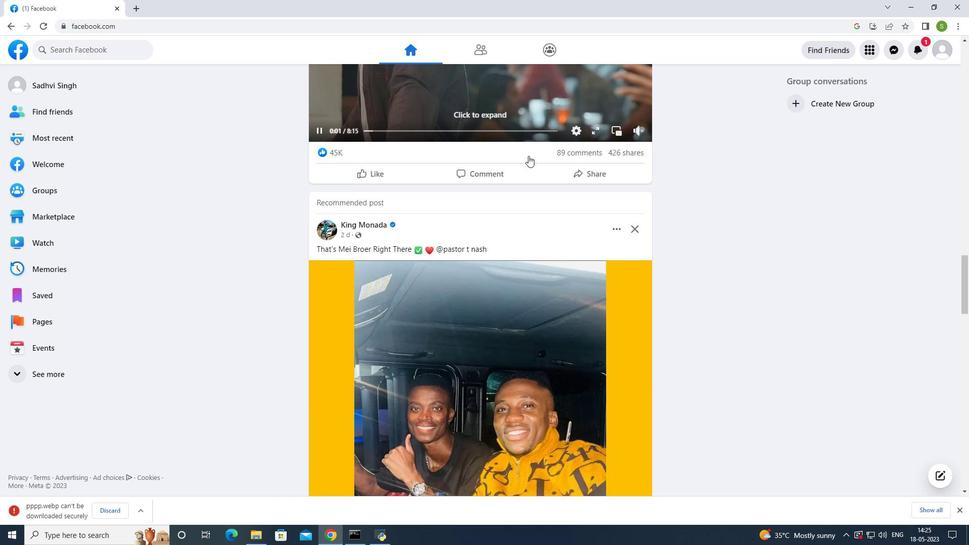 
Action: Mouse scrolled (528, 155) with delta (0, 0)
Screenshot: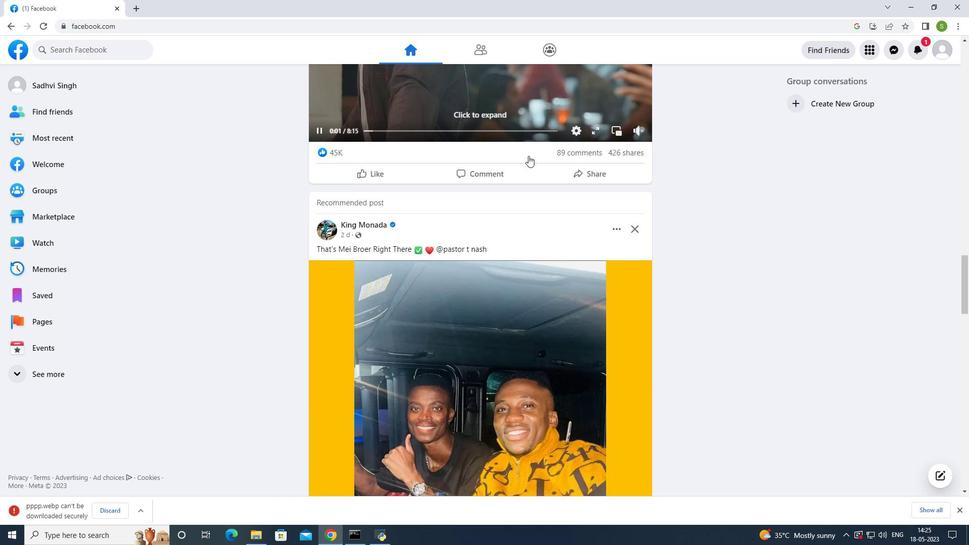 
Action: Mouse scrolled (528, 155) with delta (0, 0)
Screenshot: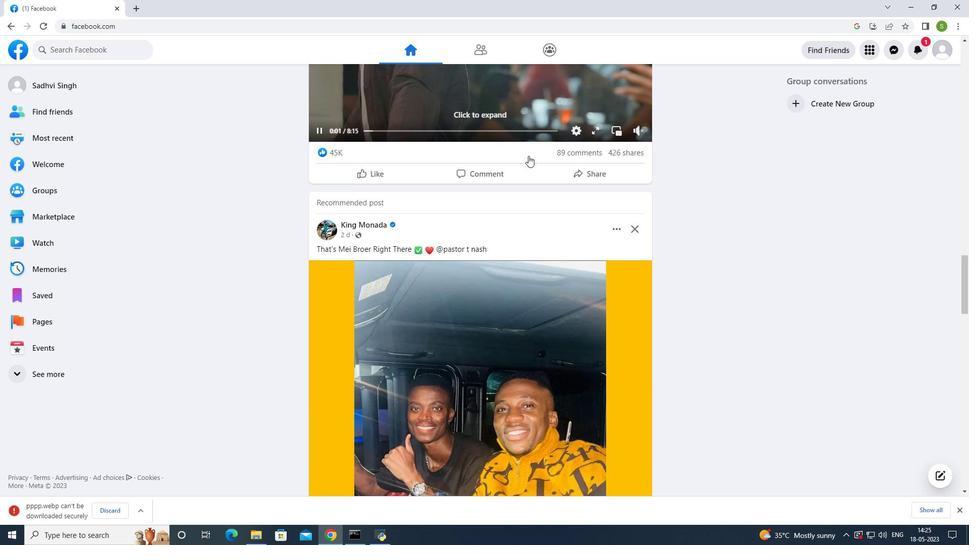 
Action: Mouse scrolled (528, 155) with delta (0, 0)
